 Task: Research Airbnb properties in Farafenni, Gambia from 1st November, 2023 to 9th November, 2023 for 5 adults.3 bedrooms having 3 beds and 3 bathrooms. Property type can be house. Booking option can be shelf check-in. Look for 4 properties as per requirement.
Action: Mouse moved to (536, 199)
Screenshot: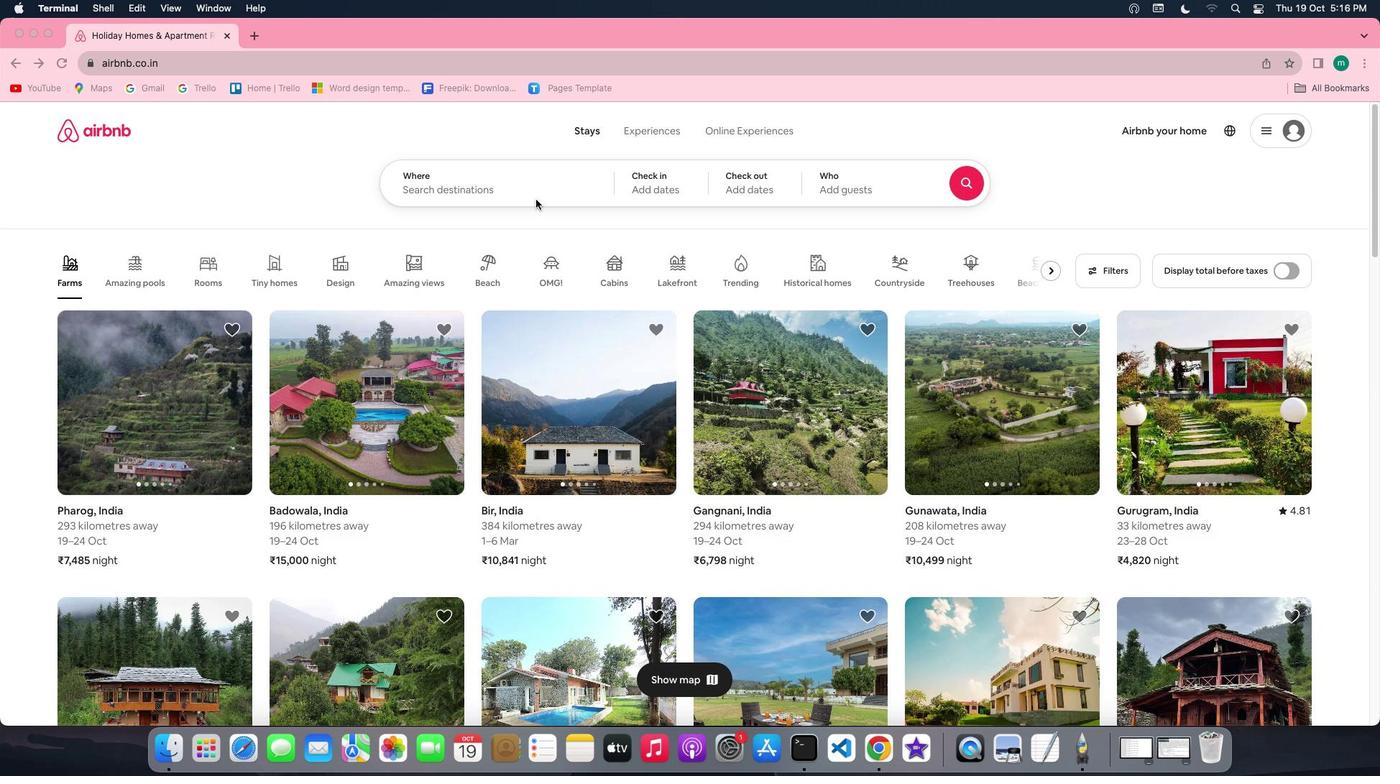 
Action: Mouse pressed left at (536, 199)
Screenshot: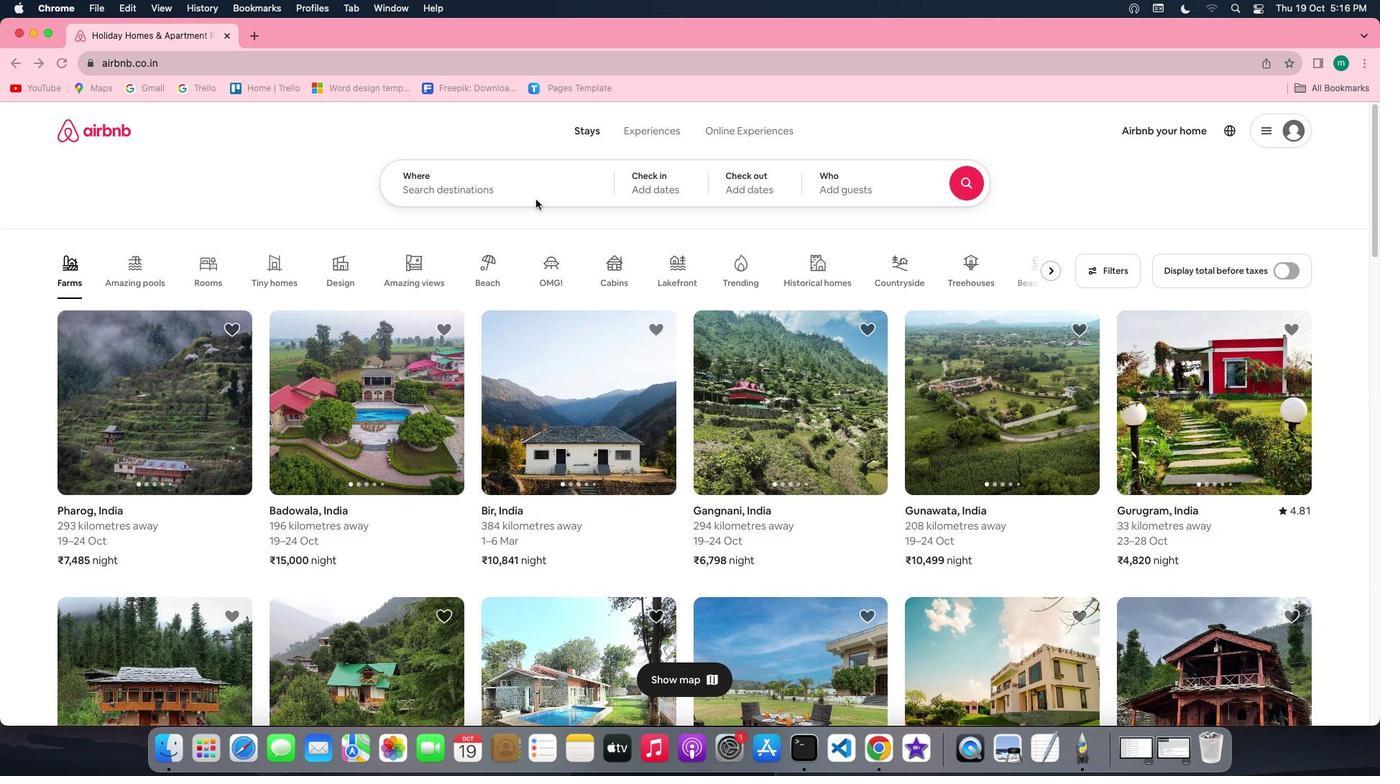 
Action: Mouse moved to (541, 192)
Screenshot: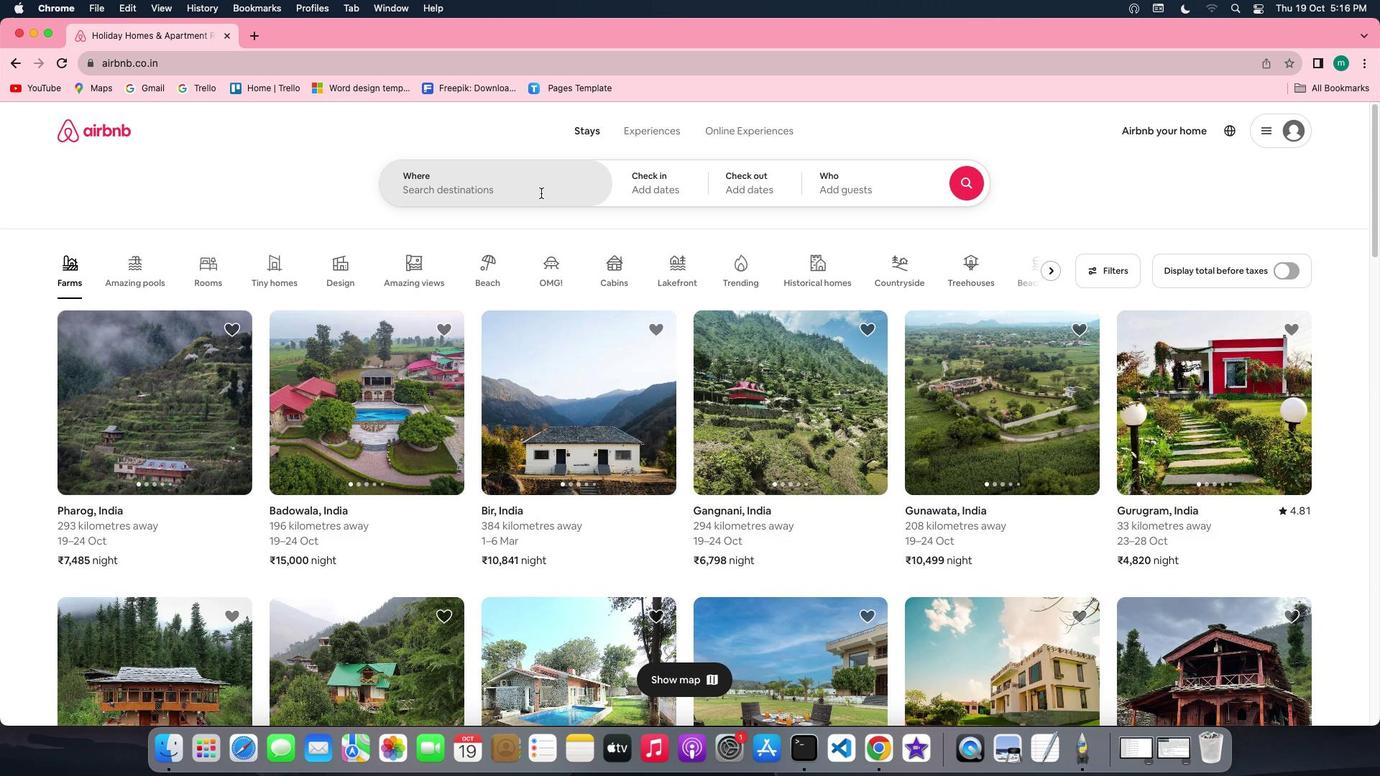 
Action: Mouse pressed left at (541, 192)
Screenshot: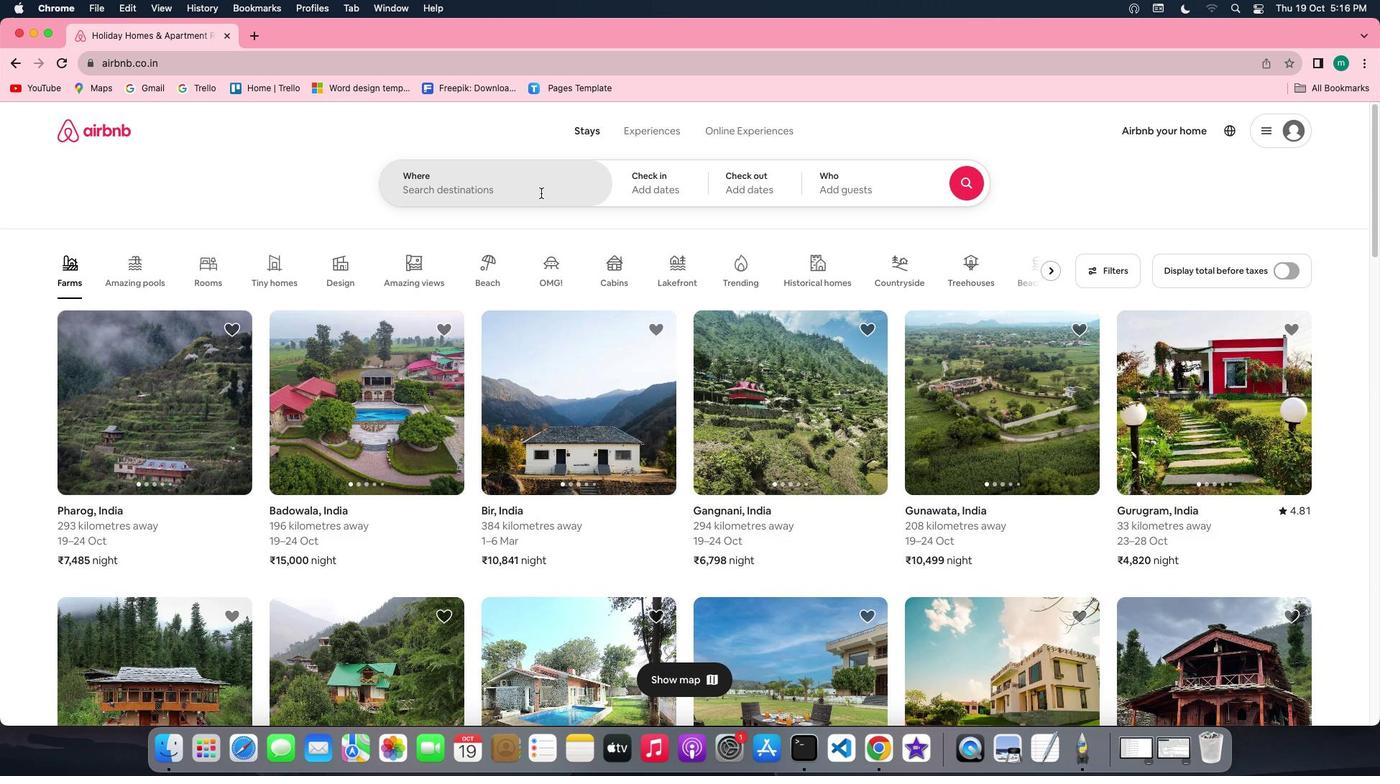 
Action: Key pressed Key.shift'F''a''r''a''f''e''n''n''i'','Key.spaceKey.shift'g''a''m''b''i''a'
Screenshot: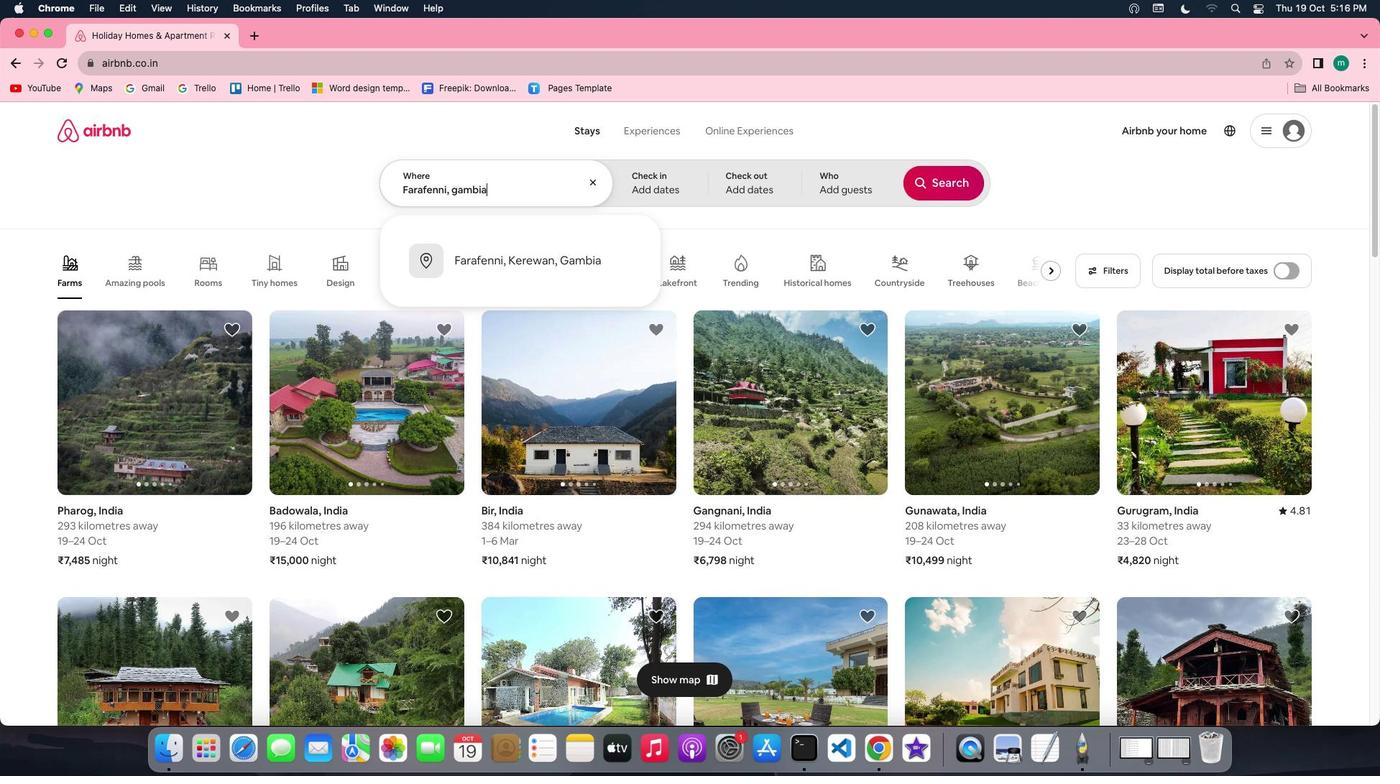 
Action: Mouse moved to (674, 191)
Screenshot: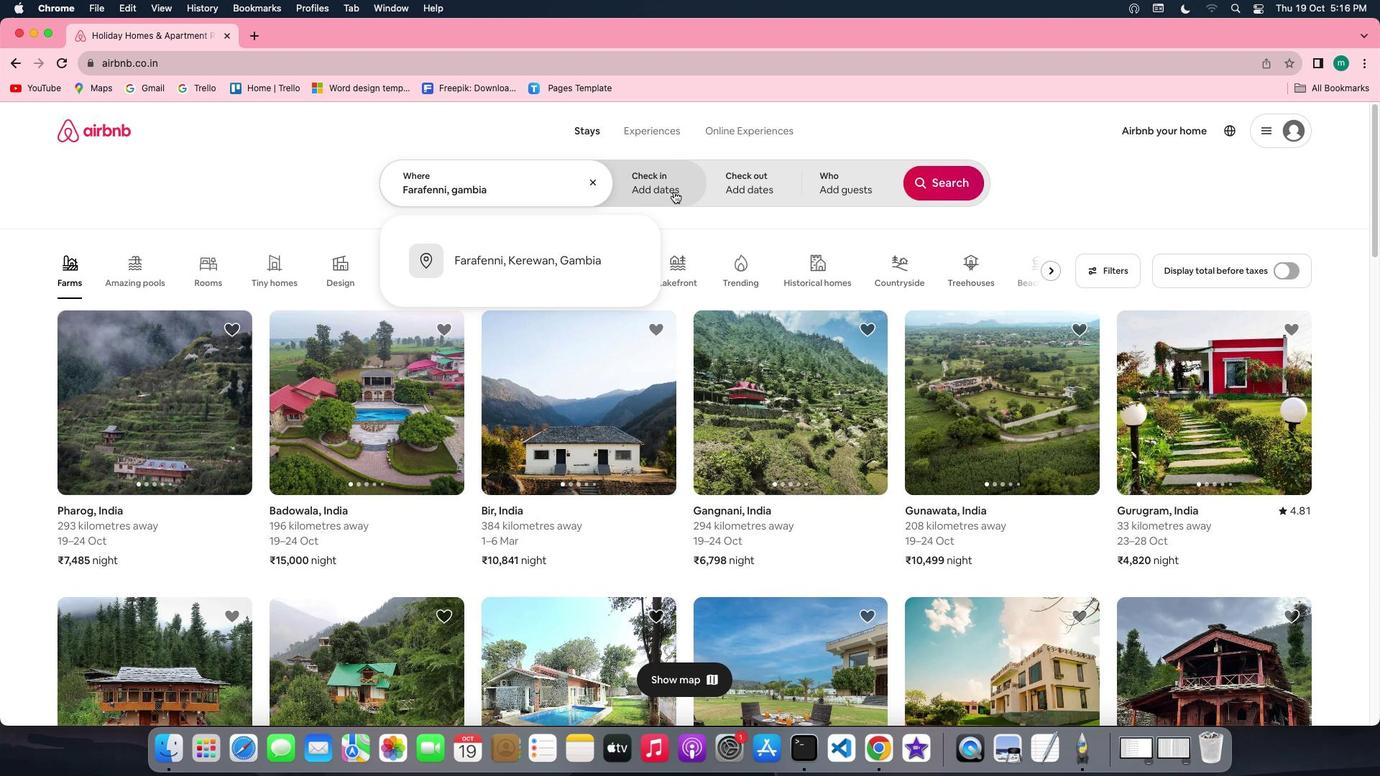 
Action: Mouse pressed left at (674, 191)
Screenshot: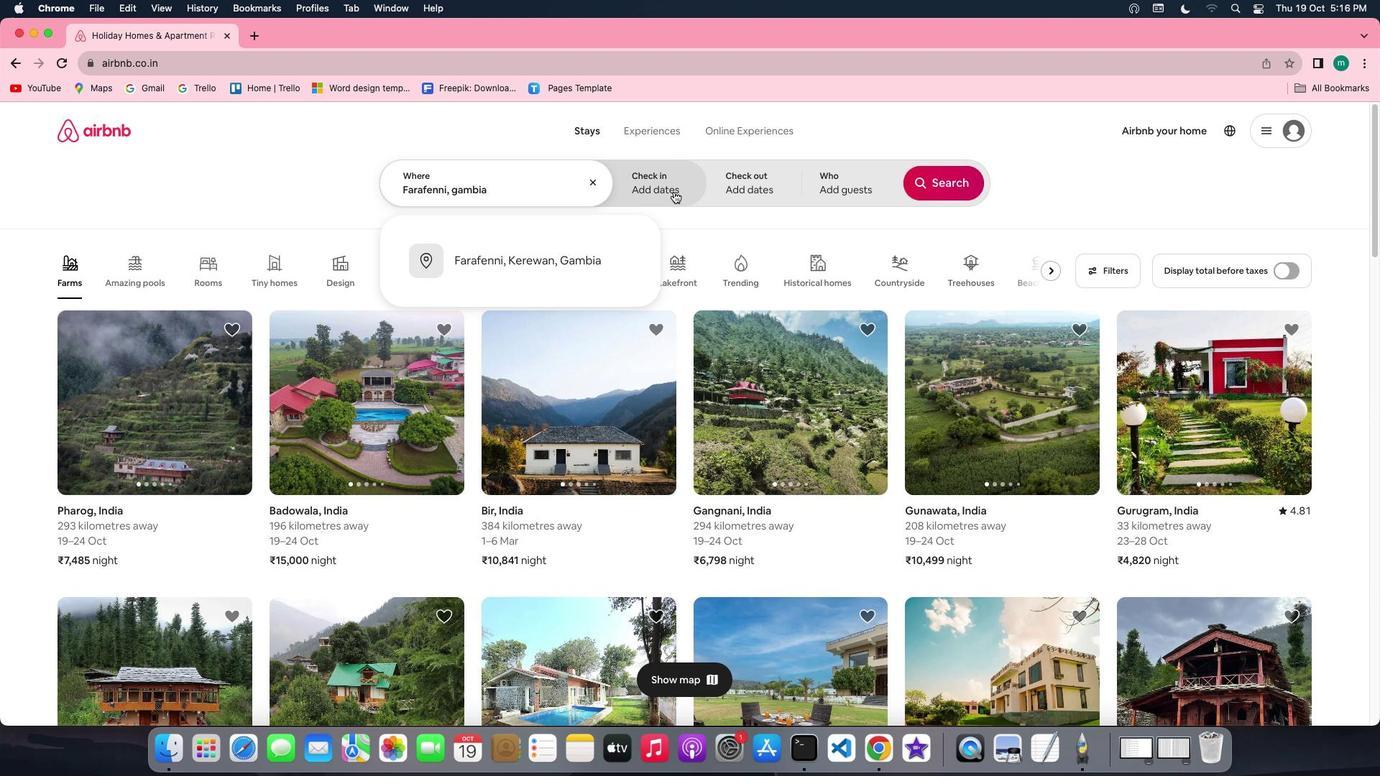 
Action: Mouse moved to (823, 357)
Screenshot: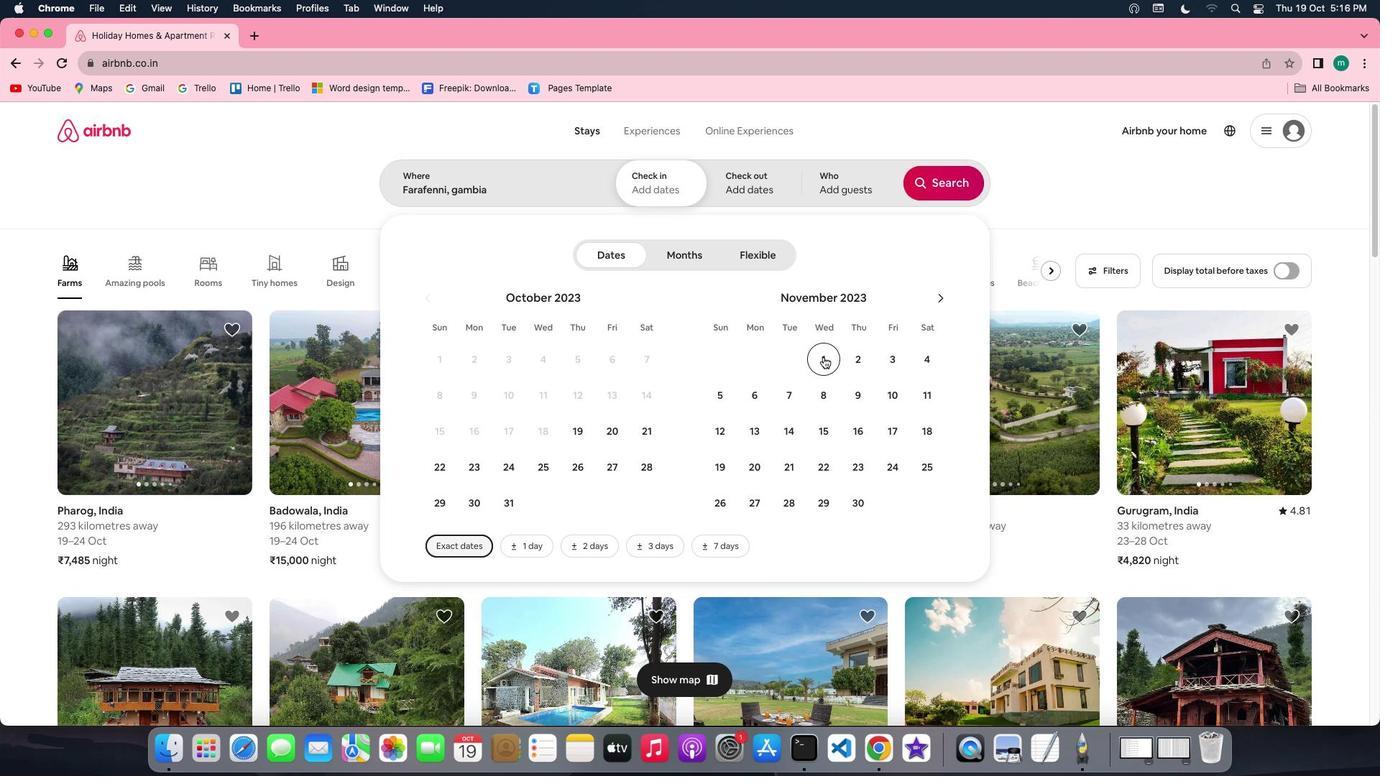 
Action: Mouse pressed left at (823, 357)
Screenshot: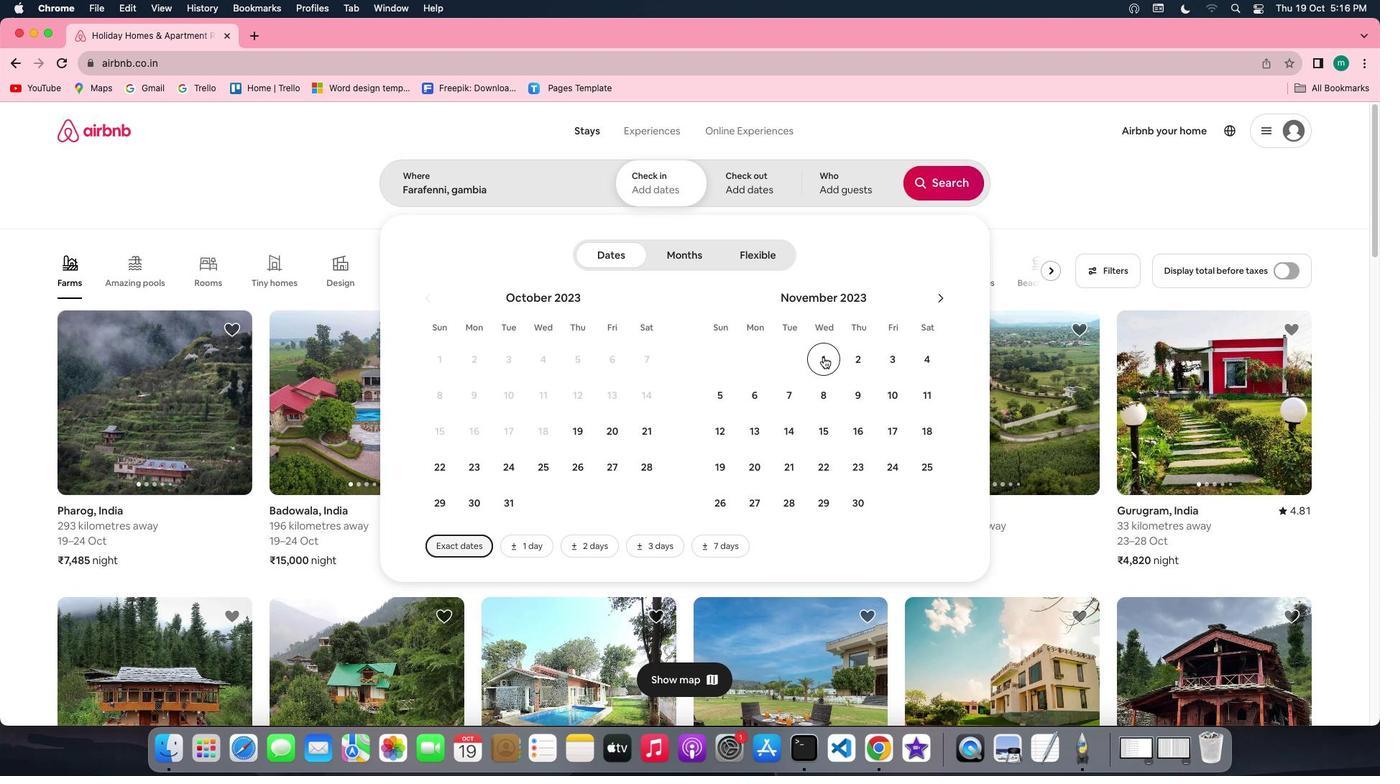 
Action: Mouse moved to (854, 401)
Screenshot: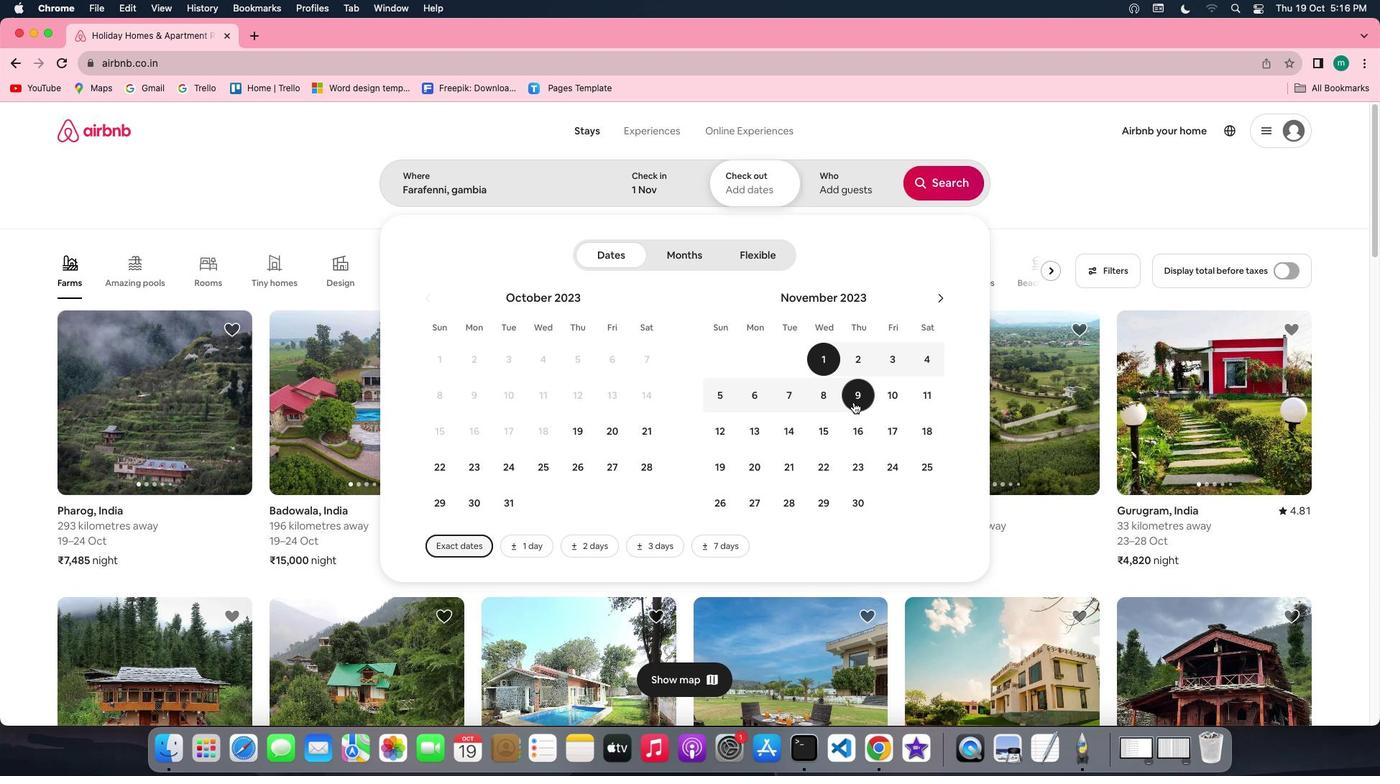 
Action: Mouse pressed left at (854, 401)
Screenshot: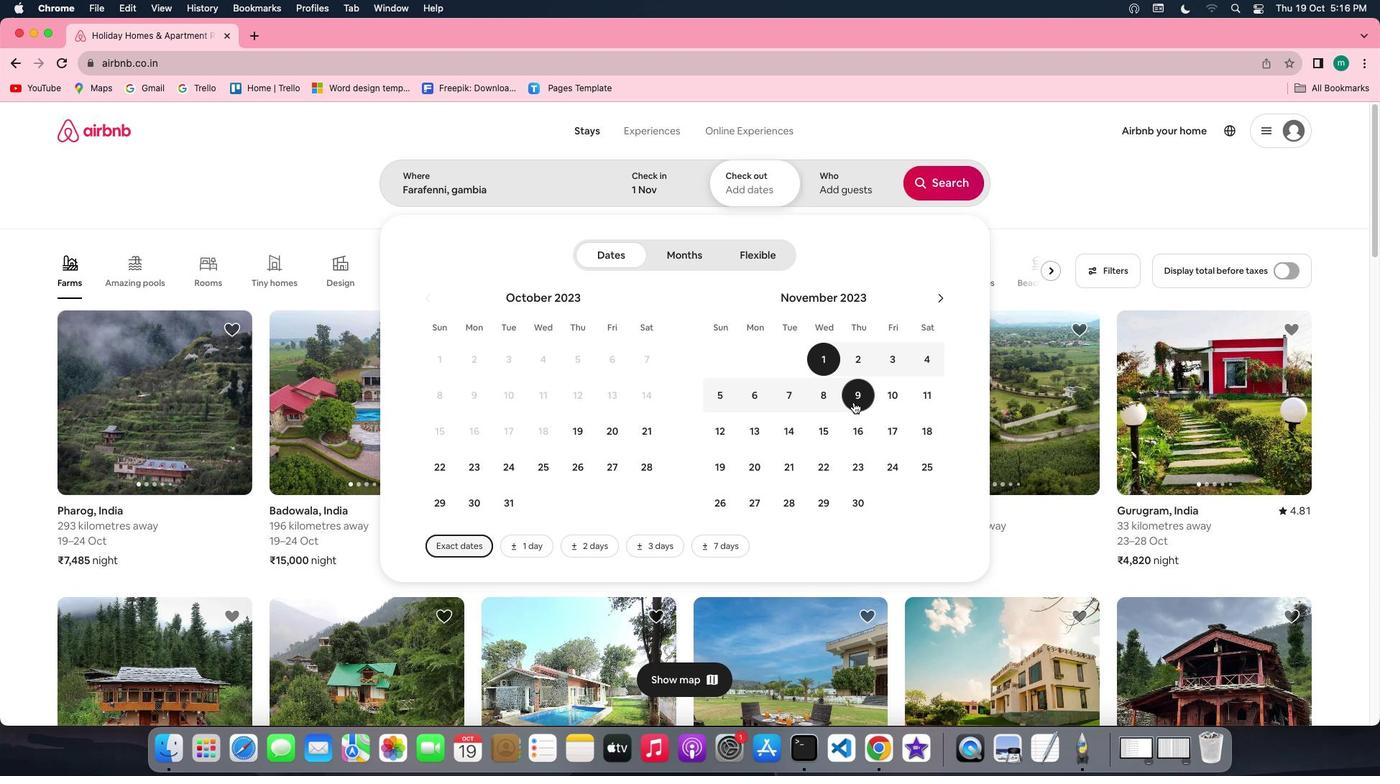
Action: Mouse moved to (846, 186)
Screenshot: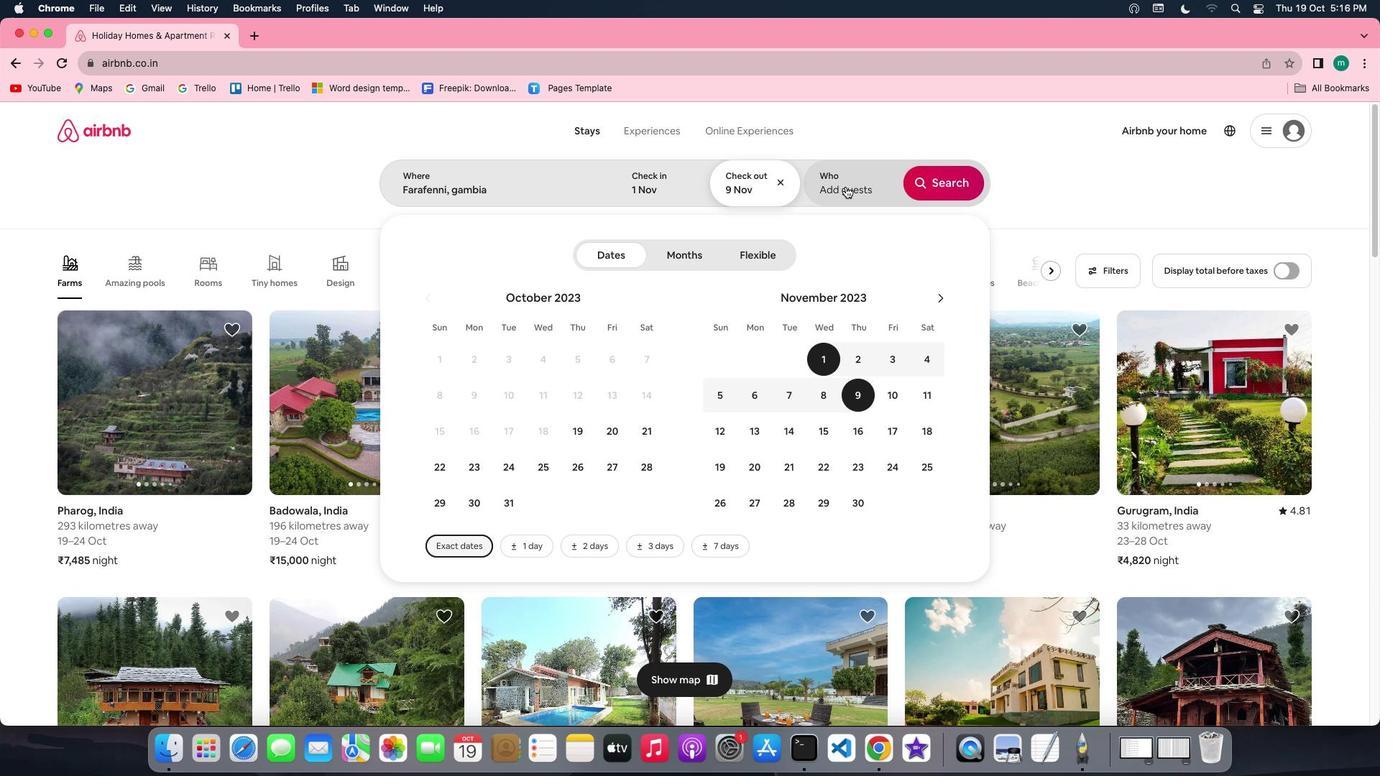 
Action: Mouse pressed left at (846, 186)
Screenshot: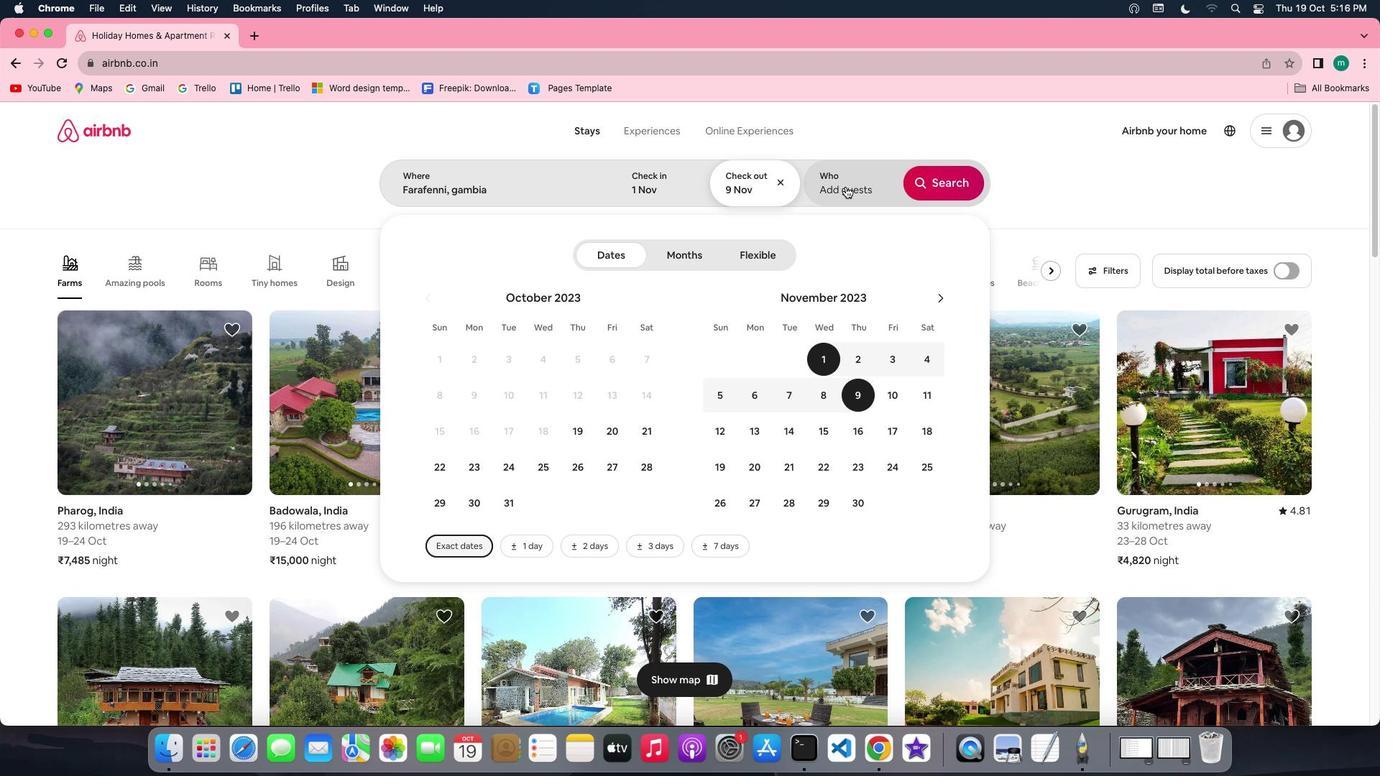 
Action: Mouse moved to (944, 254)
Screenshot: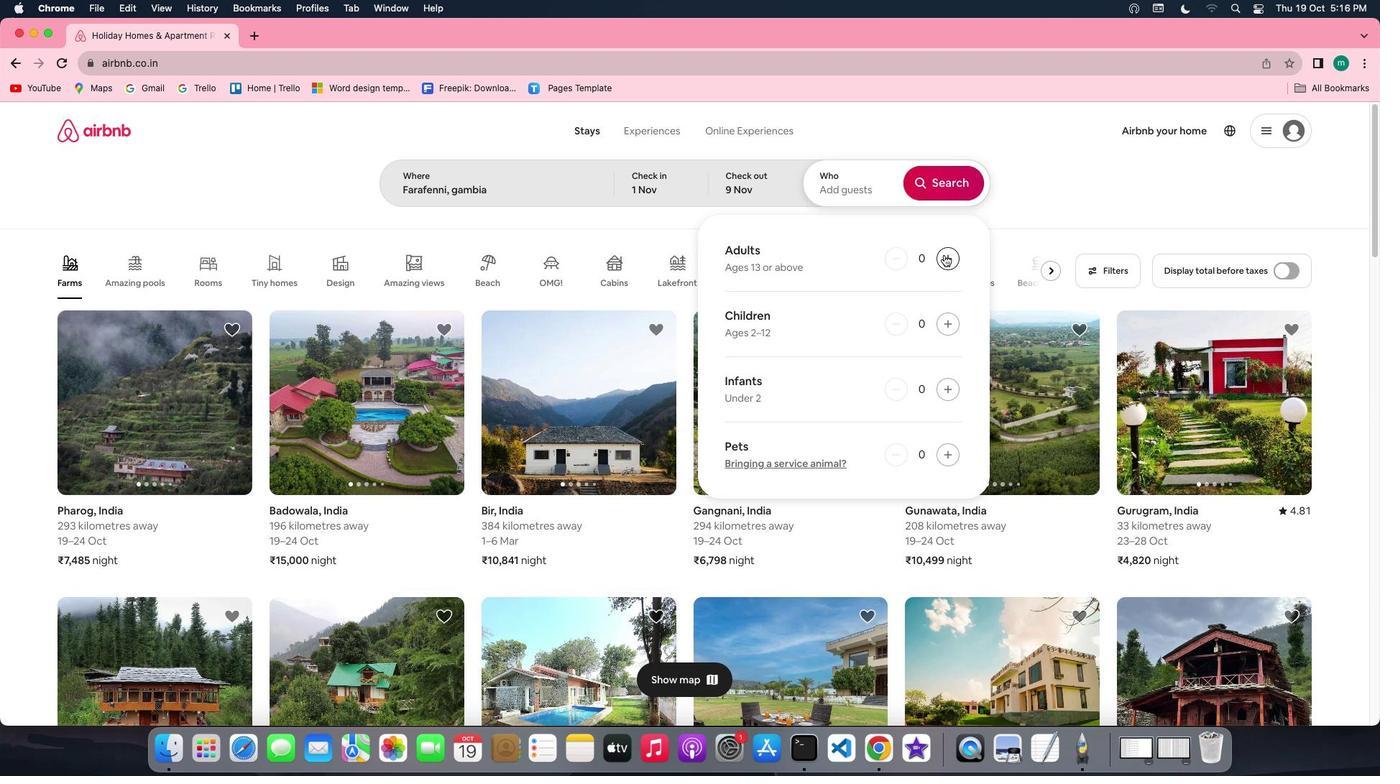 
Action: Mouse pressed left at (944, 254)
Screenshot: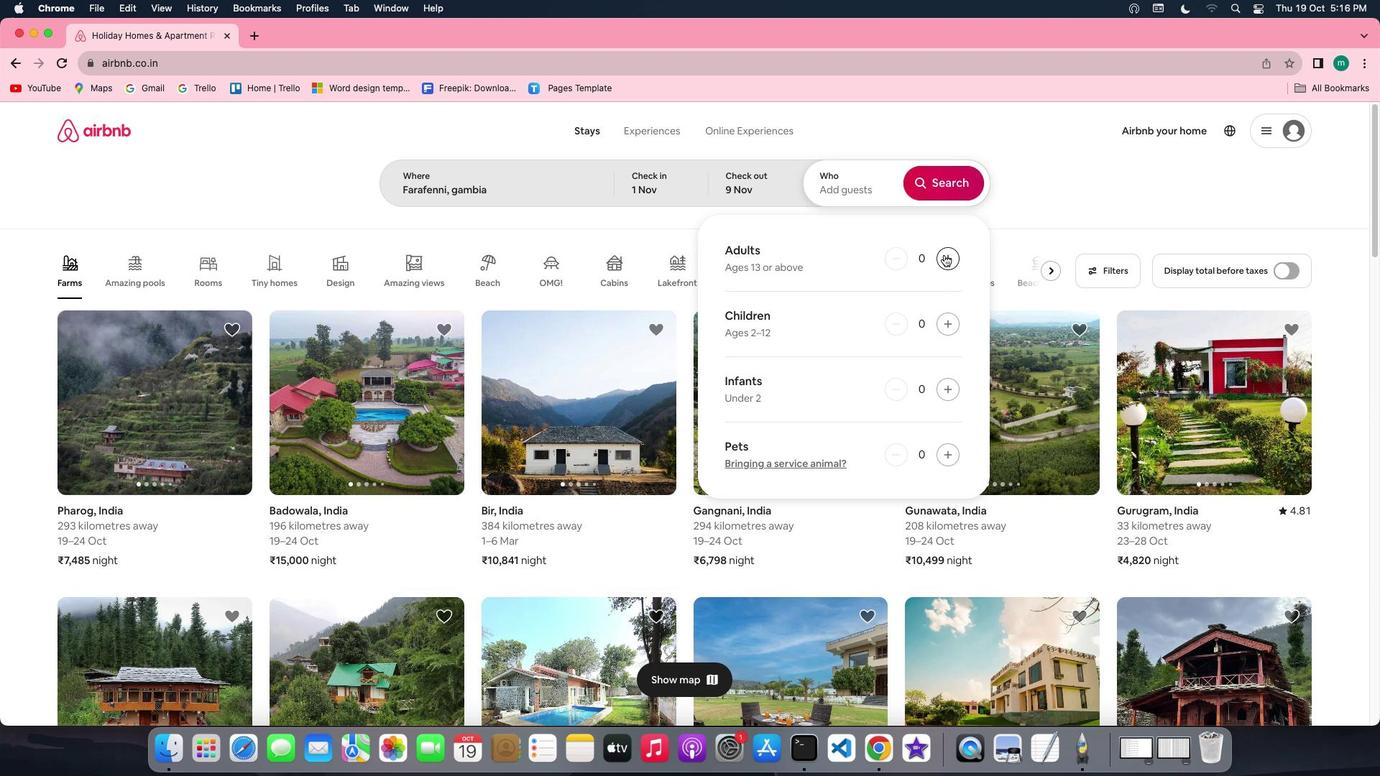 
Action: Mouse pressed left at (944, 254)
Screenshot: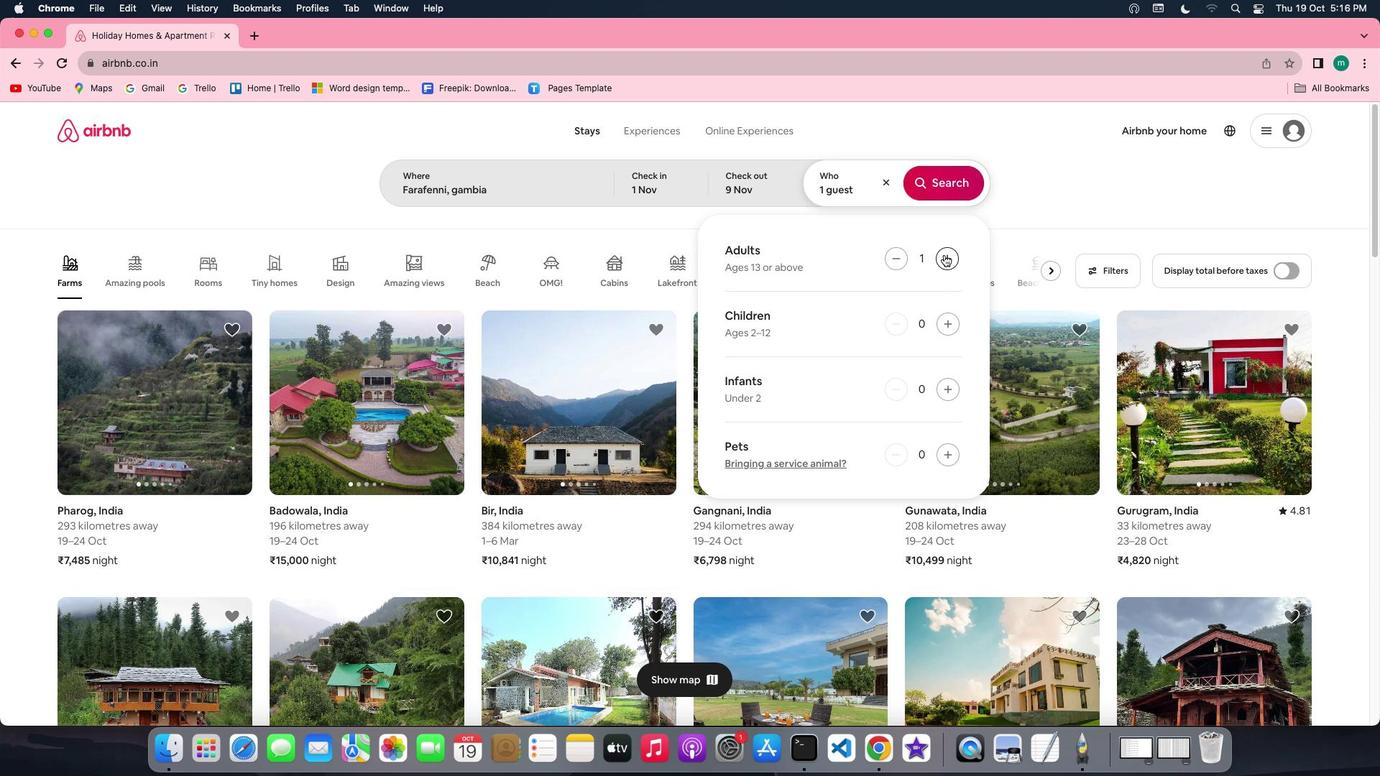 
Action: Mouse pressed left at (944, 254)
Screenshot: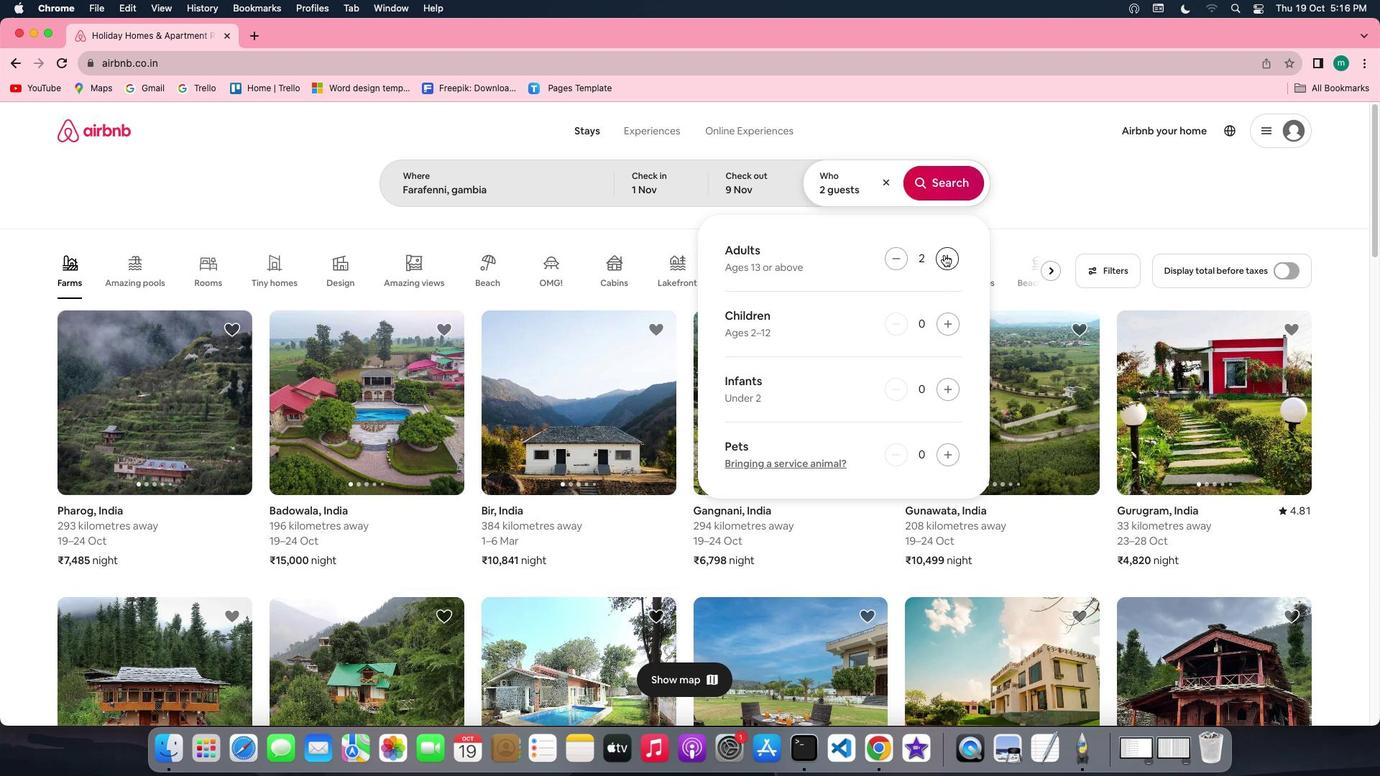 
Action: Mouse pressed left at (944, 254)
Screenshot: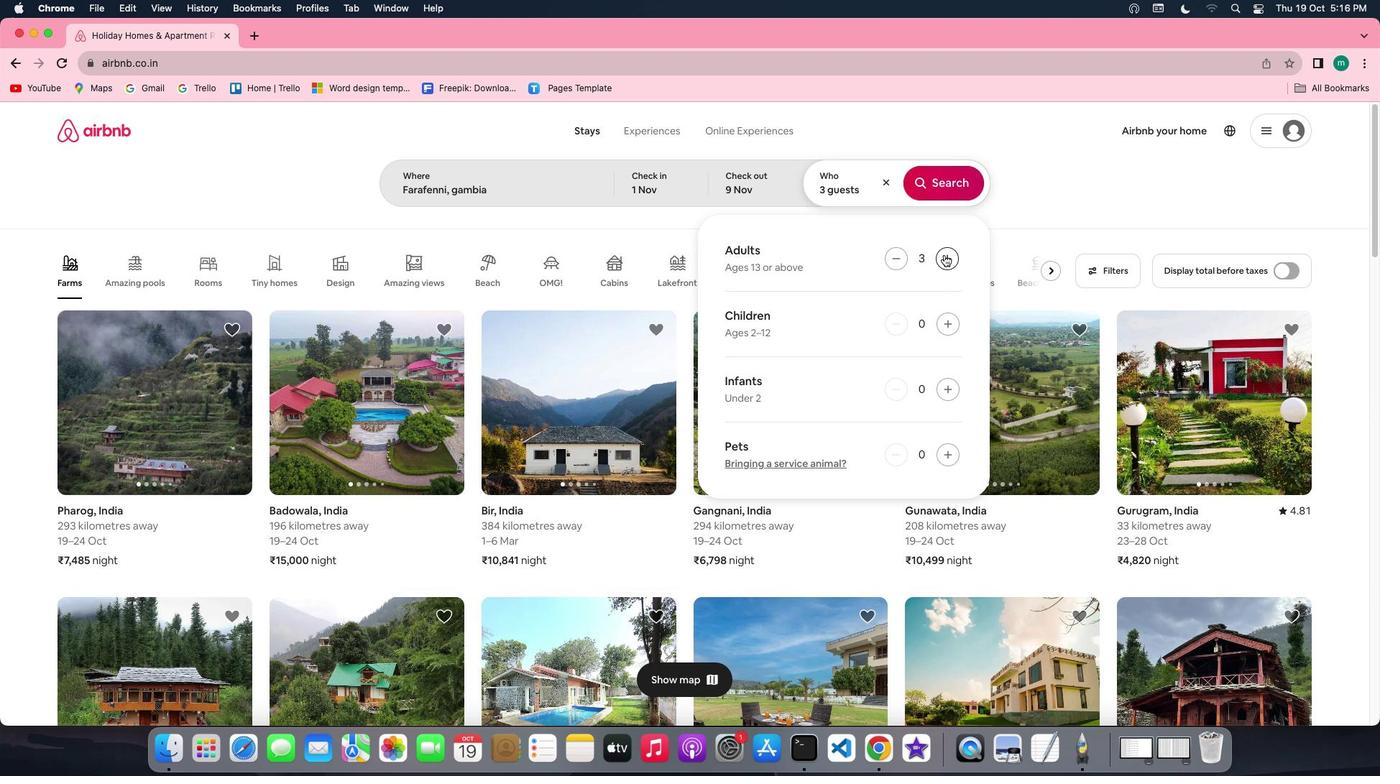 
Action: Mouse pressed left at (944, 254)
Screenshot: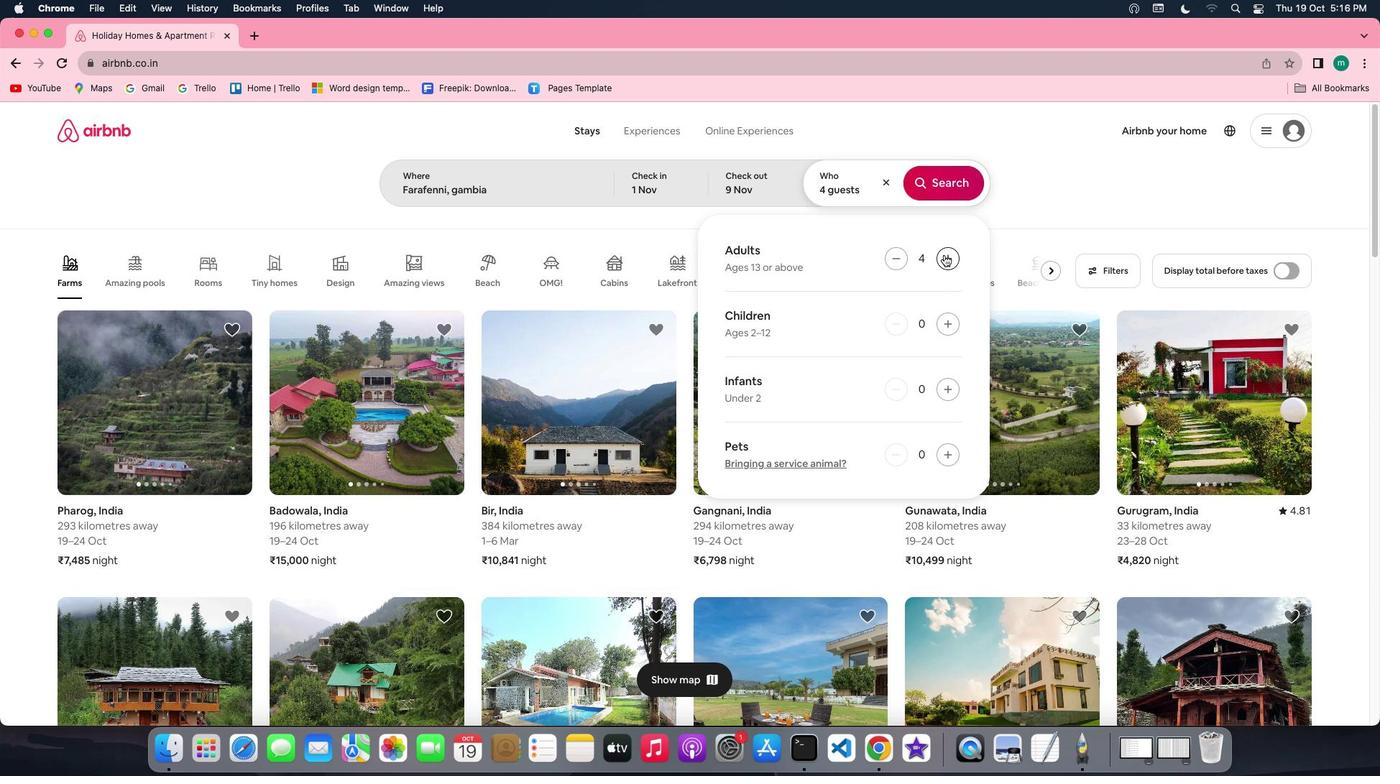 
Action: Mouse moved to (957, 173)
Screenshot: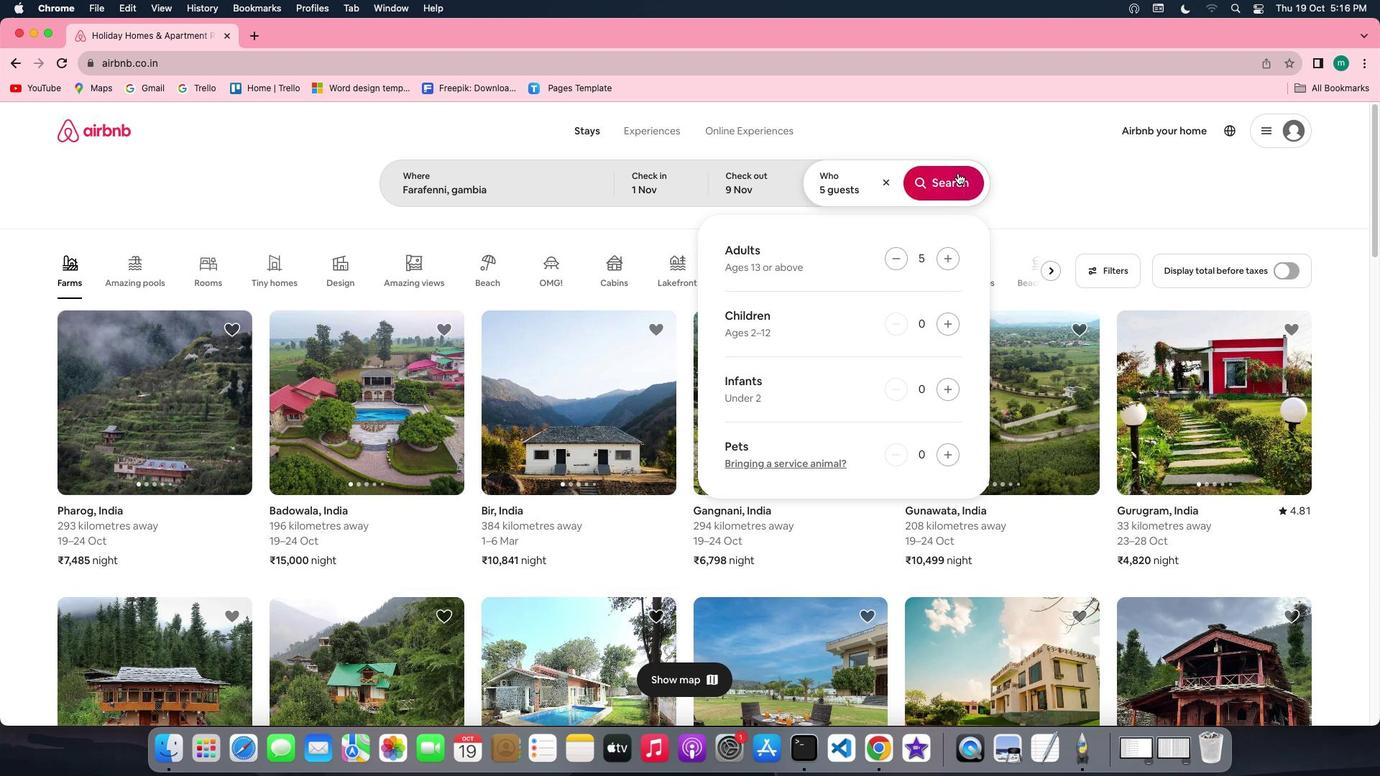 
Action: Mouse pressed left at (957, 173)
Screenshot: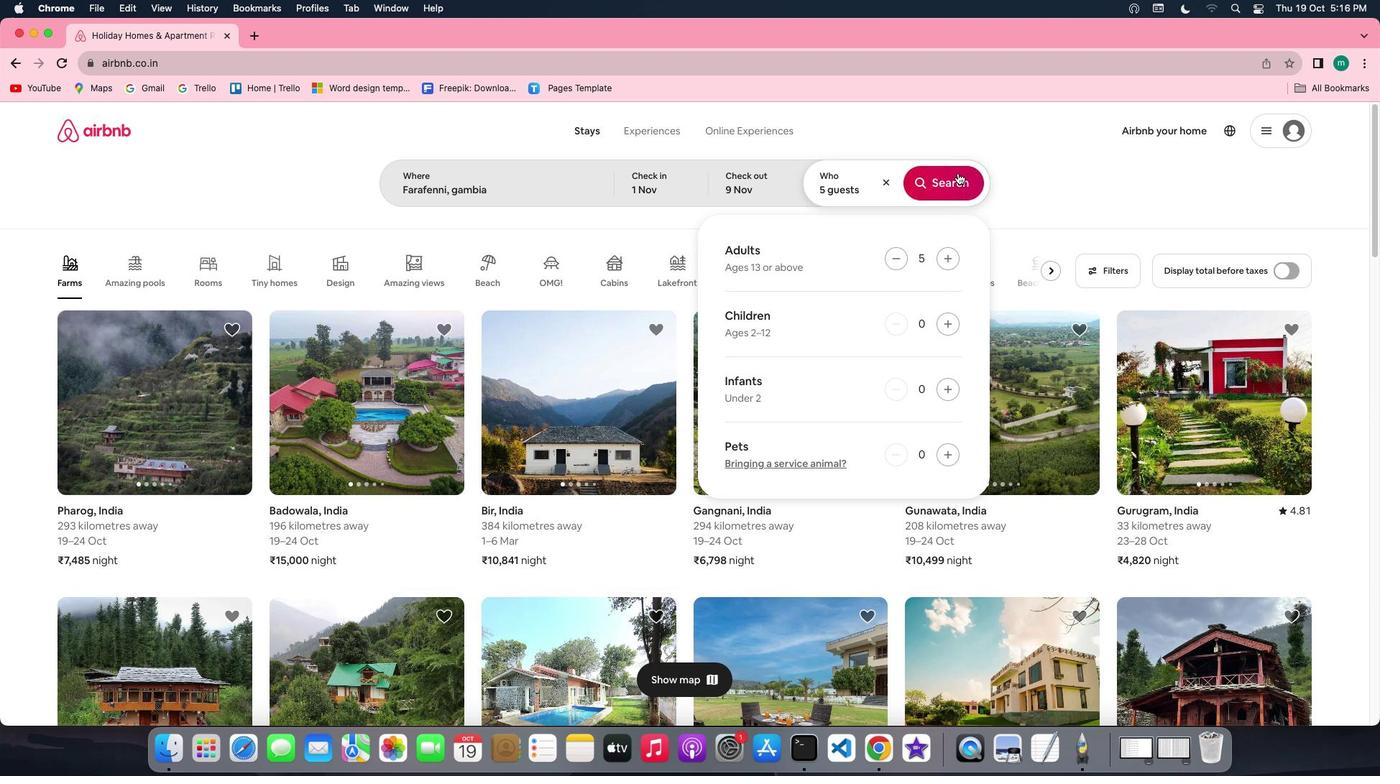 
Action: Mouse moved to (1133, 197)
Screenshot: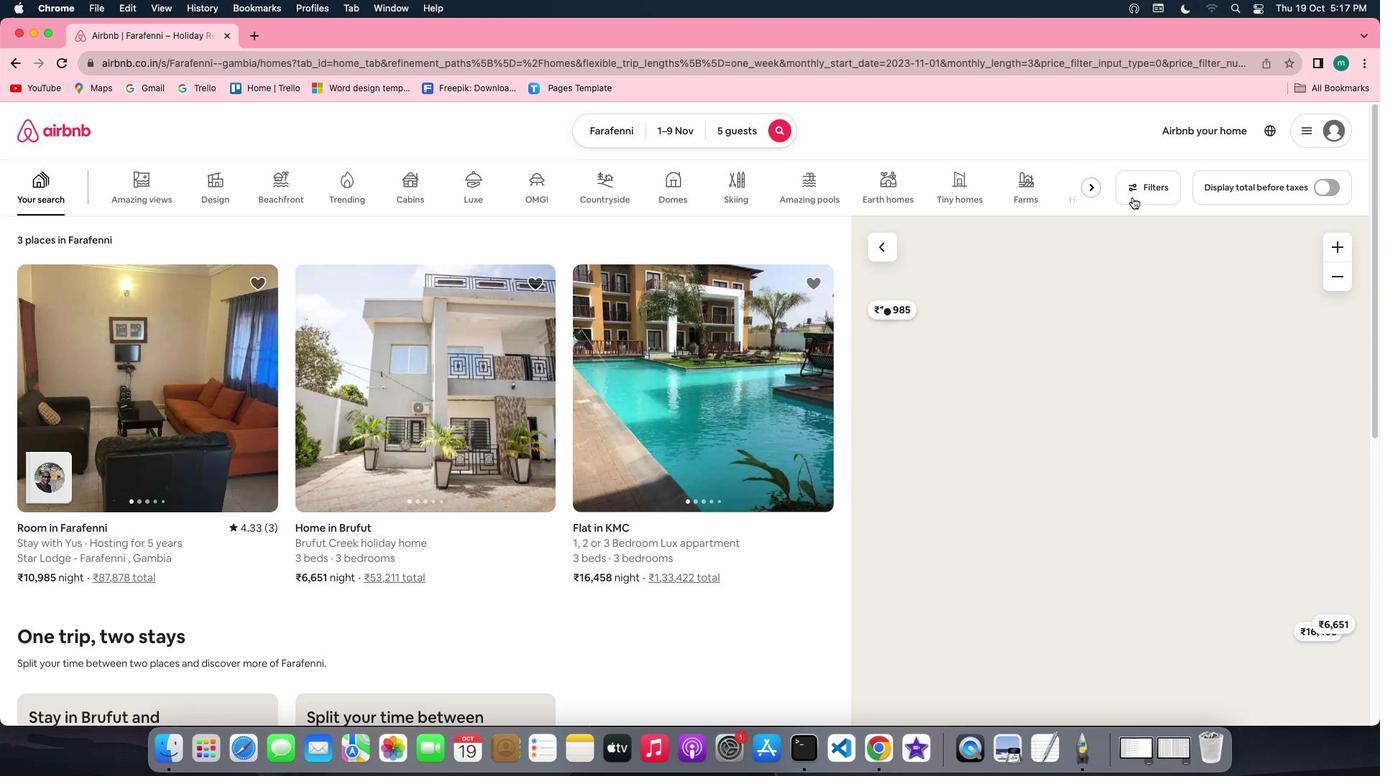 
Action: Mouse pressed left at (1133, 197)
Screenshot: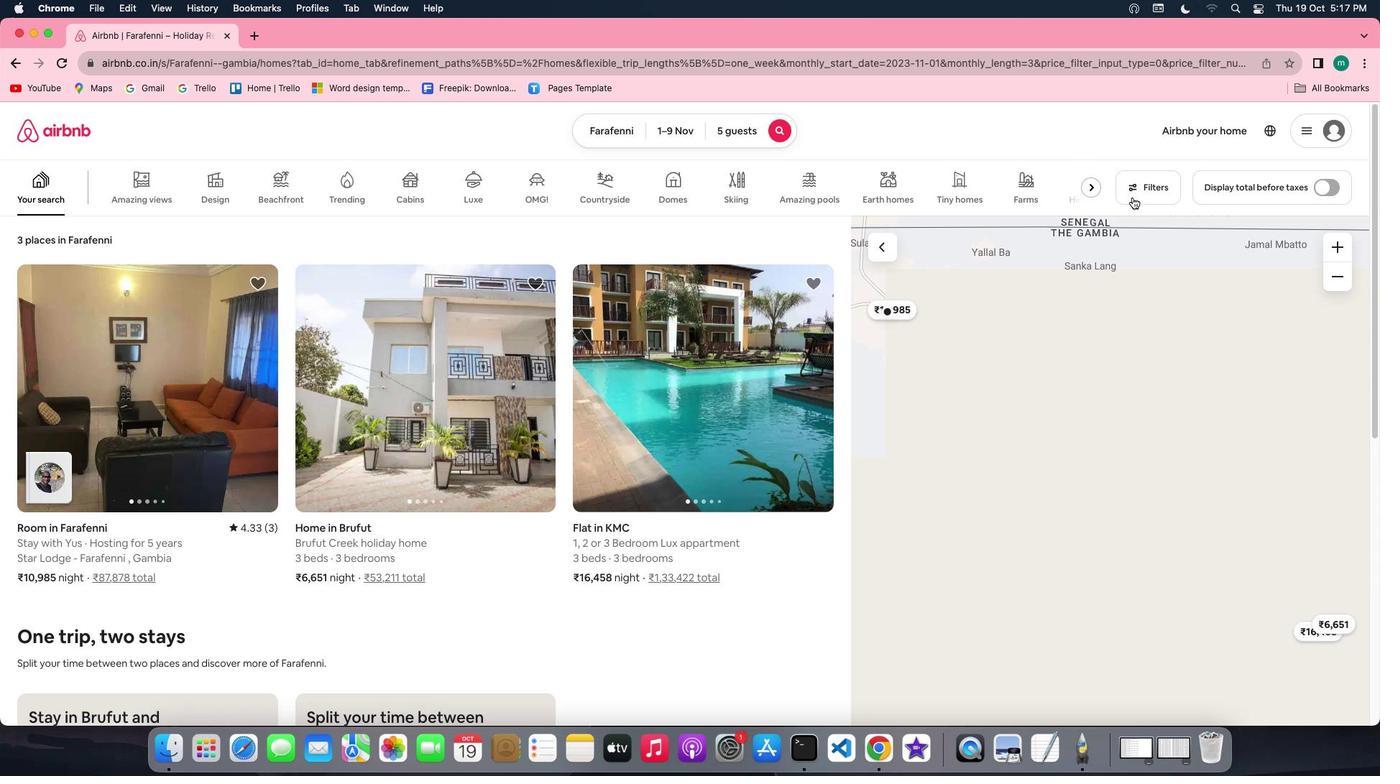 
Action: Mouse moved to (573, 504)
Screenshot: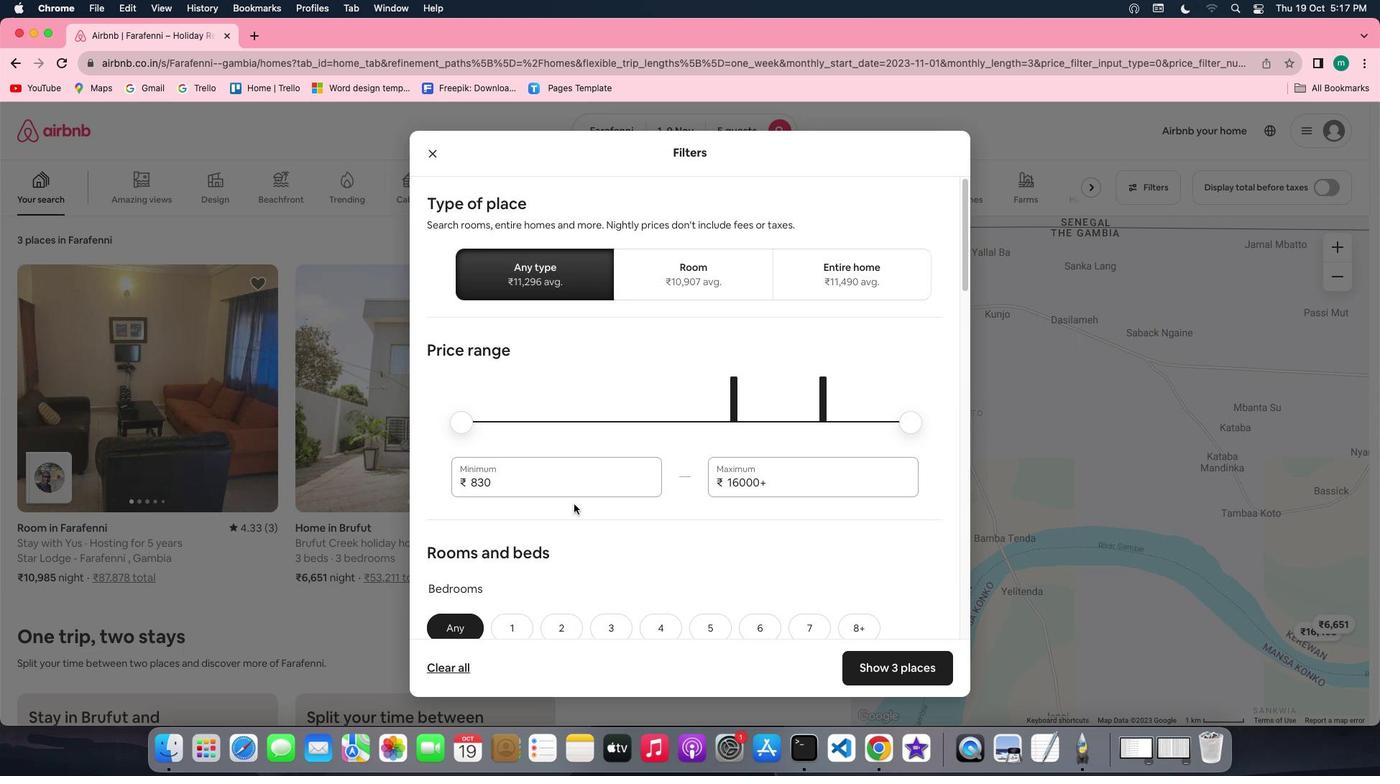 
Action: Mouse scrolled (573, 504) with delta (0, 0)
Screenshot: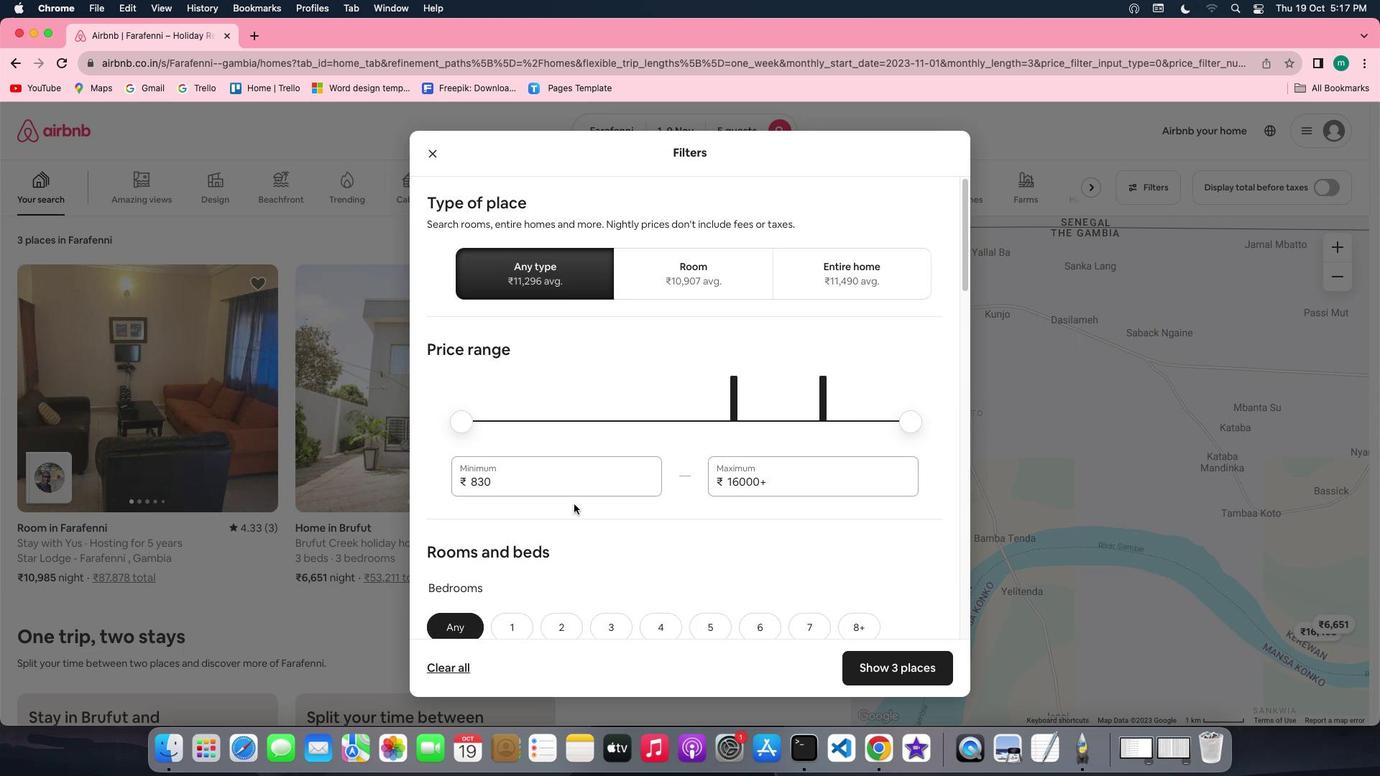 
Action: Mouse scrolled (573, 504) with delta (0, 0)
Screenshot: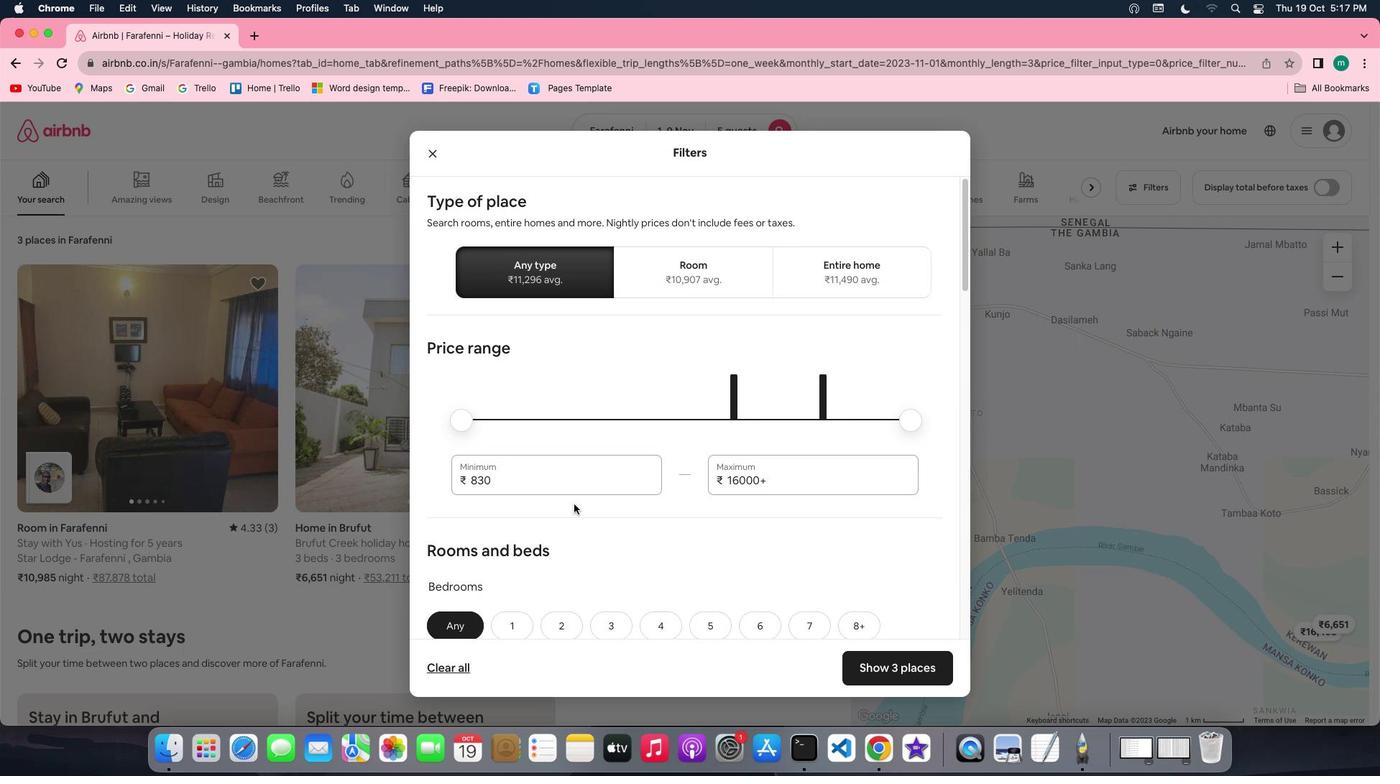 
Action: Mouse scrolled (573, 504) with delta (0, 0)
Screenshot: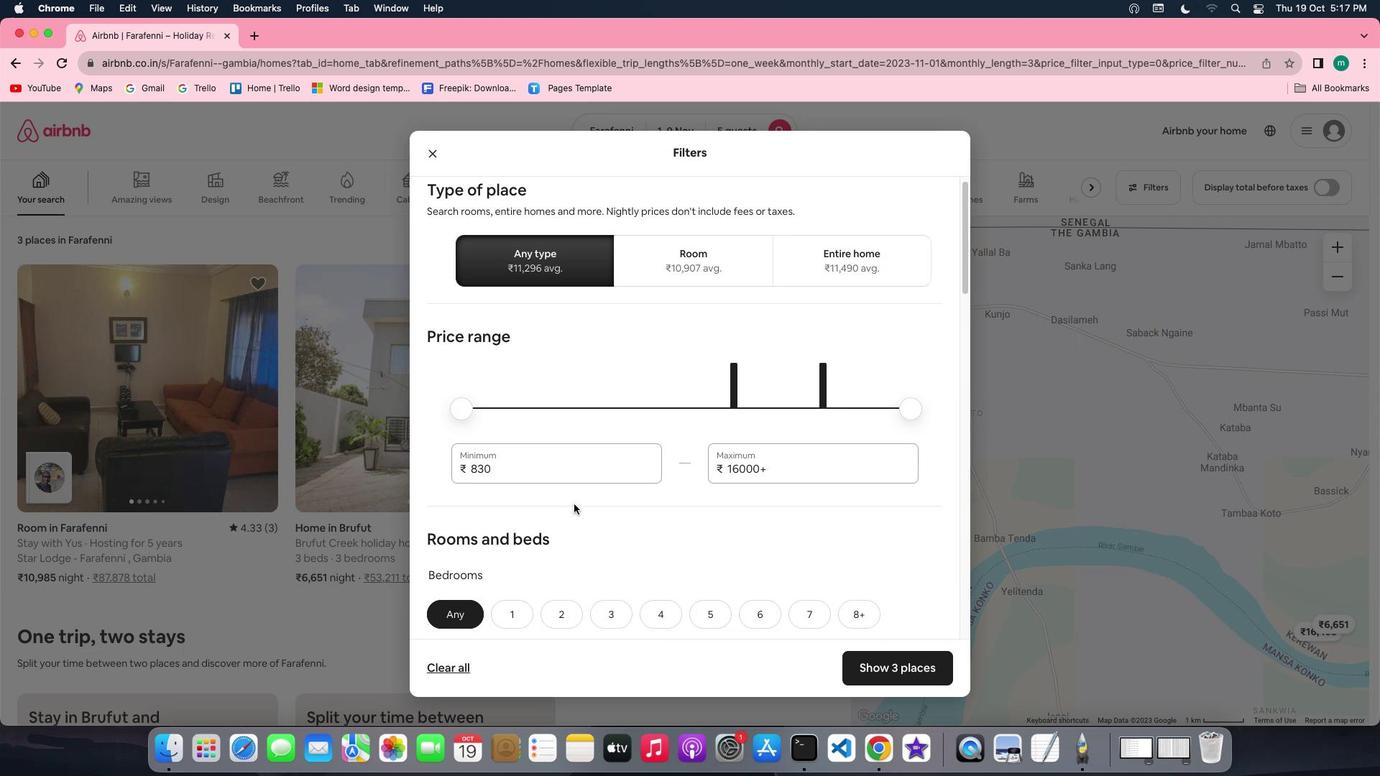 
Action: Mouse moved to (671, 519)
Screenshot: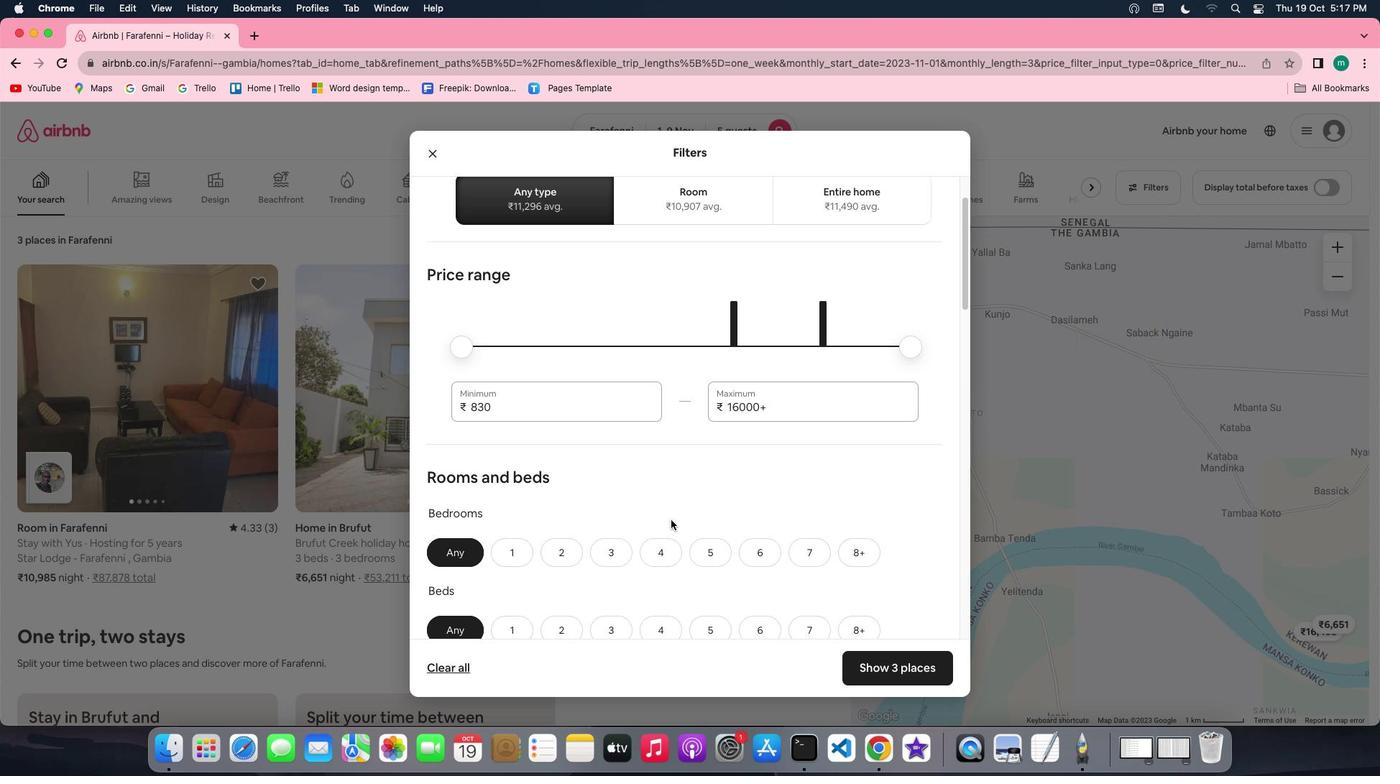 
Action: Mouse scrolled (671, 519) with delta (0, 0)
Screenshot: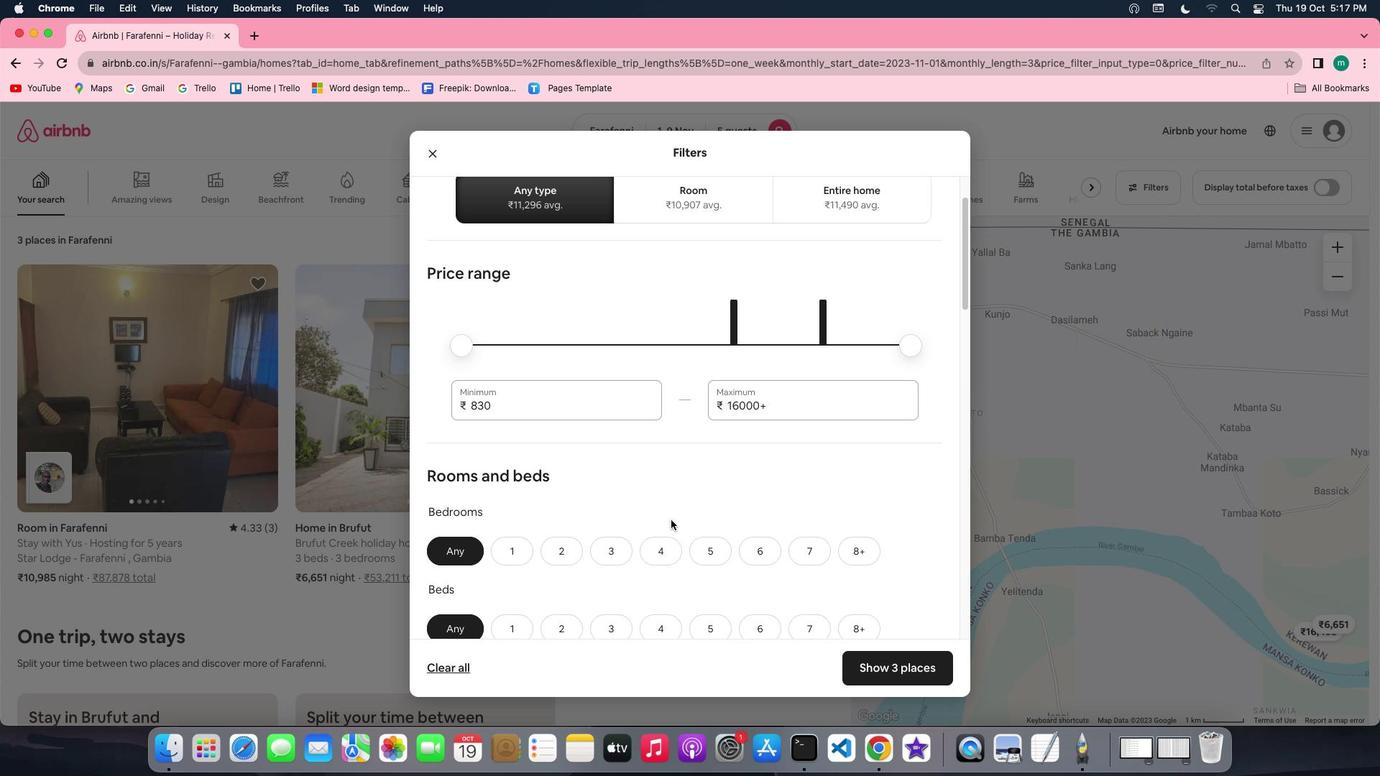 
Action: Mouse scrolled (671, 519) with delta (0, 0)
Screenshot: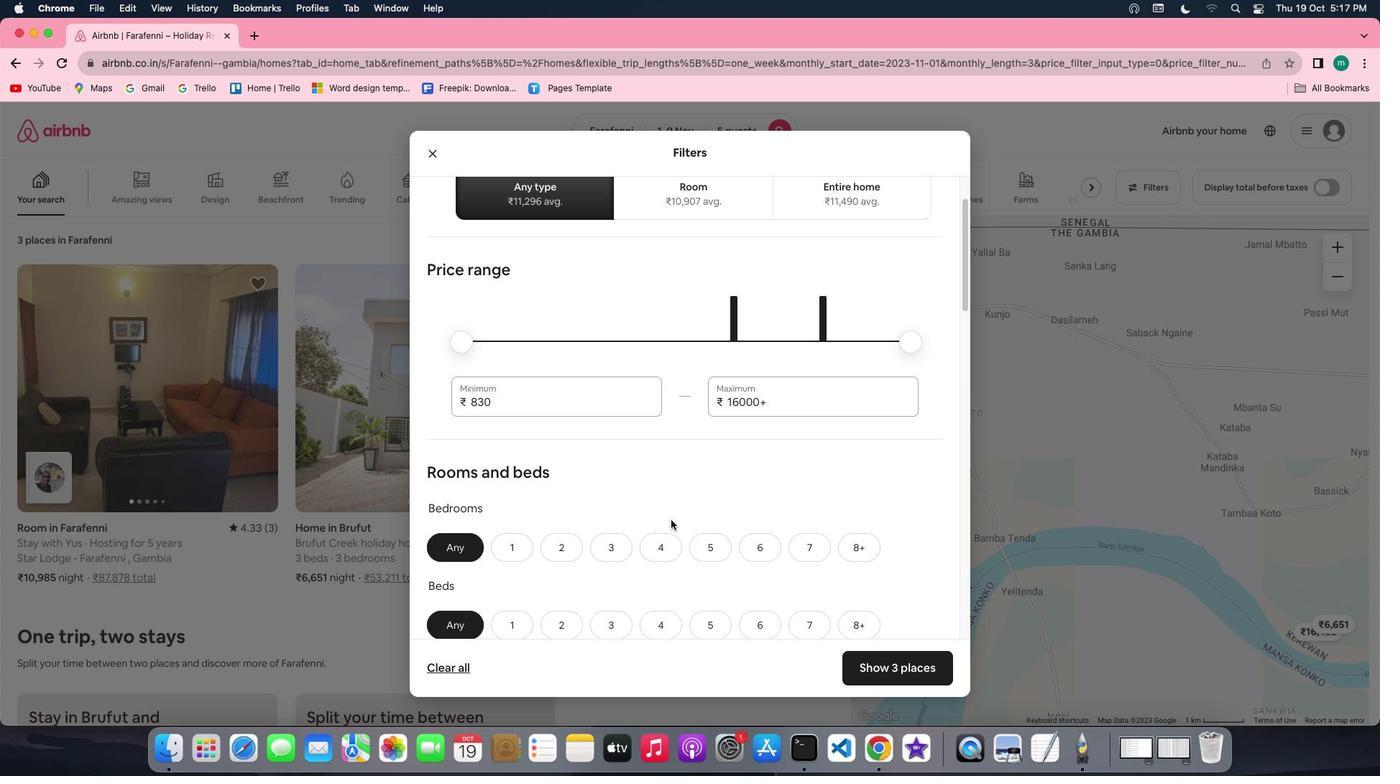 
Action: Mouse scrolled (671, 519) with delta (0, 0)
Screenshot: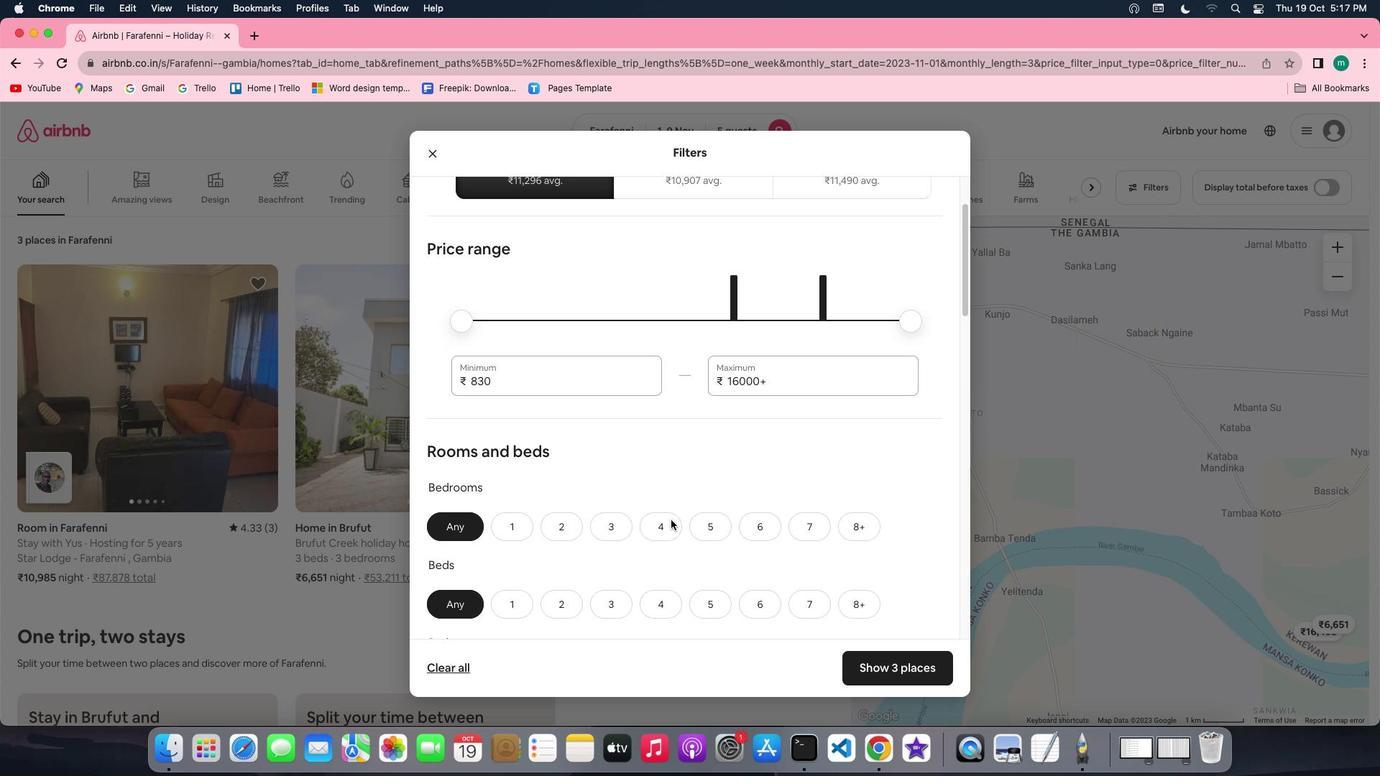 
Action: Mouse scrolled (671, 519) with delta (0, 0)
Screenshot: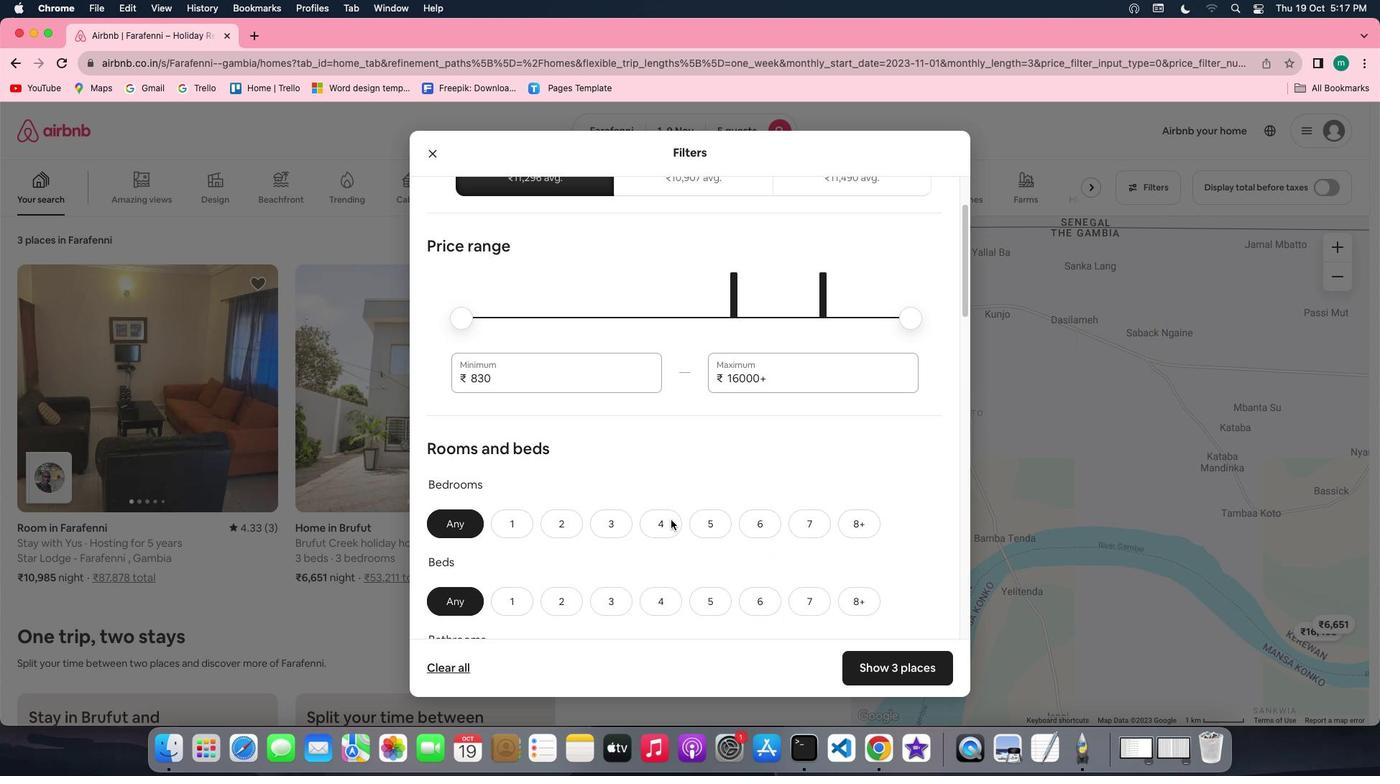 
Action: Mouse scrolled (671, 519) with delta (0, 0)
Screenshot: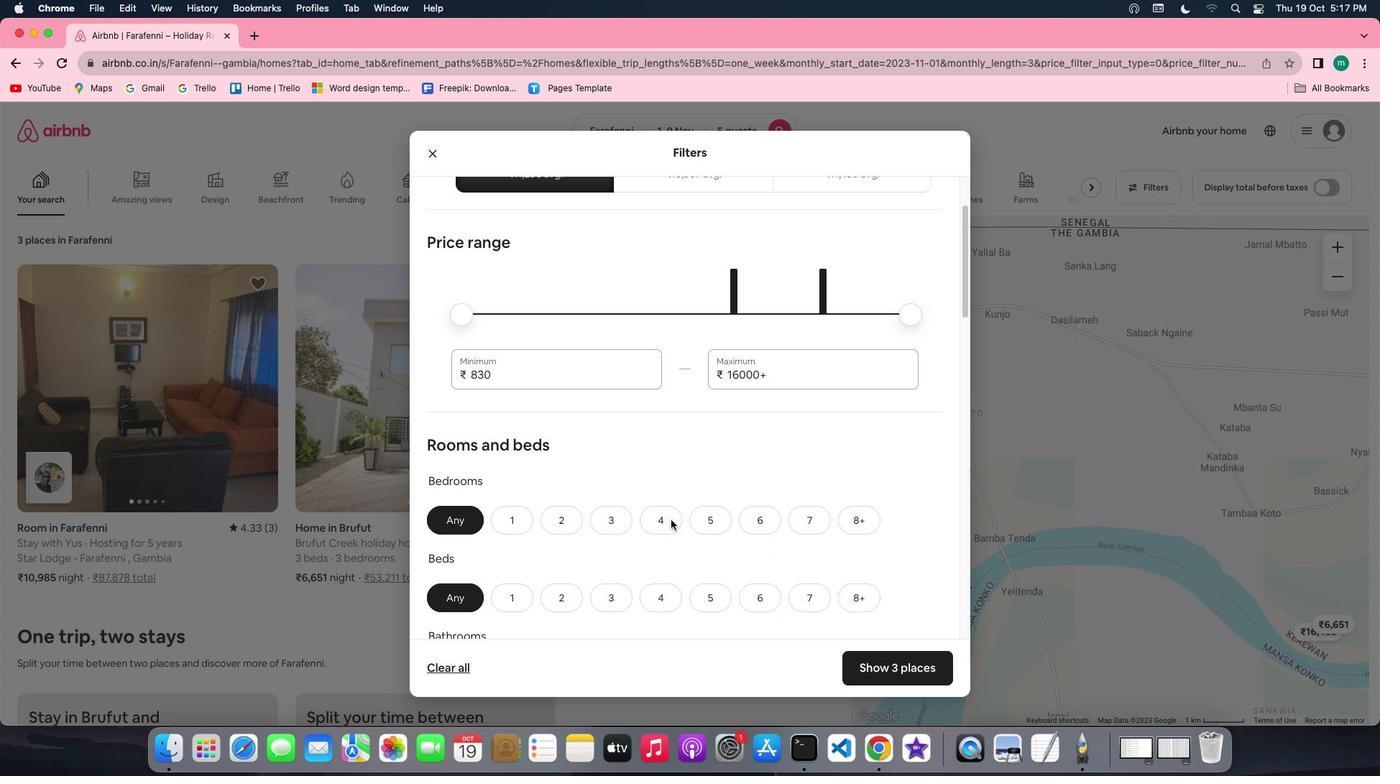 
Action: Mouse scrolled (671, 519) with delta (0, 0)
Screenshot: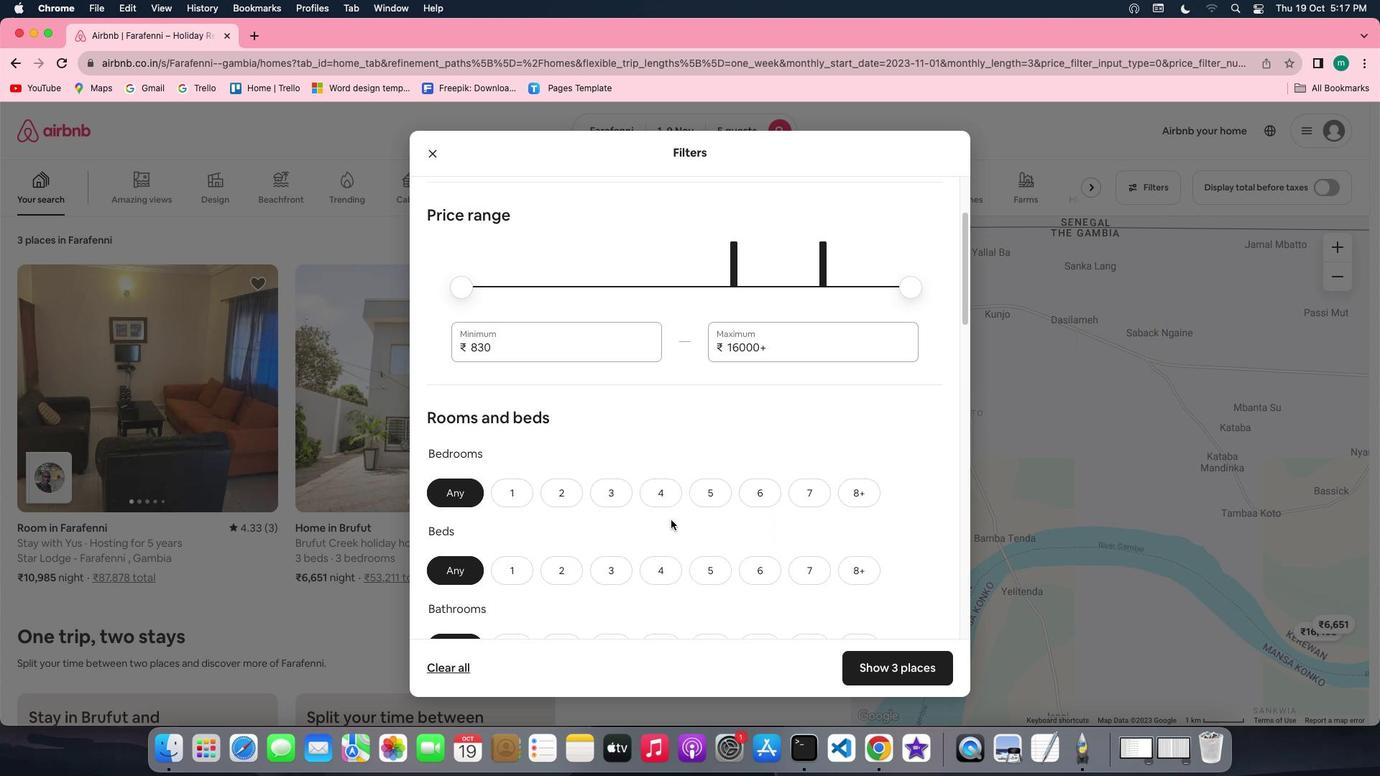 
Action: Mouse scrolled (671, 519) with delta (0, 0)
Screenshot: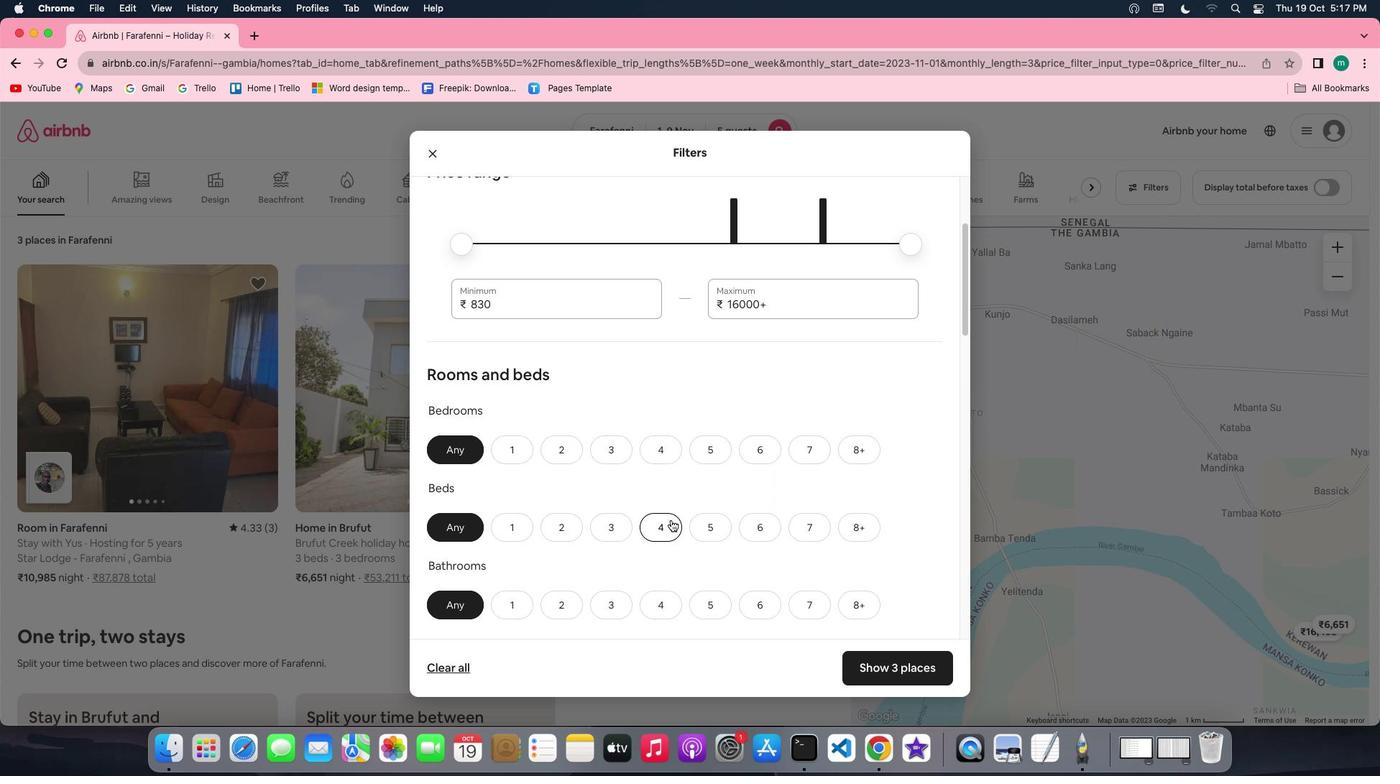 
Action: Mouse scrolled (671, 519) with delta (0, 0)
Screenshot: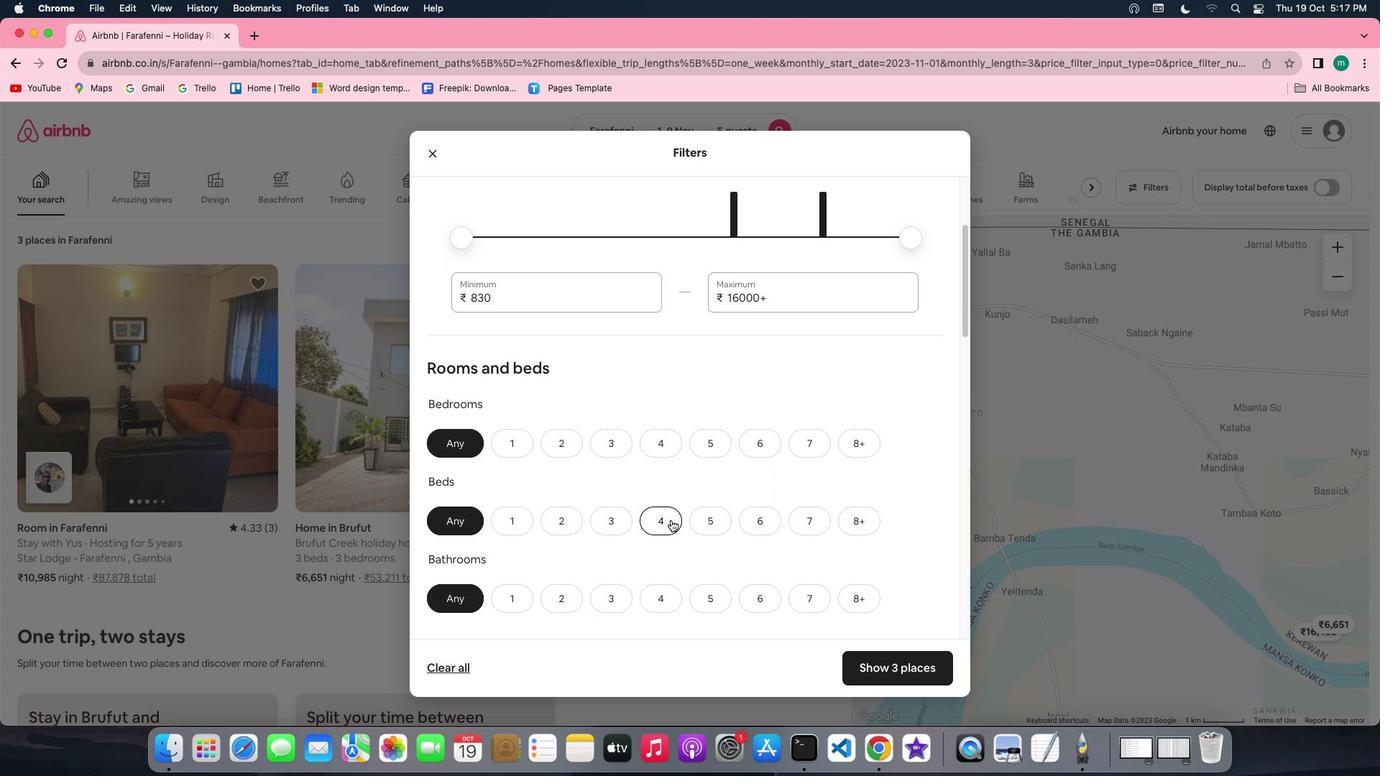 
Action: Mouse scrolled (671, 519) with delta (0, 0)
Screenshot: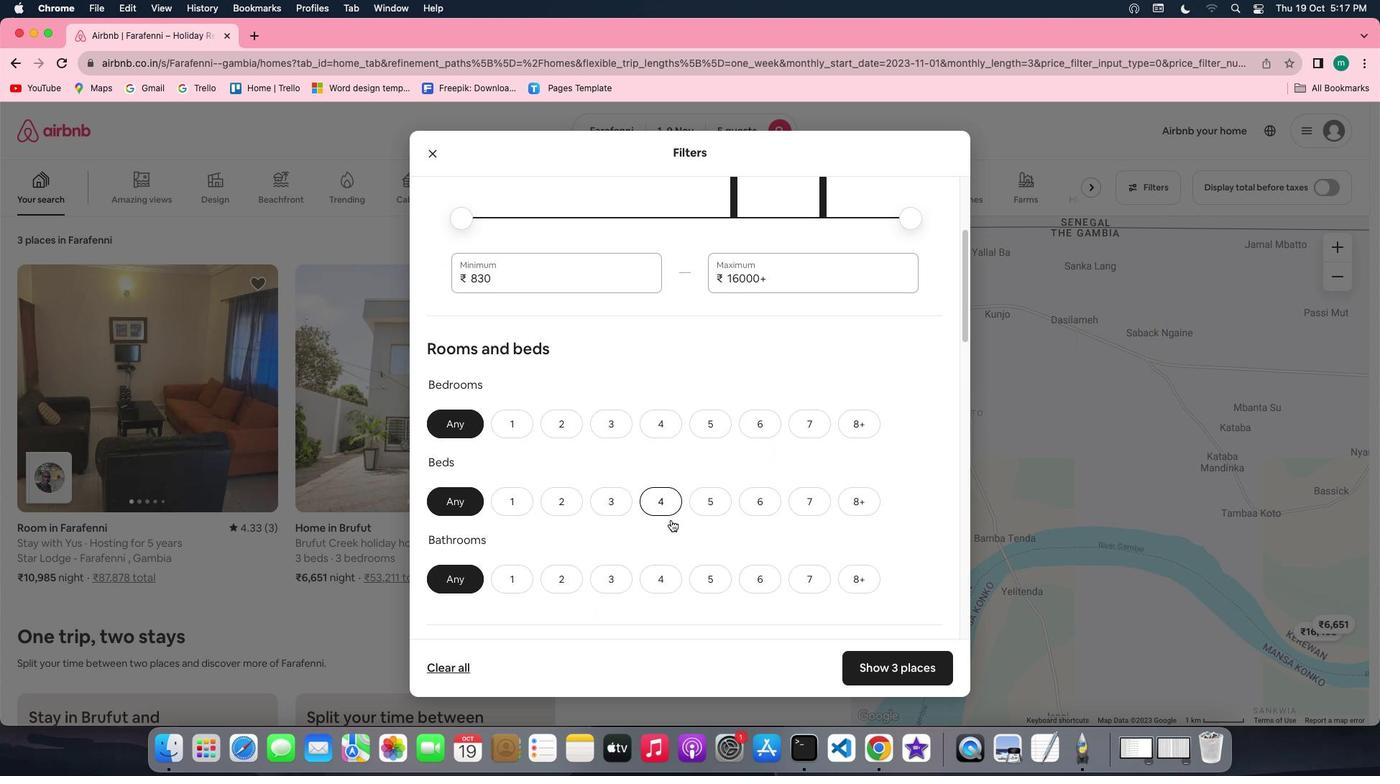 
Action: Mouse scrolled (671, 519) with delta (0, 0)
Screenshot: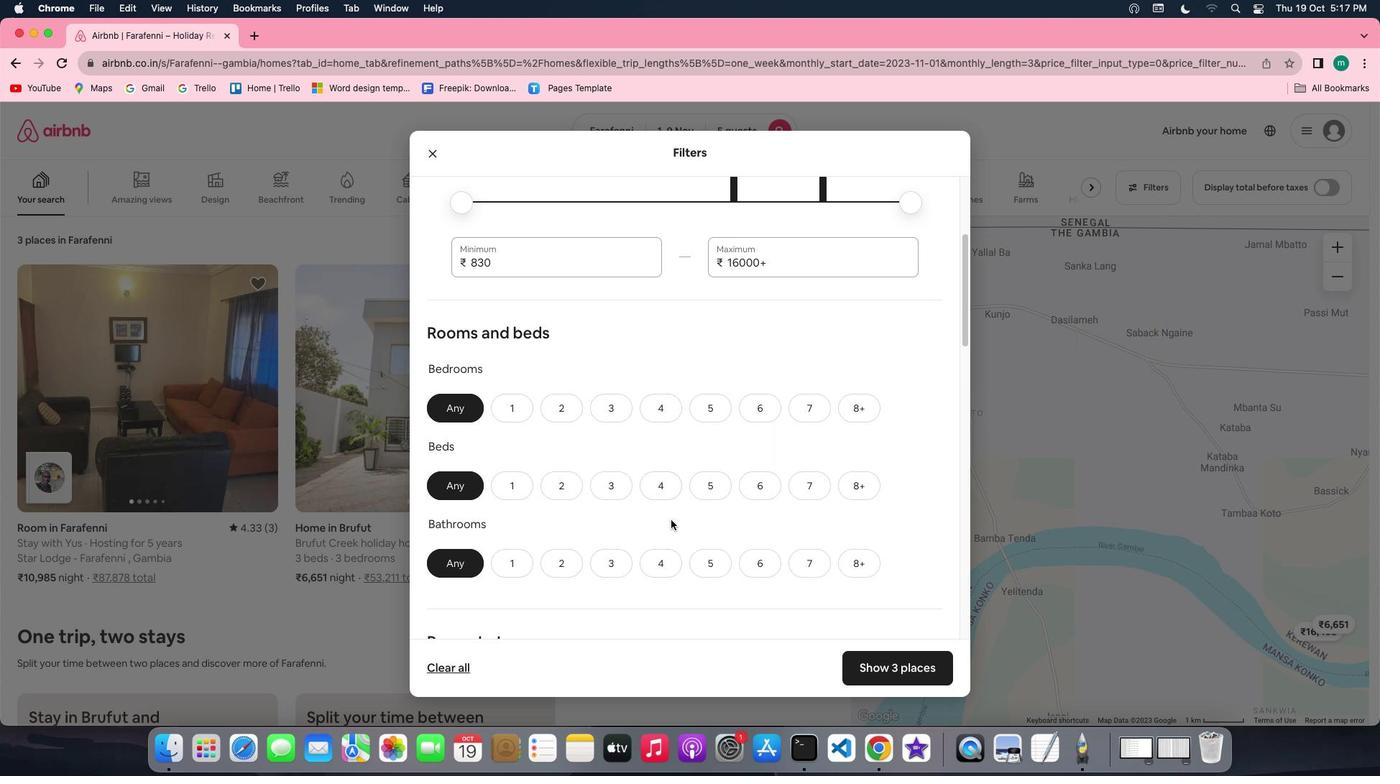 
Action: Mouse scrolled (671, 519) with delta (0, 0)
Screenshot: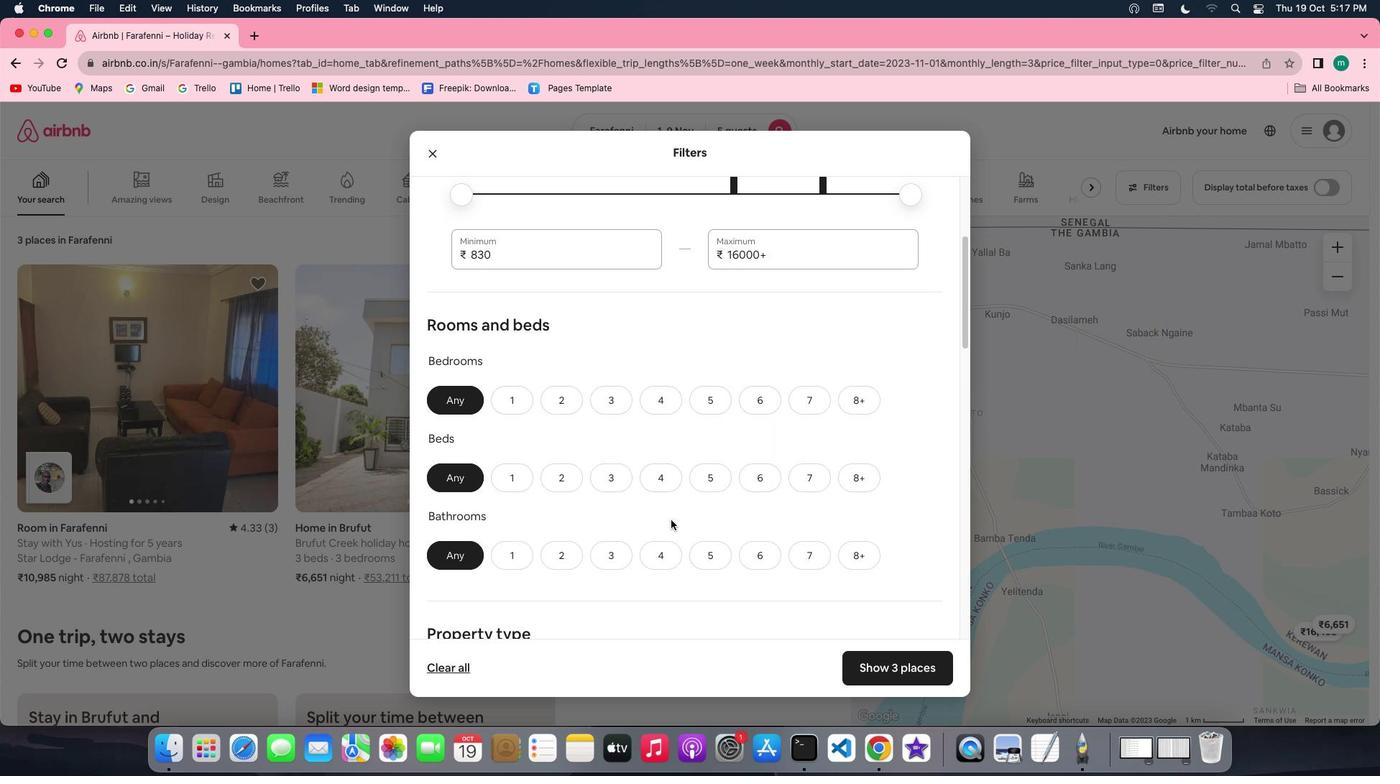 
Action: Mouse scrolled (671, 519) with delta (0, 0)
Screenshot: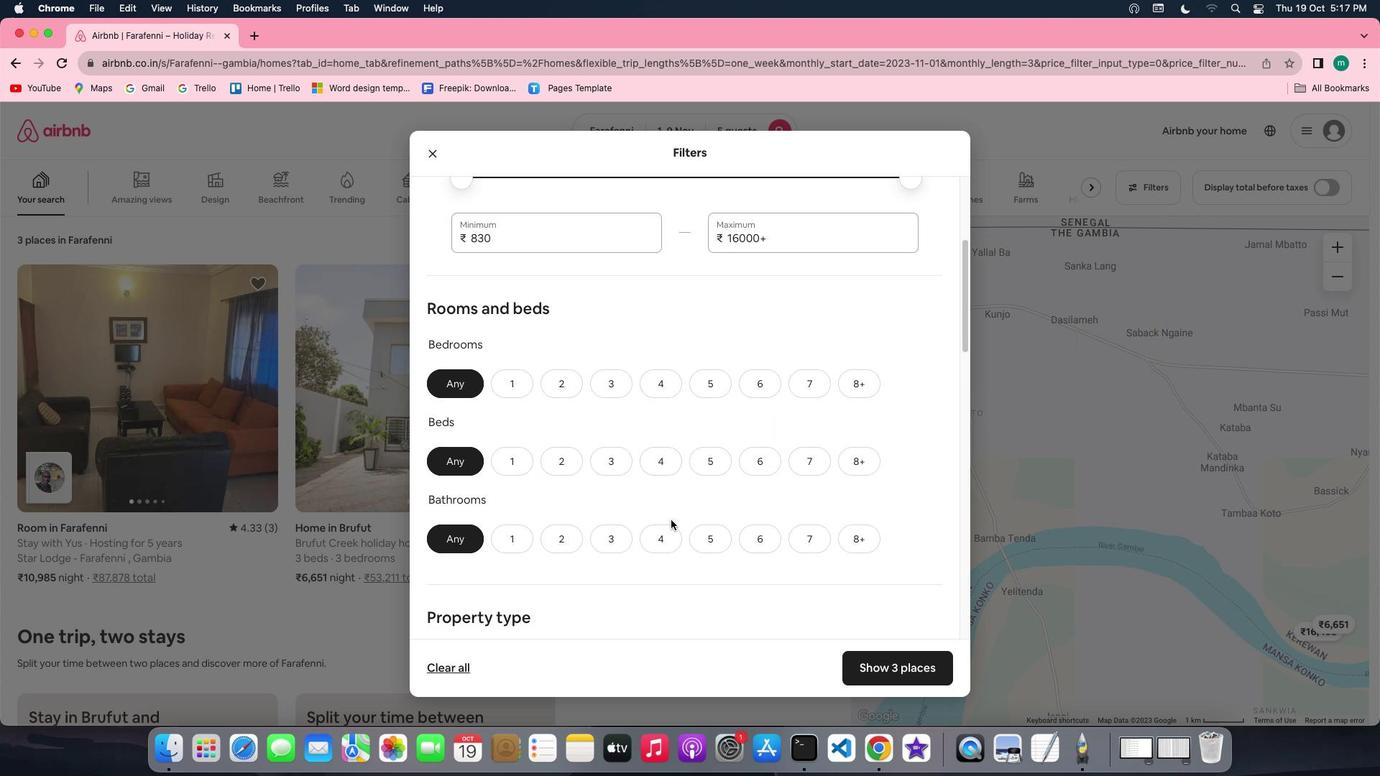 
Action: Mouse moved to (606, 349)
Screenshot: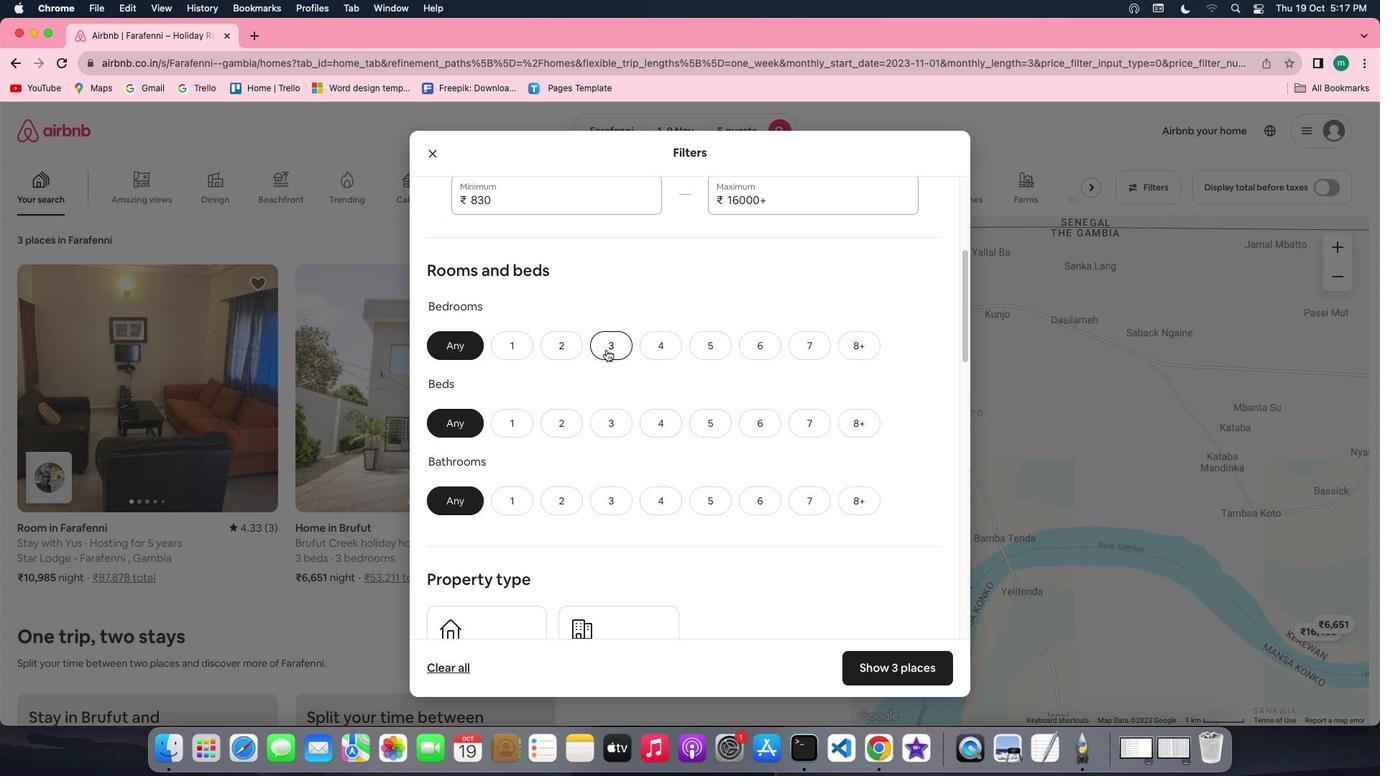 
Action: Mouse pressed left at (606, 349)
Screenshot: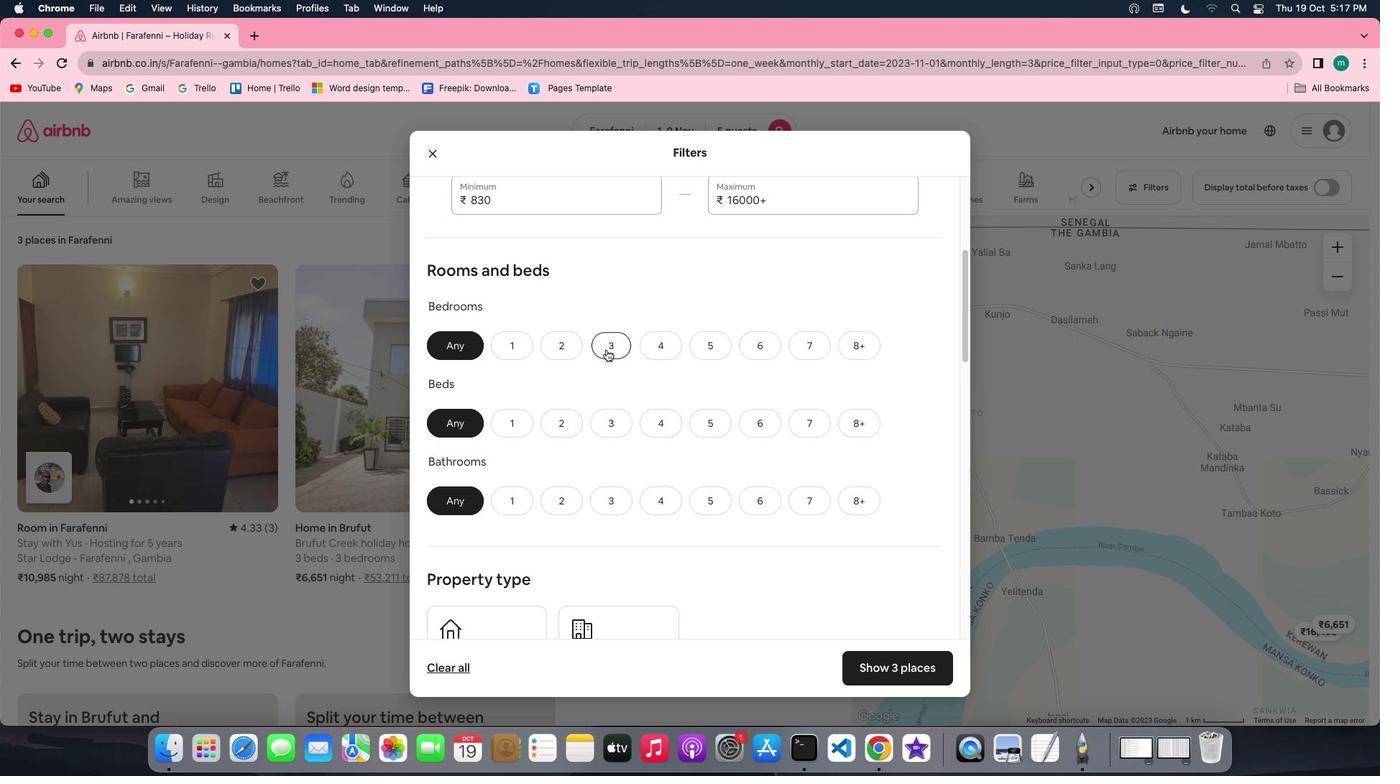 
Action: Mouse moved to (611, 414)
Screenshot: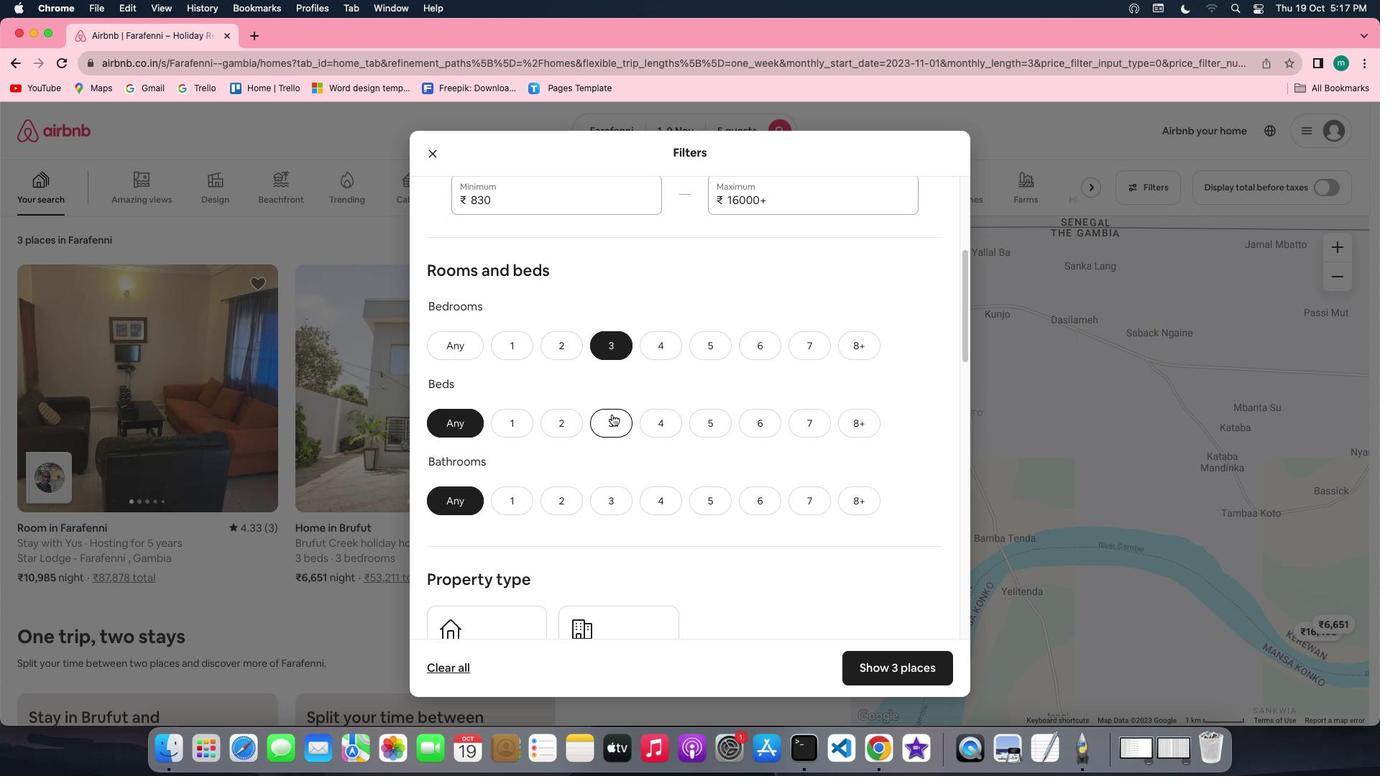 
Action: Mouse pressed left at (611, 414)
Screenshot: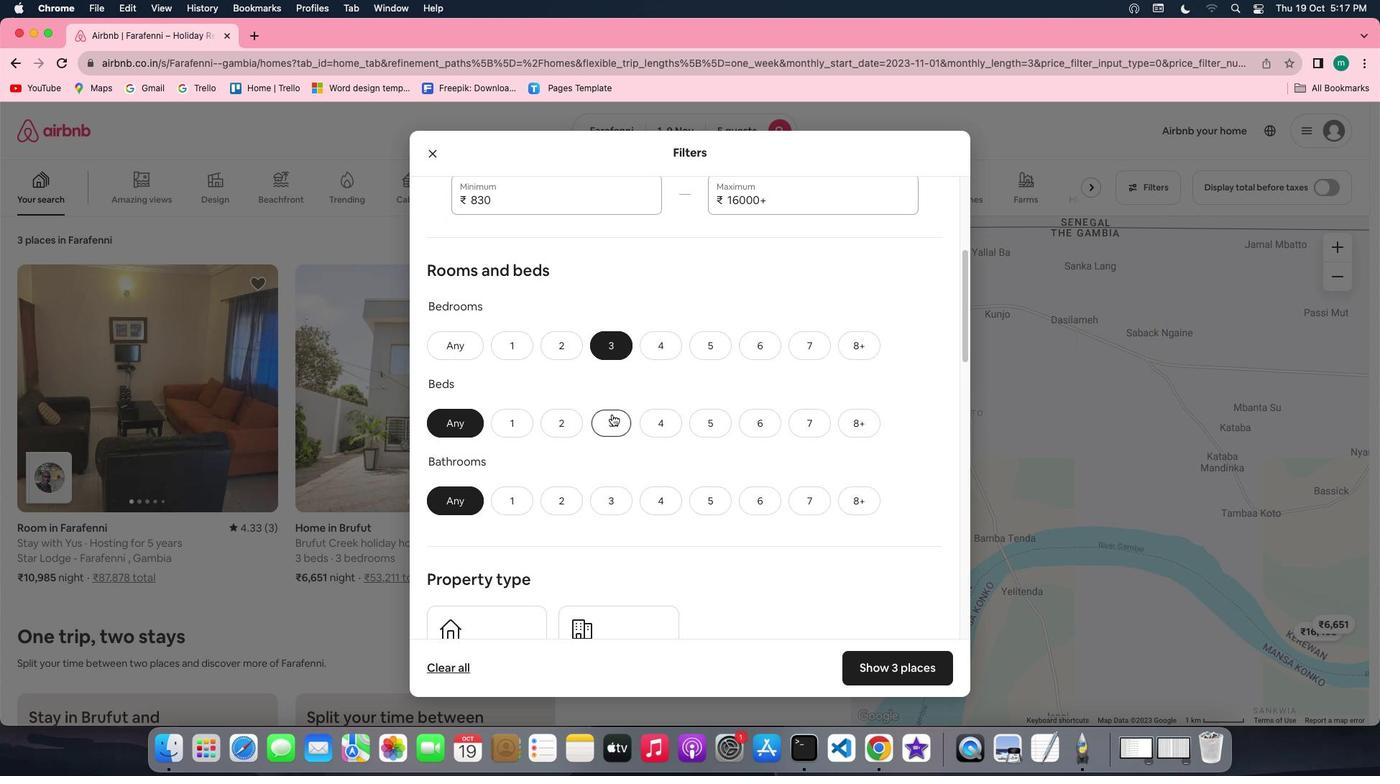 
Action: Mouse moved to (614, 495)
Screenshot: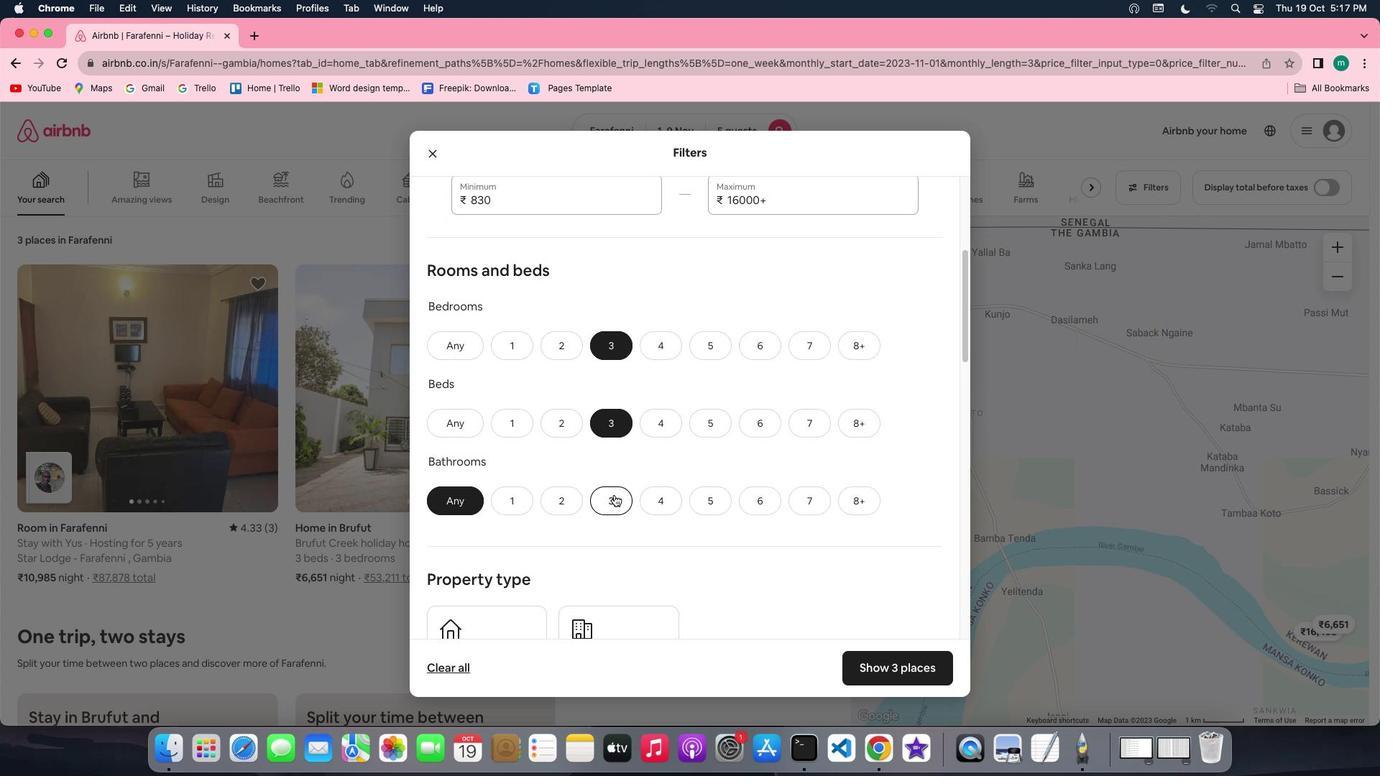 
Action: Mouse pressed left at (614, 495)
Screenshot: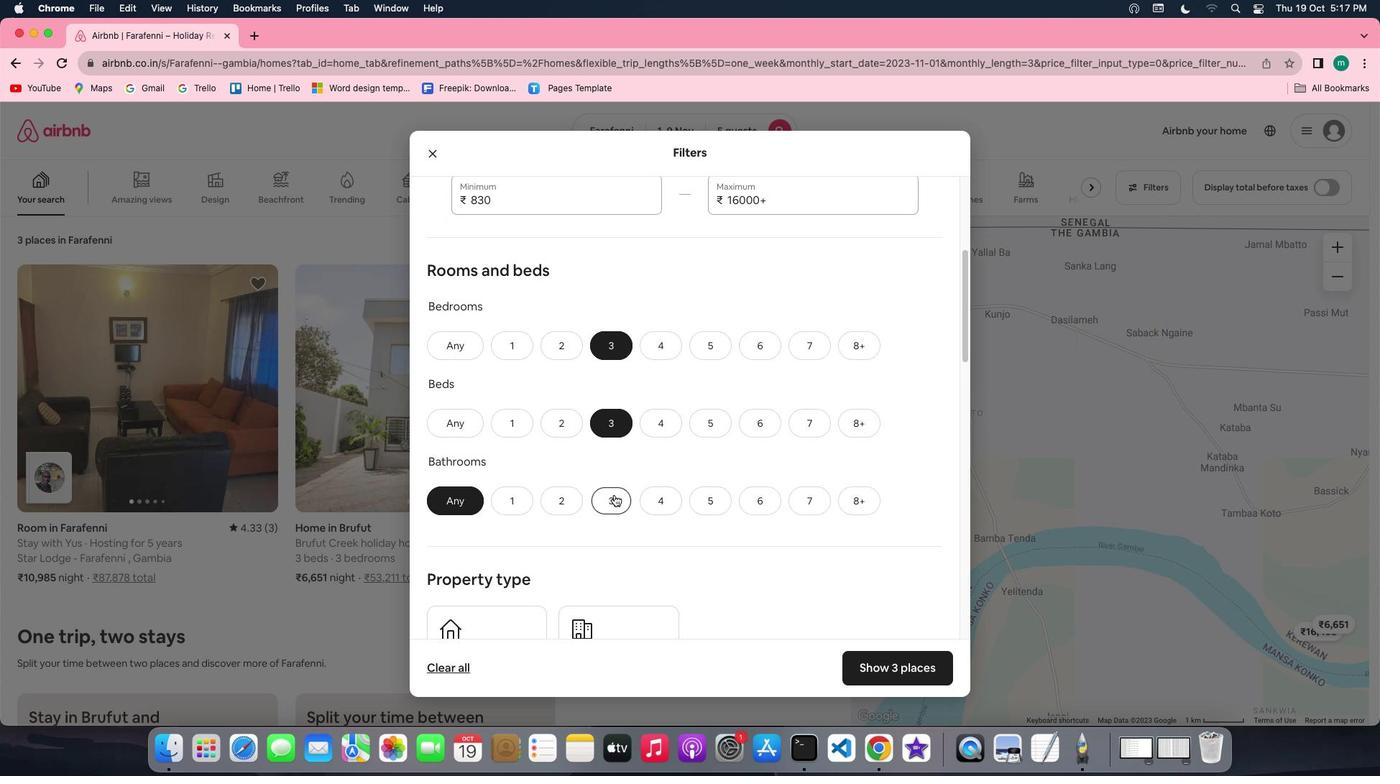 
Action: Mouse moved to (762, 529)
Screenshot: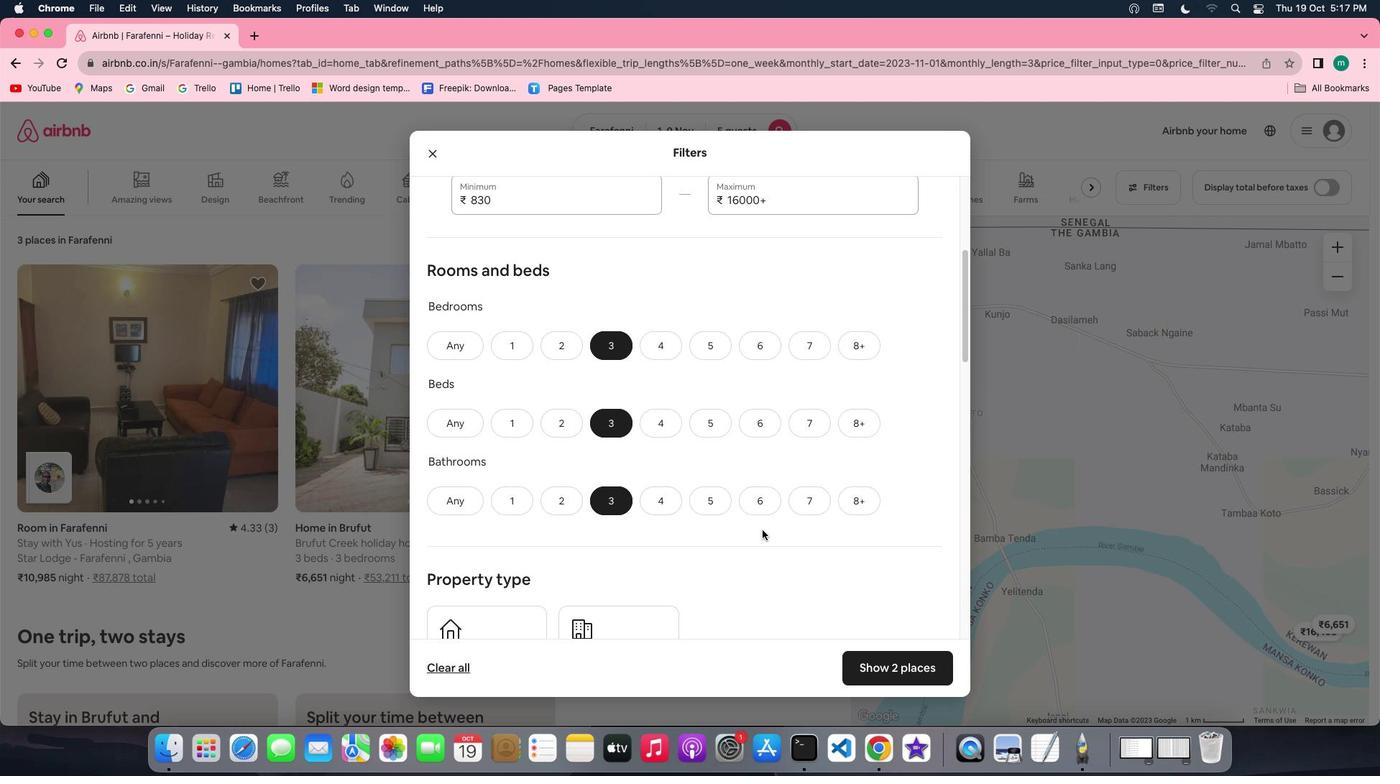 
Action: Mouse scrolled (762, 529) with delta (0, 0)
Screenshot: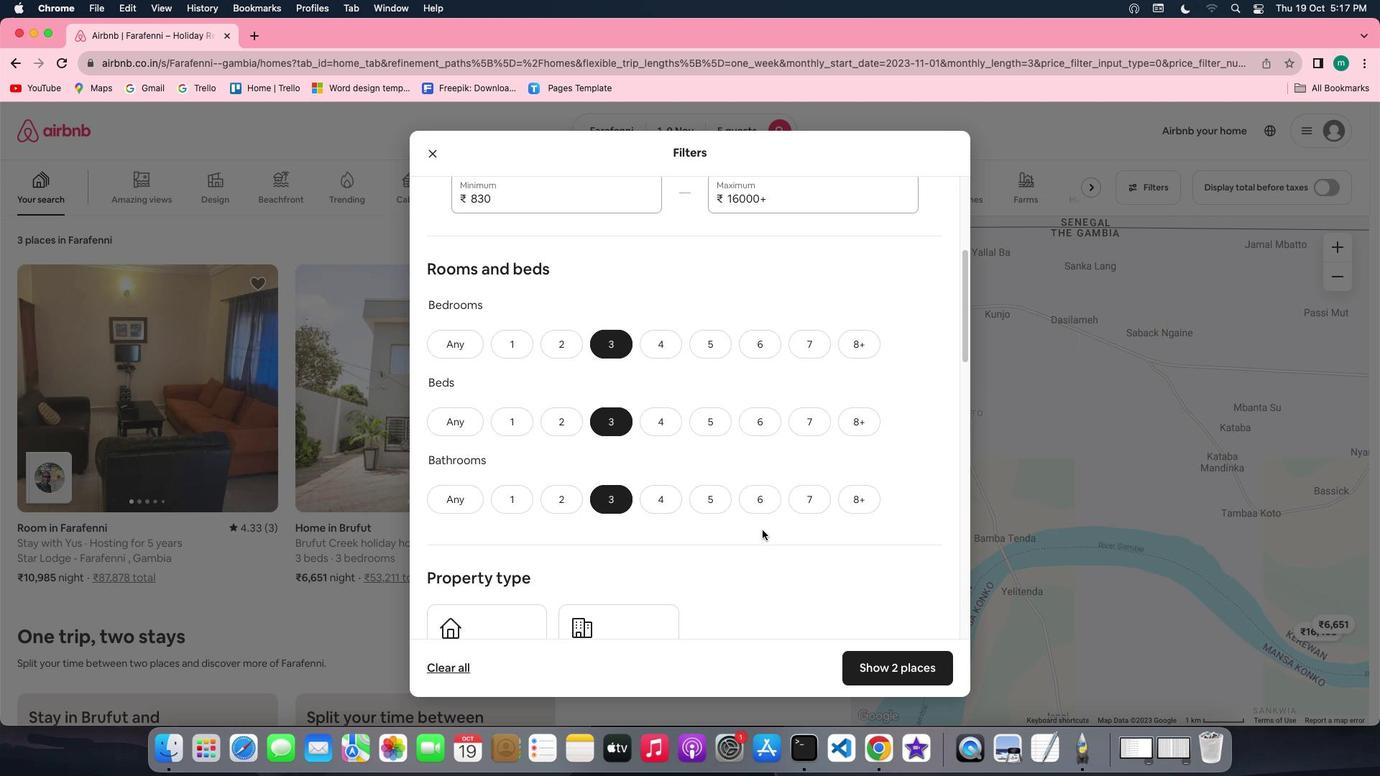 
Action: Mouse scrolled (762, 529) with delta (0, 0)
Screenshot: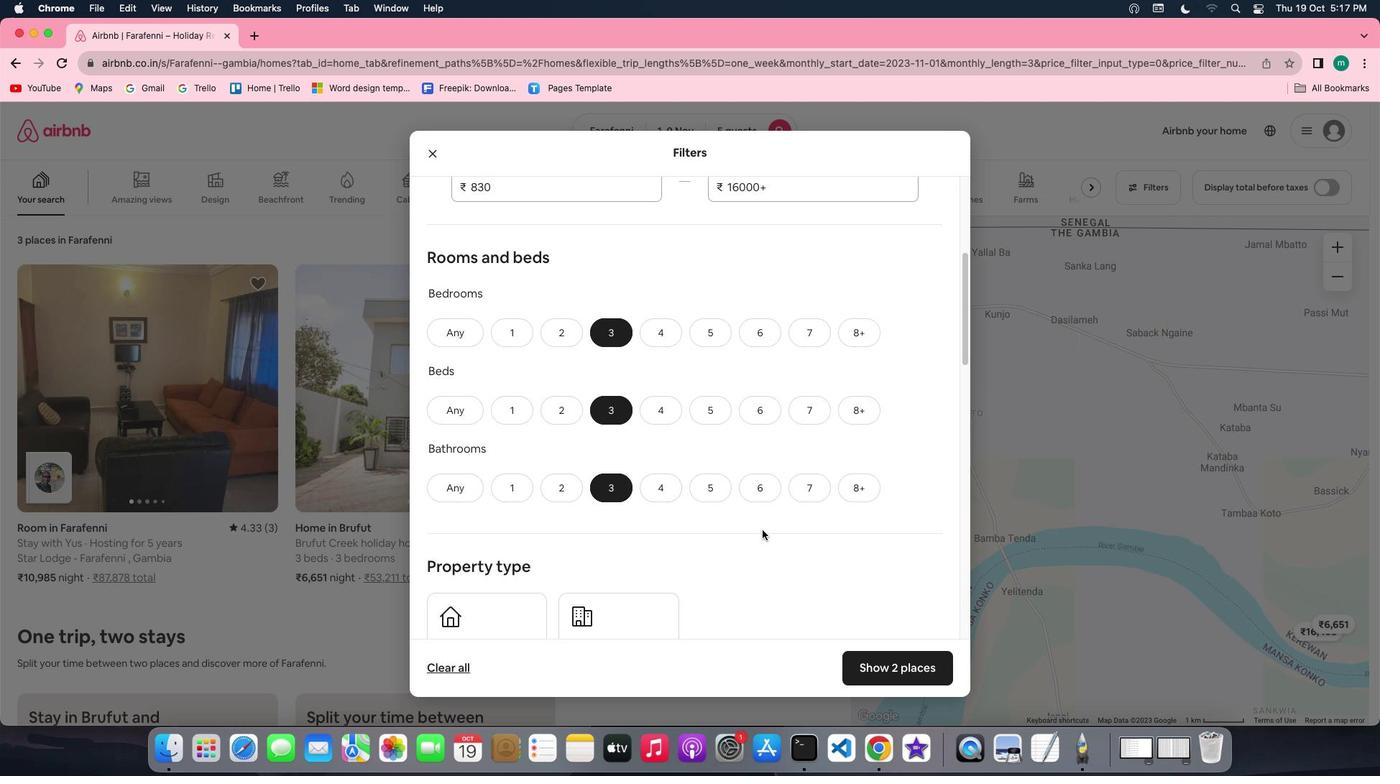 
Action: Mouse scrolled (762, 529) with delta (0, -1)
Screenshot: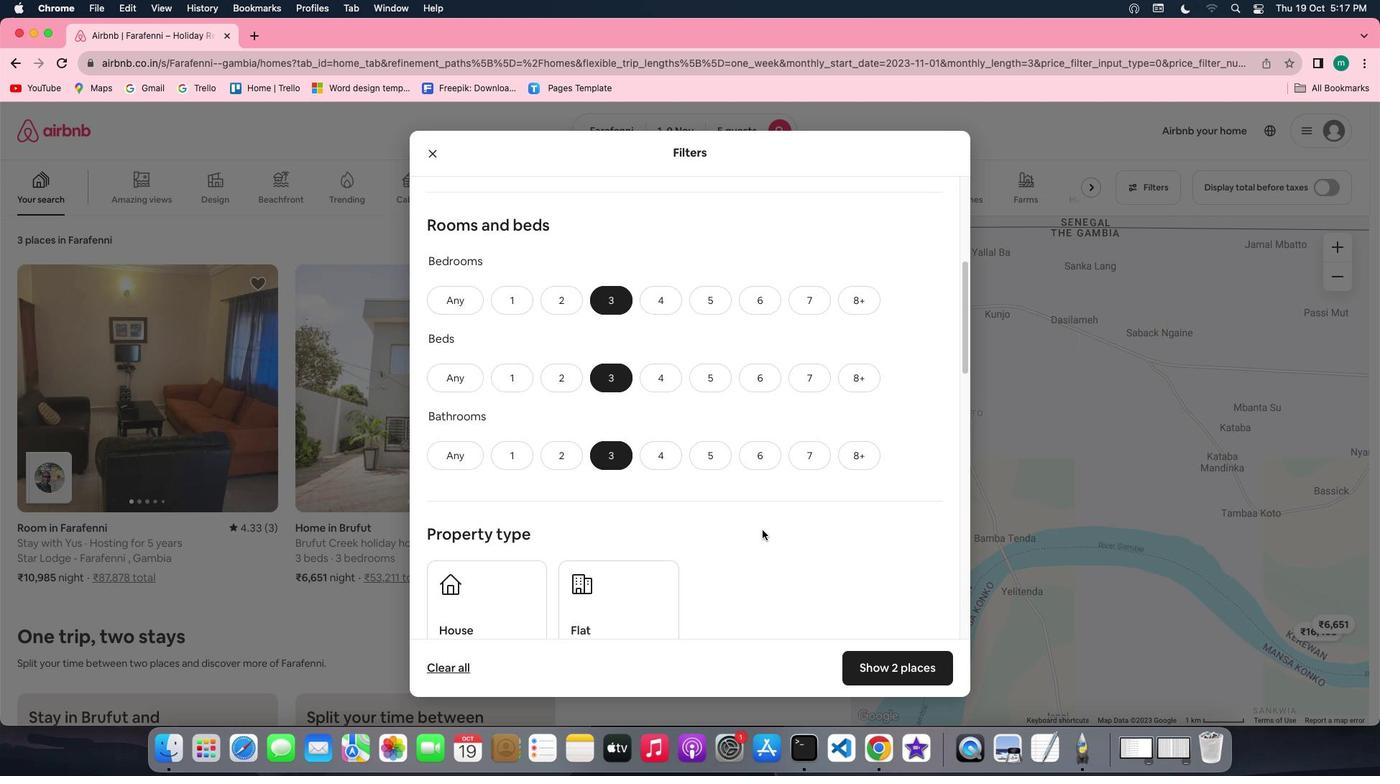 
Action: Mouse scrolled (762, 529) with delta (0, 0)
Screenshot: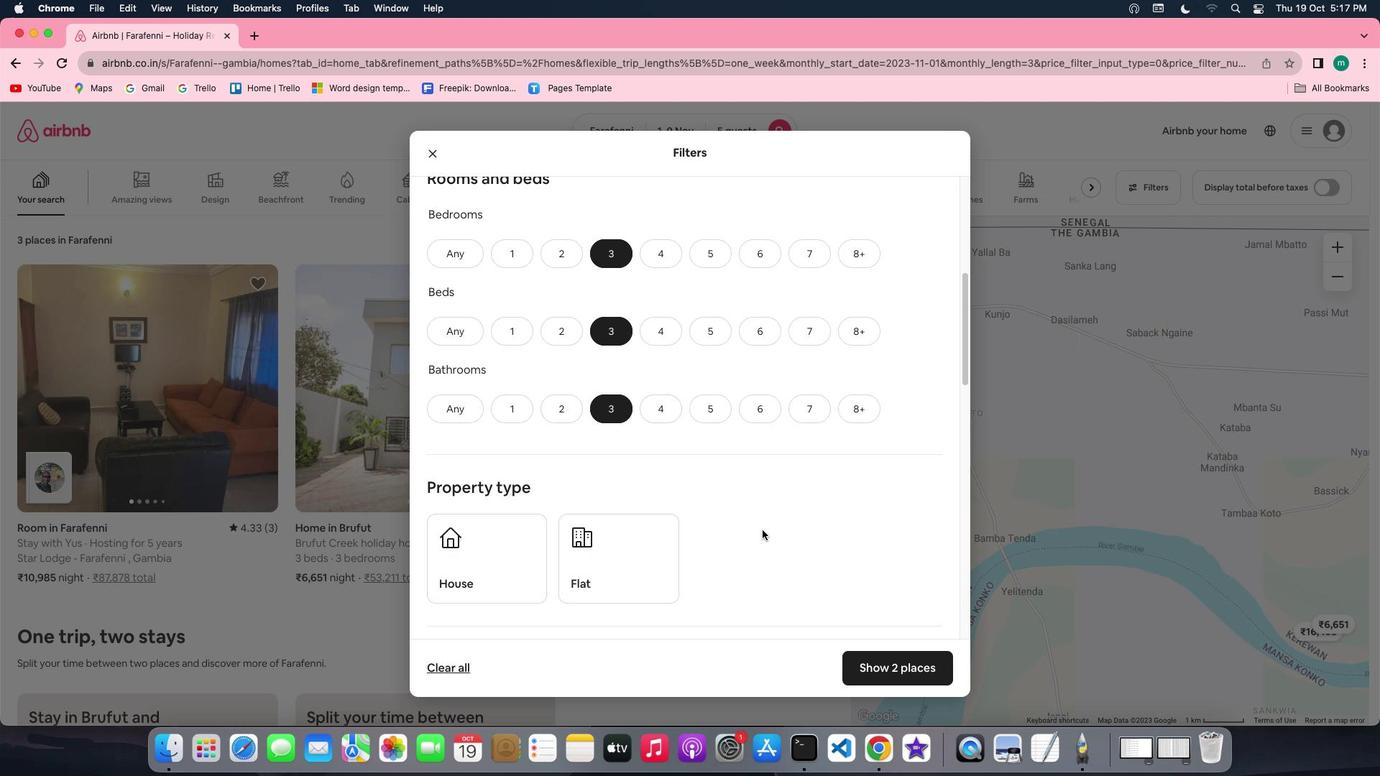 
Action: Mouse scrolled (762, 529) with delta (0, 0)
Screenshot: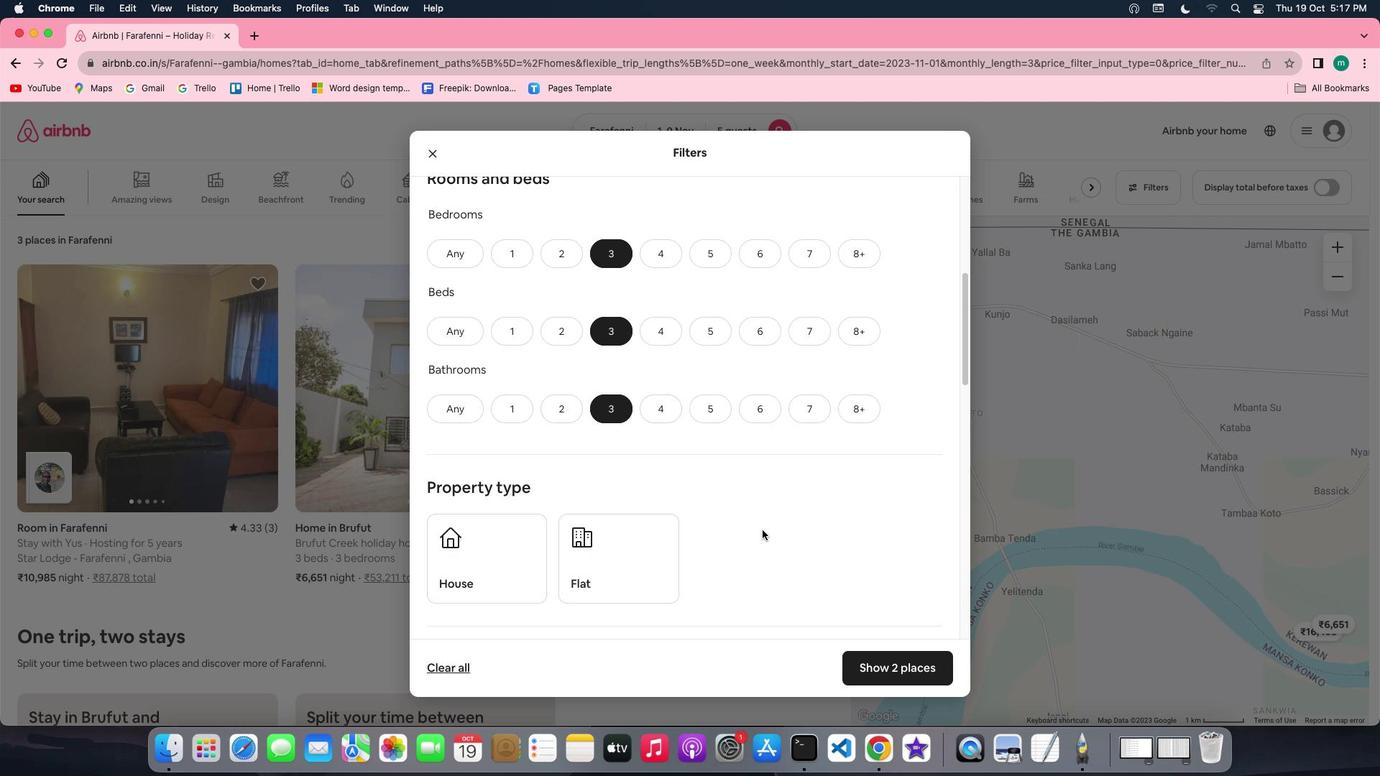 
Action: Mouse scrolled (762, 529) with delta (0, -1)
Screenshot: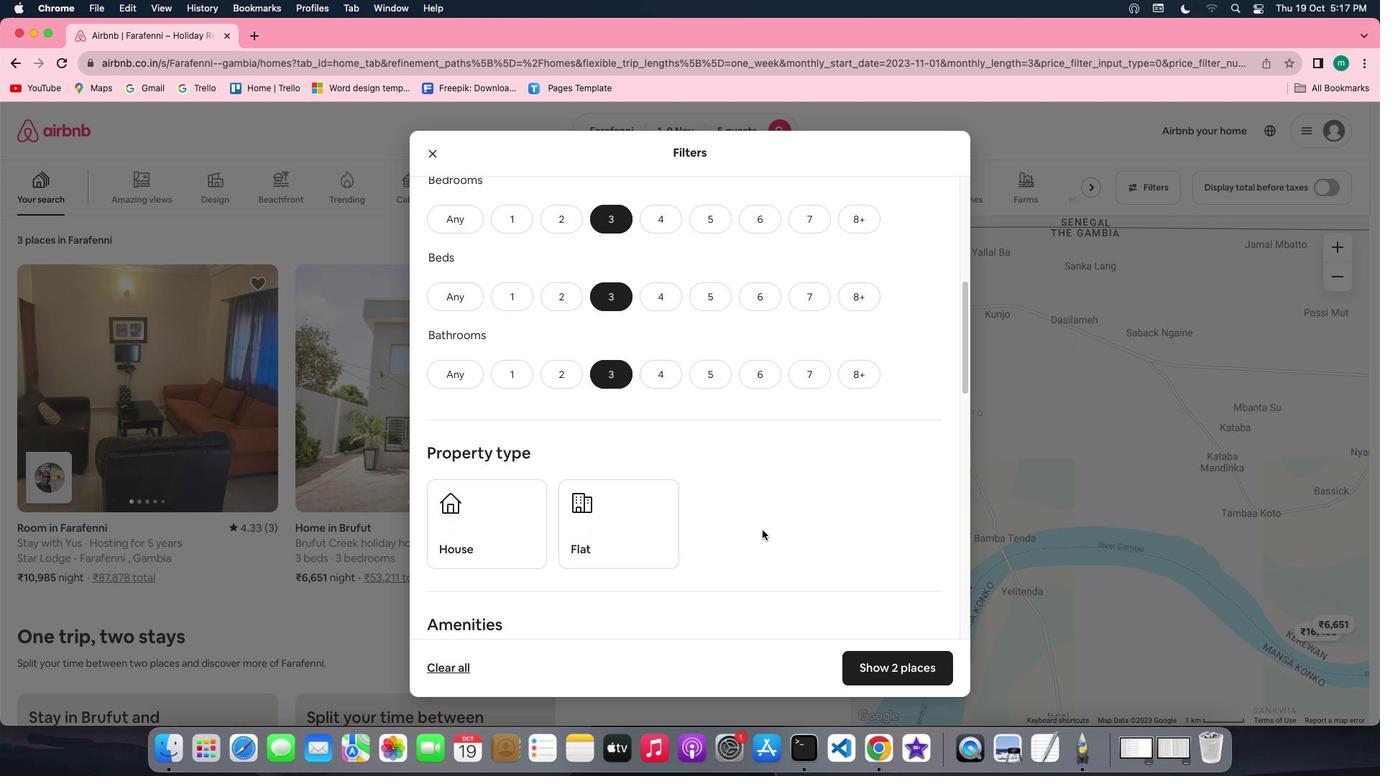 
Action: Mouse scrolled (762, 529) with delta (0, -1)
Screenshot: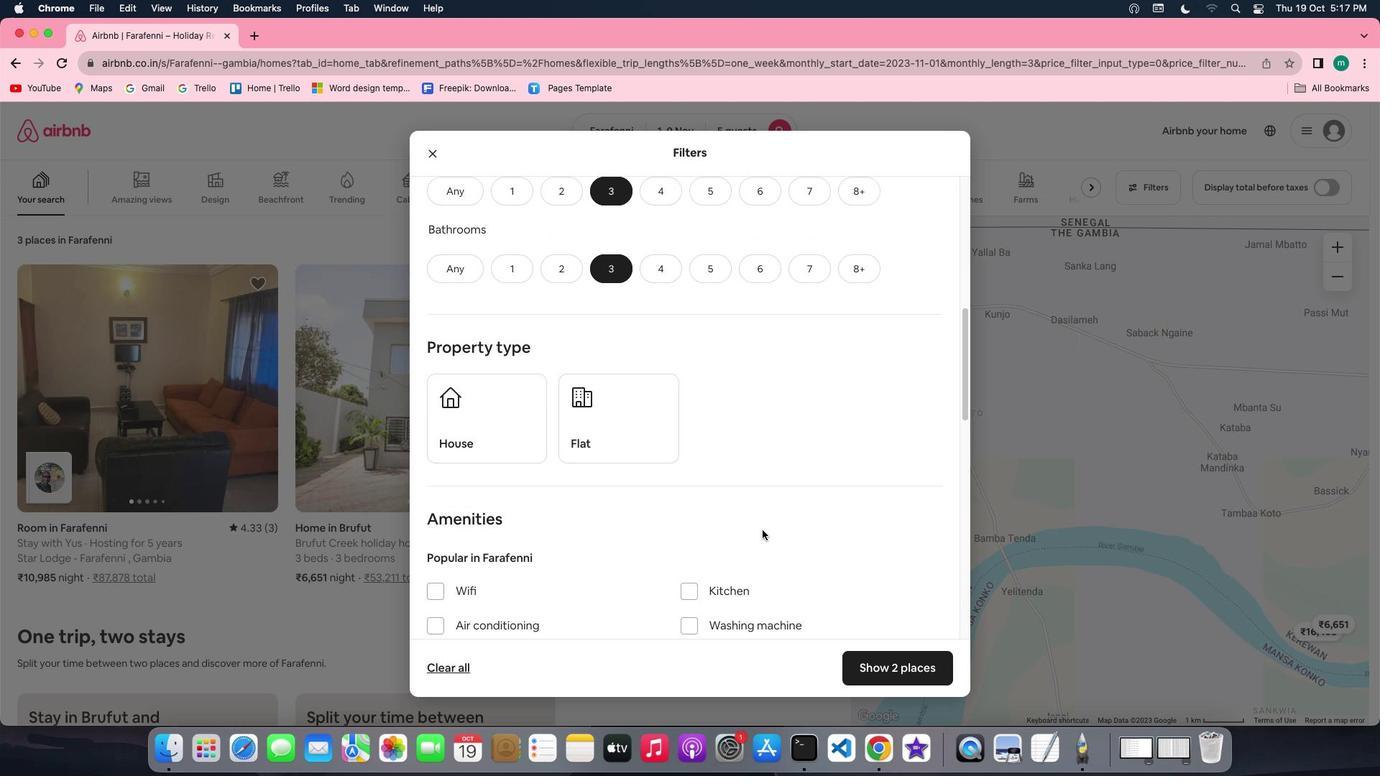 
Action: Mouse moved to (494, 417)
Screenshot: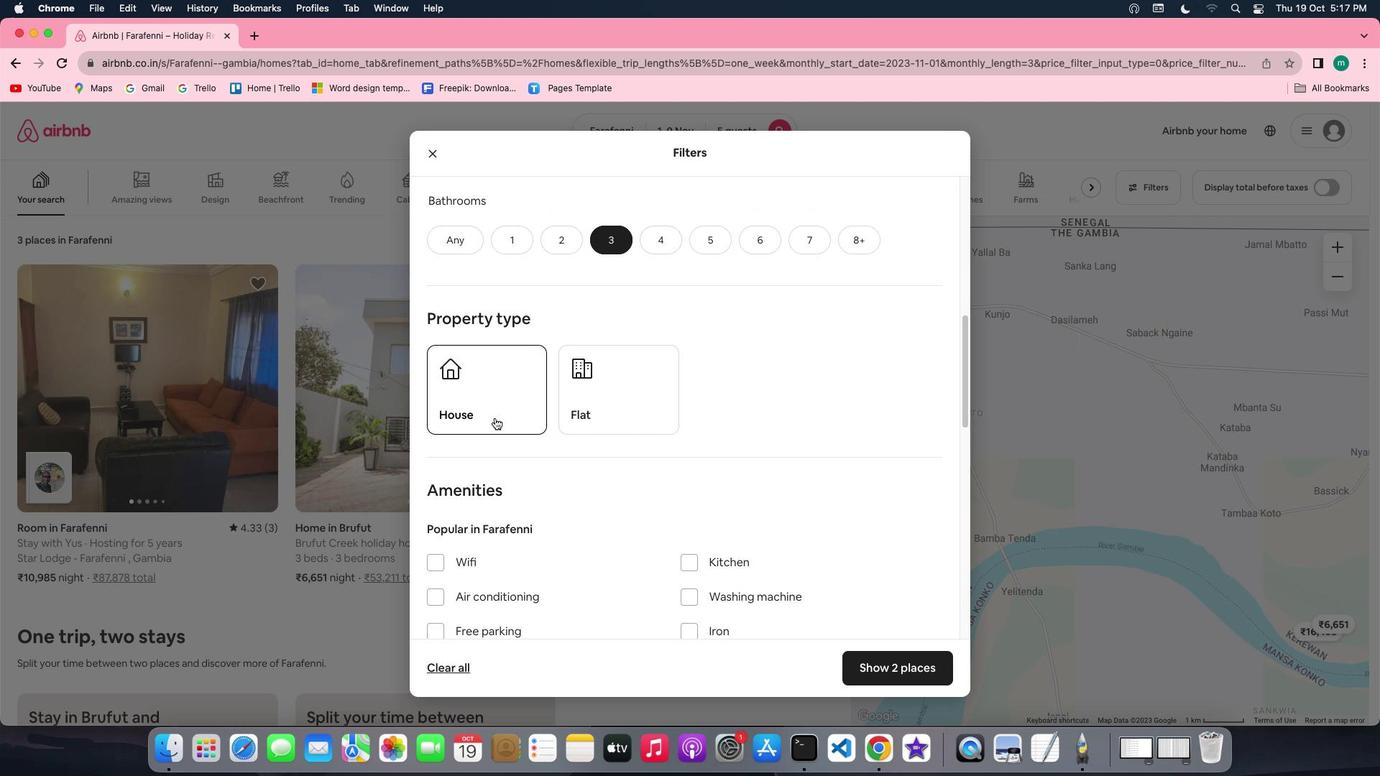 
Action: Mouse pressed left at (494, 417)
Screenshot: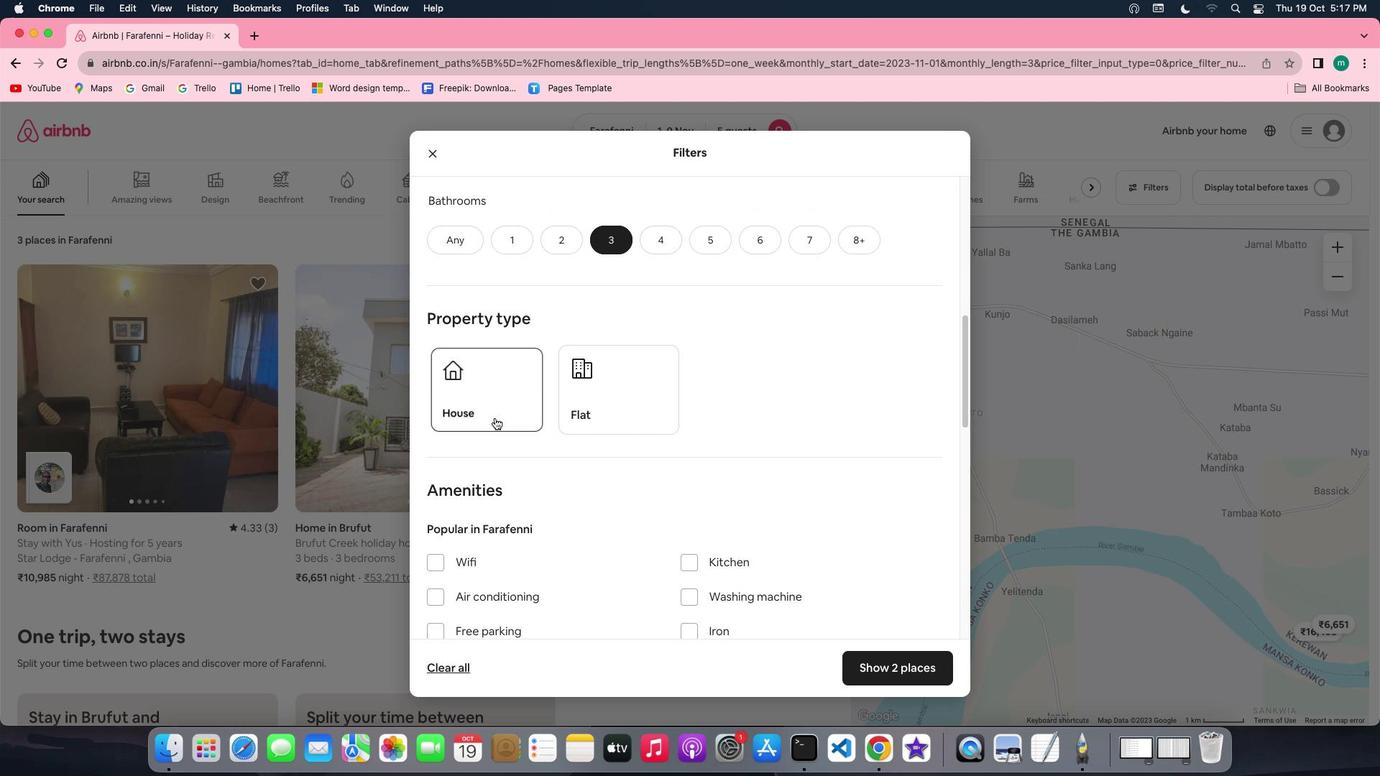 
Action: Mouse moved to (634, 466)
Screenshot: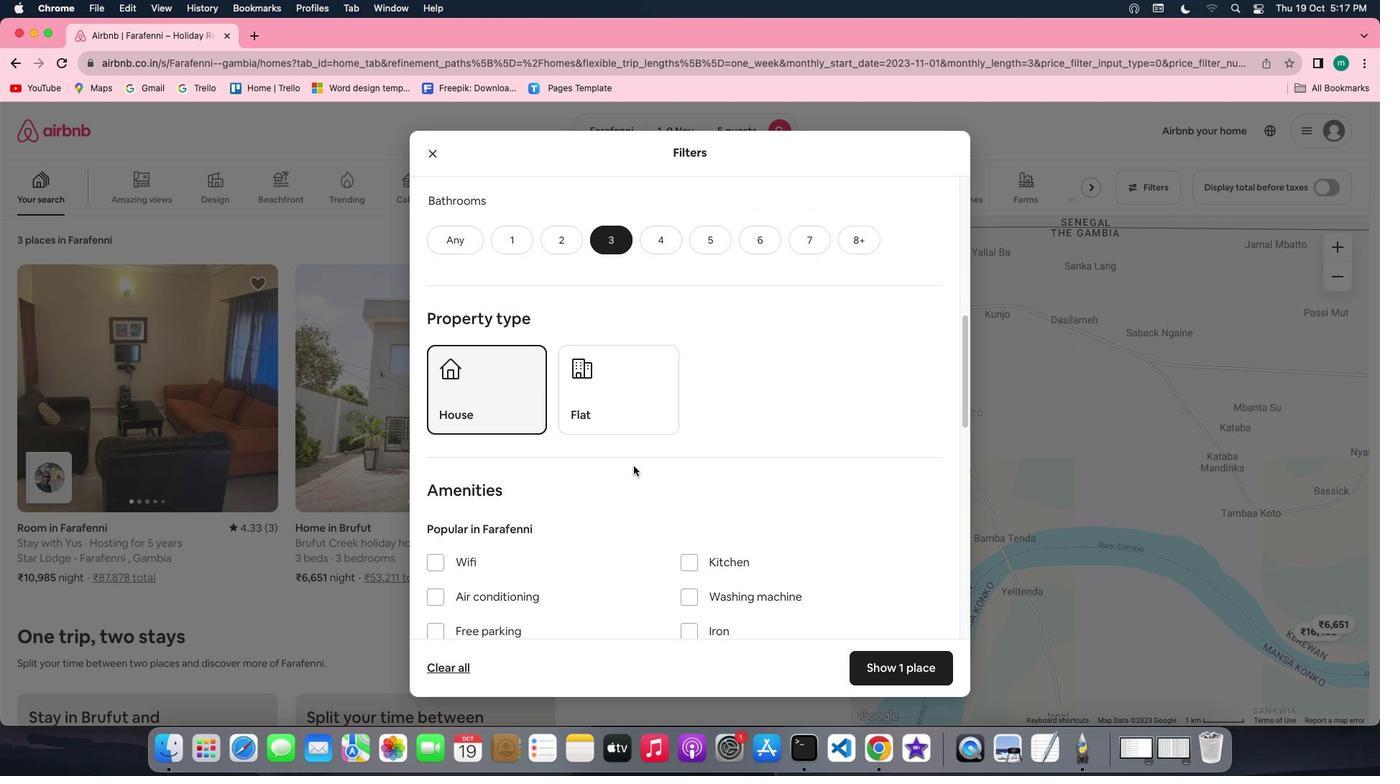 
Action: Mouse scrolled (634, 466) with delta (0, 0)
Screenshot: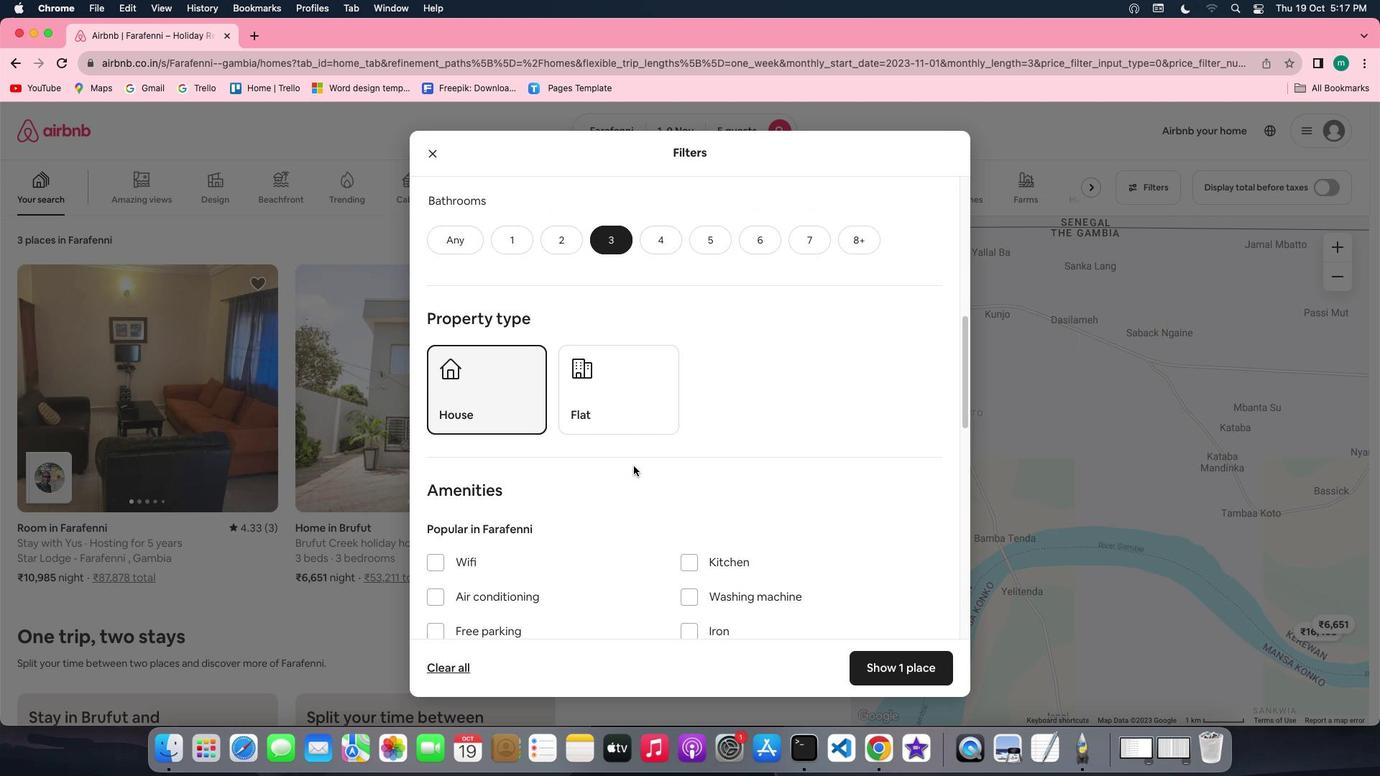 
Action: Mouse scrolled (634, 466) with delta (0, 0)
Screenshot: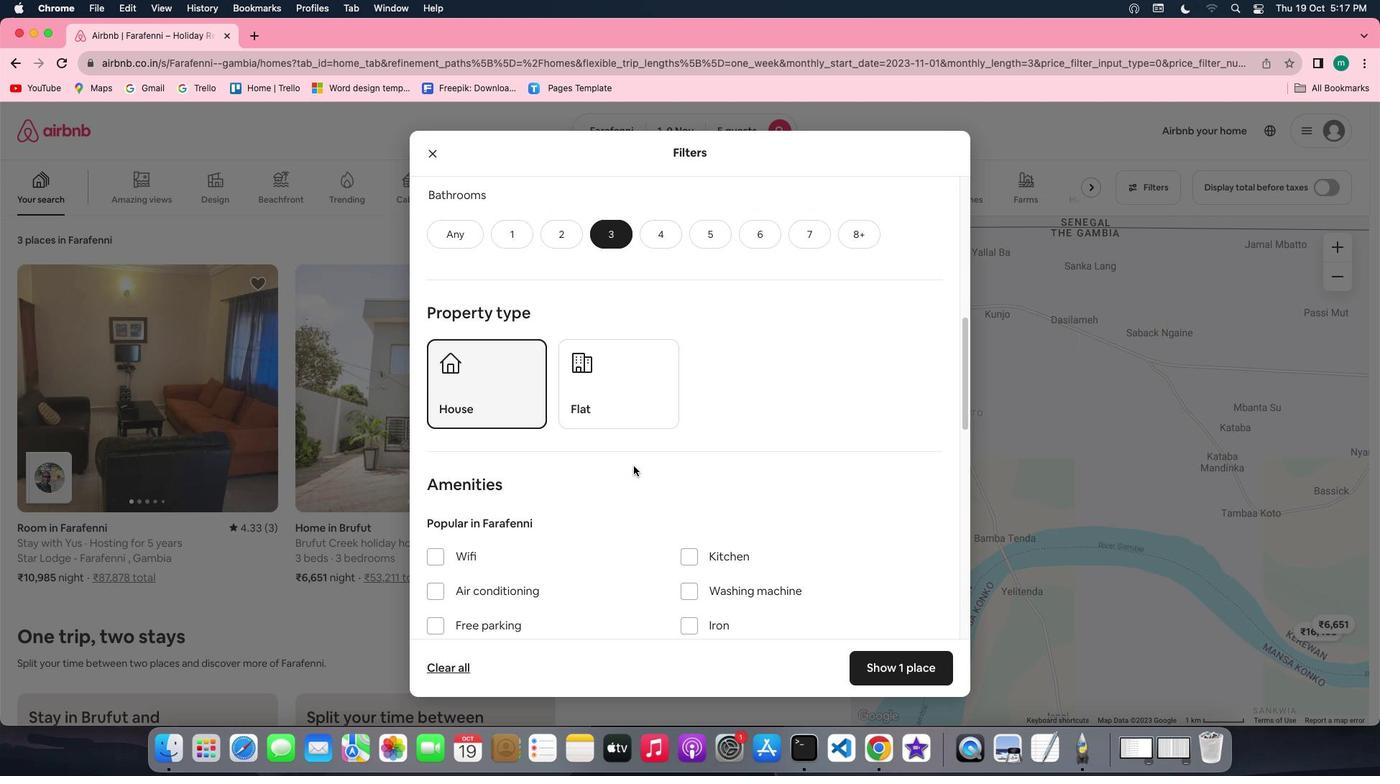 
Action: Mouse scrolled (634, 466) with delta (0, 0)
Screenshot: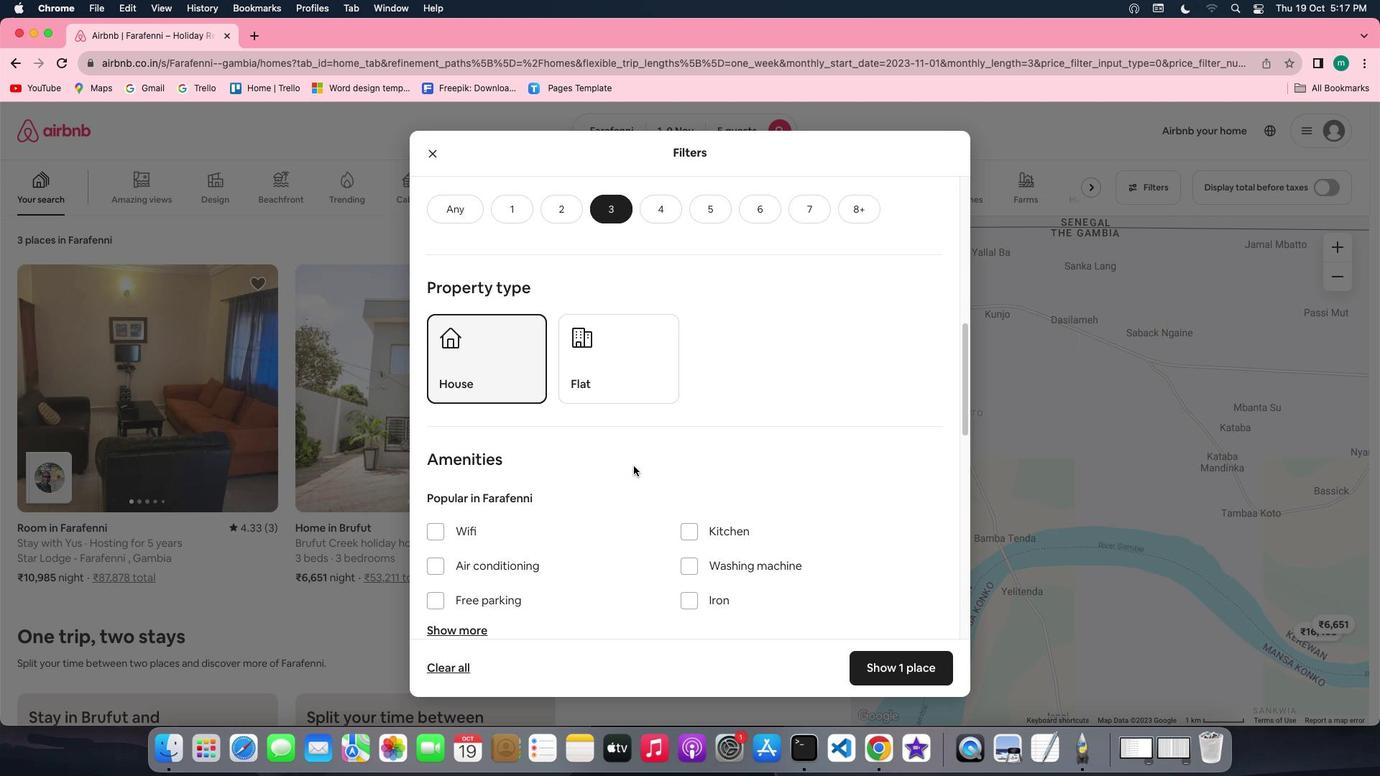 
Action: Mouse scrolled (634, 466) with delta (0, 0)
Screenshot: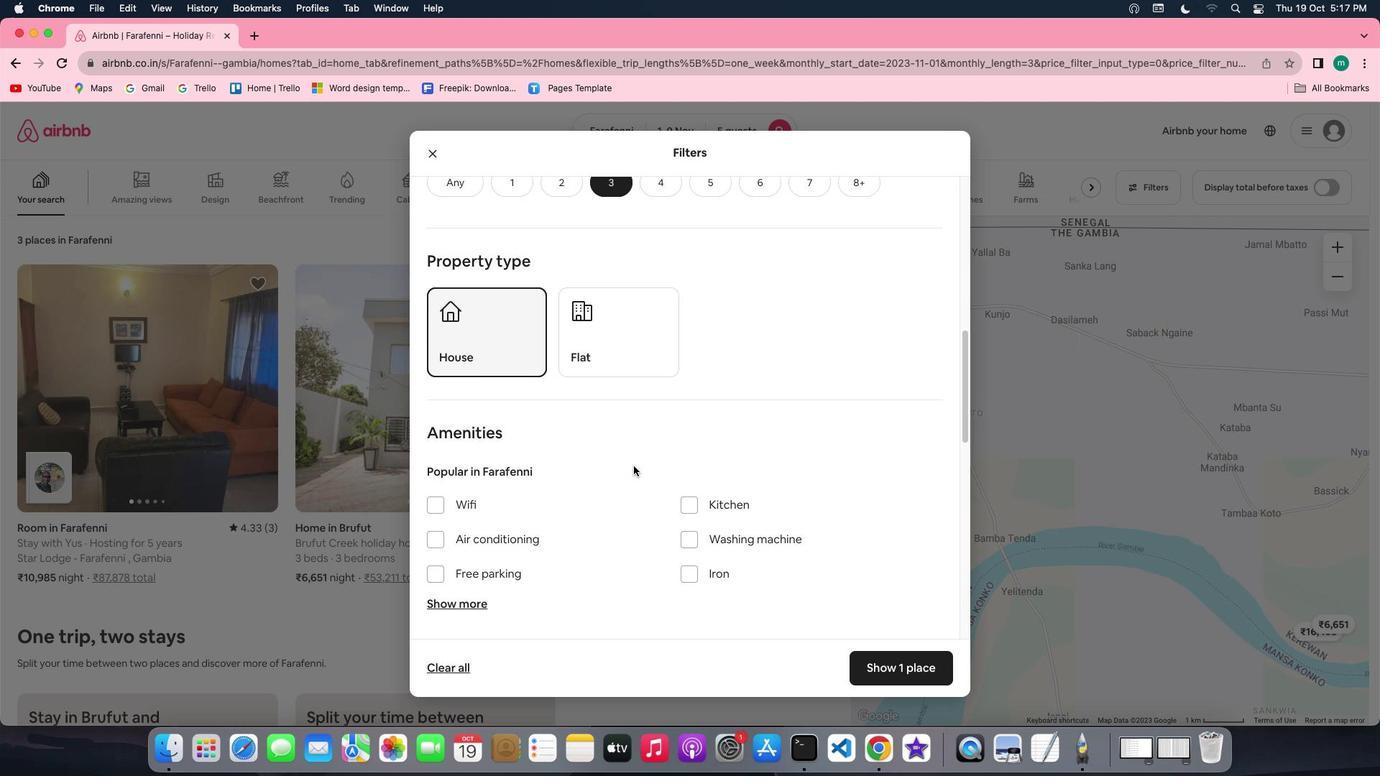 
Action: Mouse scrolled (634, 466) with delta (0, 0)
Screenshot: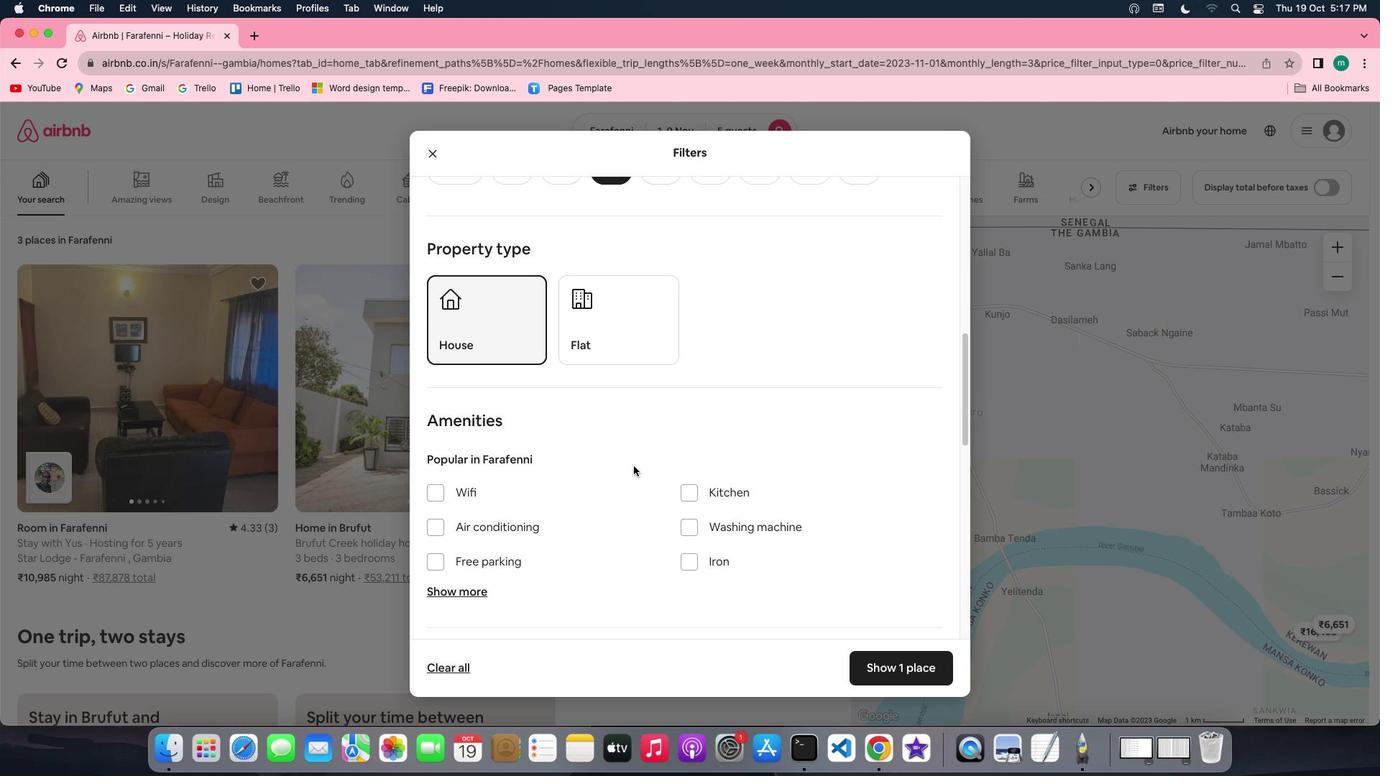 
Action: Mouse scrolled (634, 466) with delta (0, -1)
Screenshot: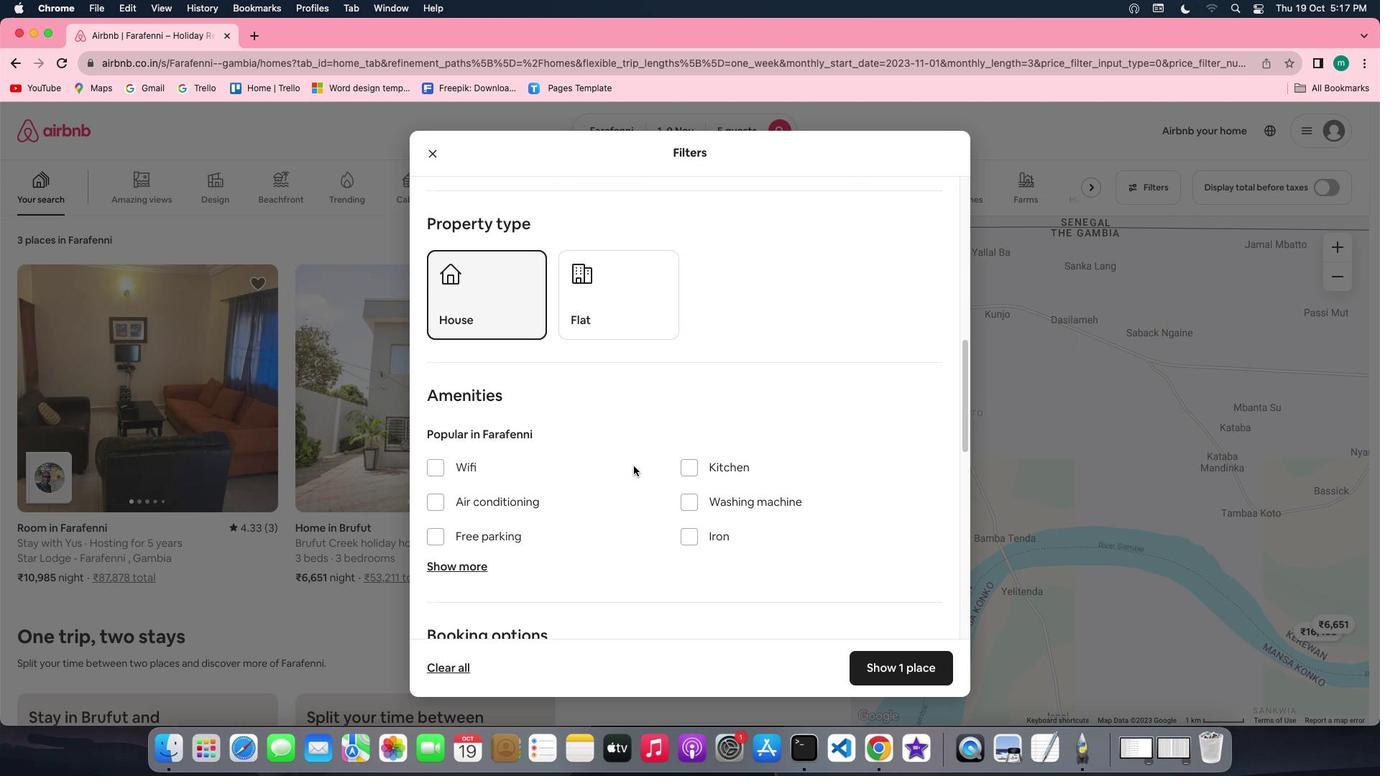 
Action: Mouse scrolled (634, 466) with delta (0, -2)
Screenshot: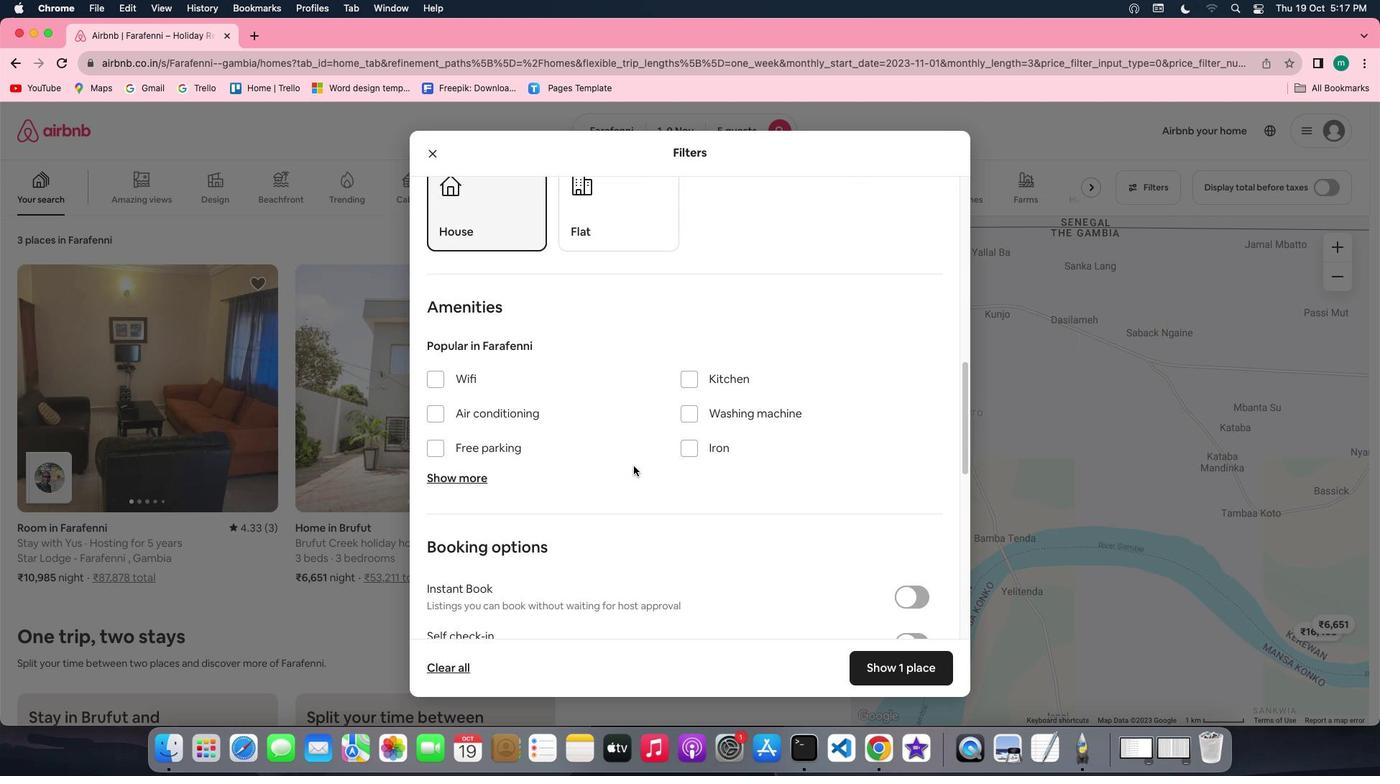 
Action: Mouse moved to (908, 555)
Screenshot: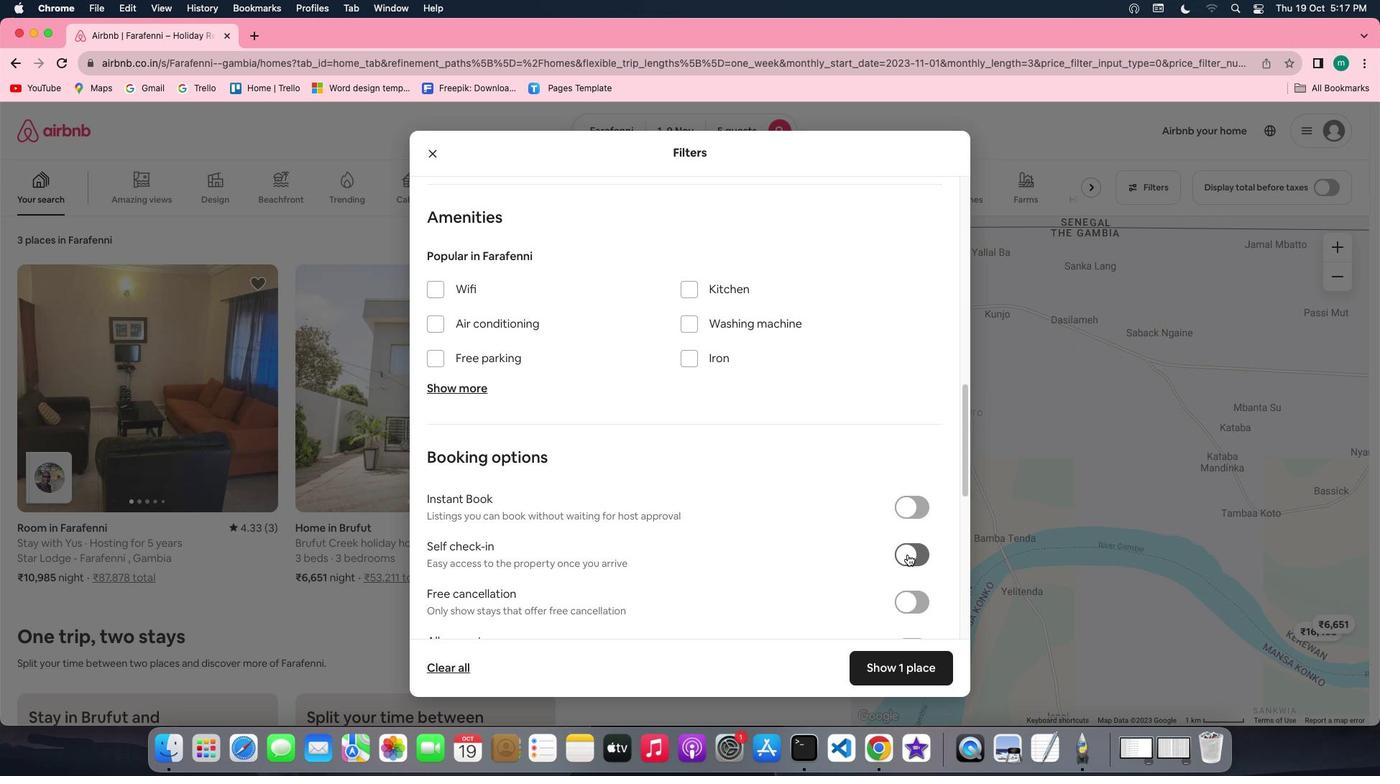 
Action: Mouse pressed left at (908, 555)
Screenshot: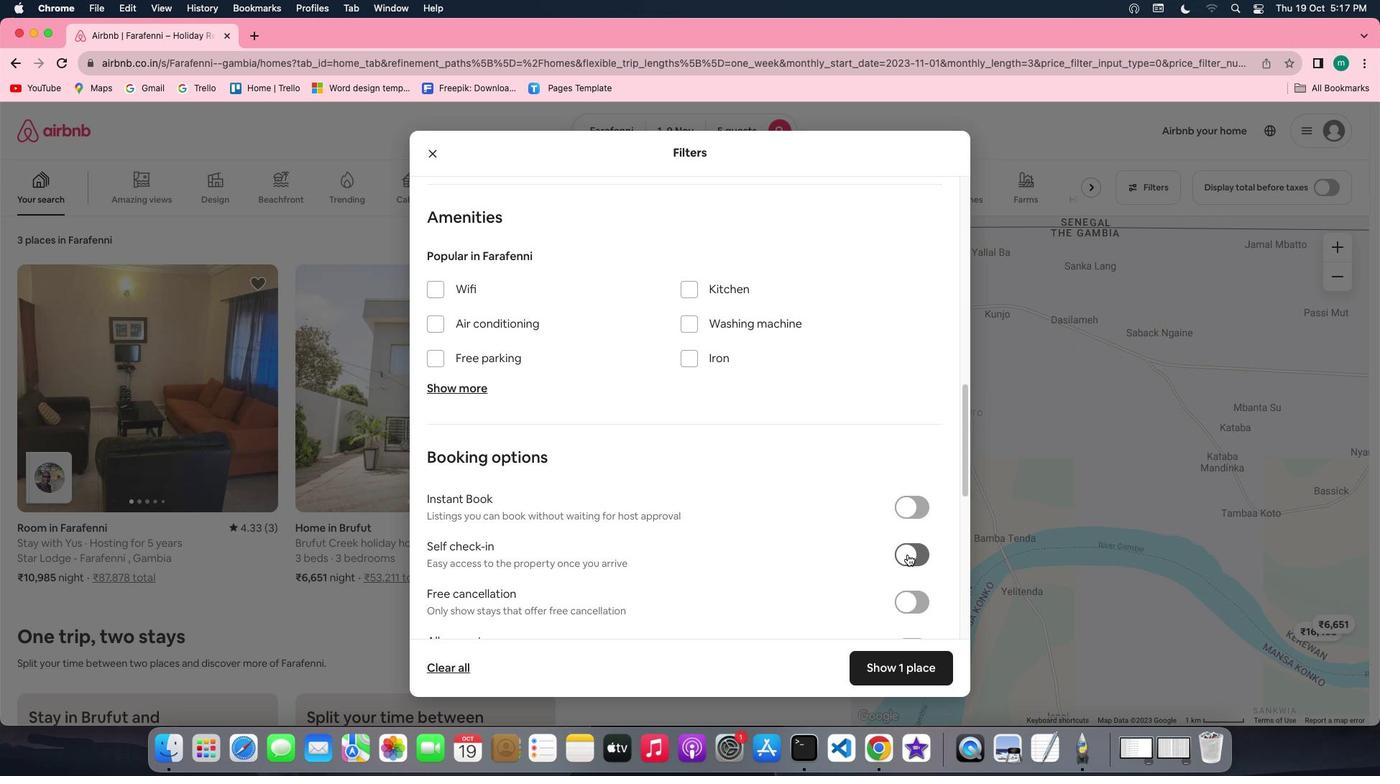 
Action: Mouse moved to (888, 658)
Screenshot: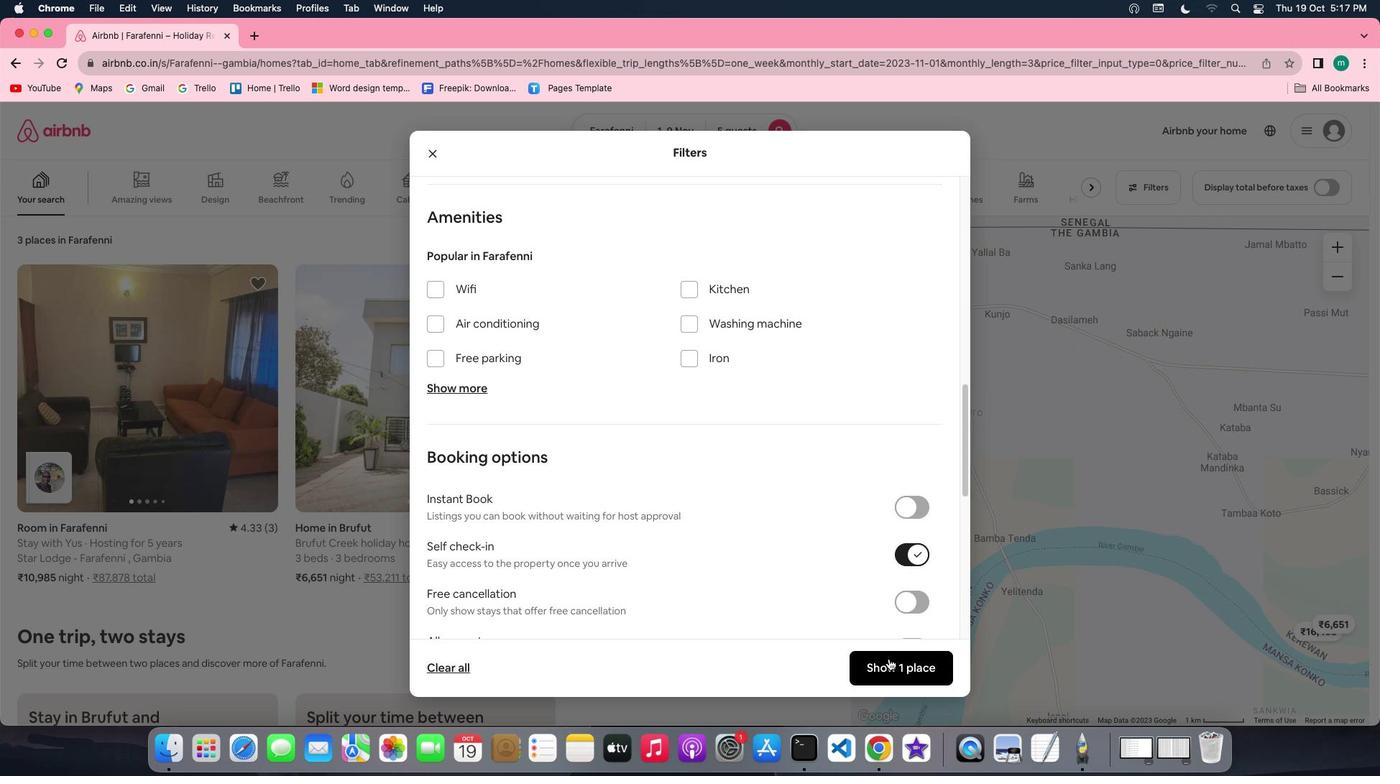 
Action: Mouse pressed left at (888, 658)
Screenshot: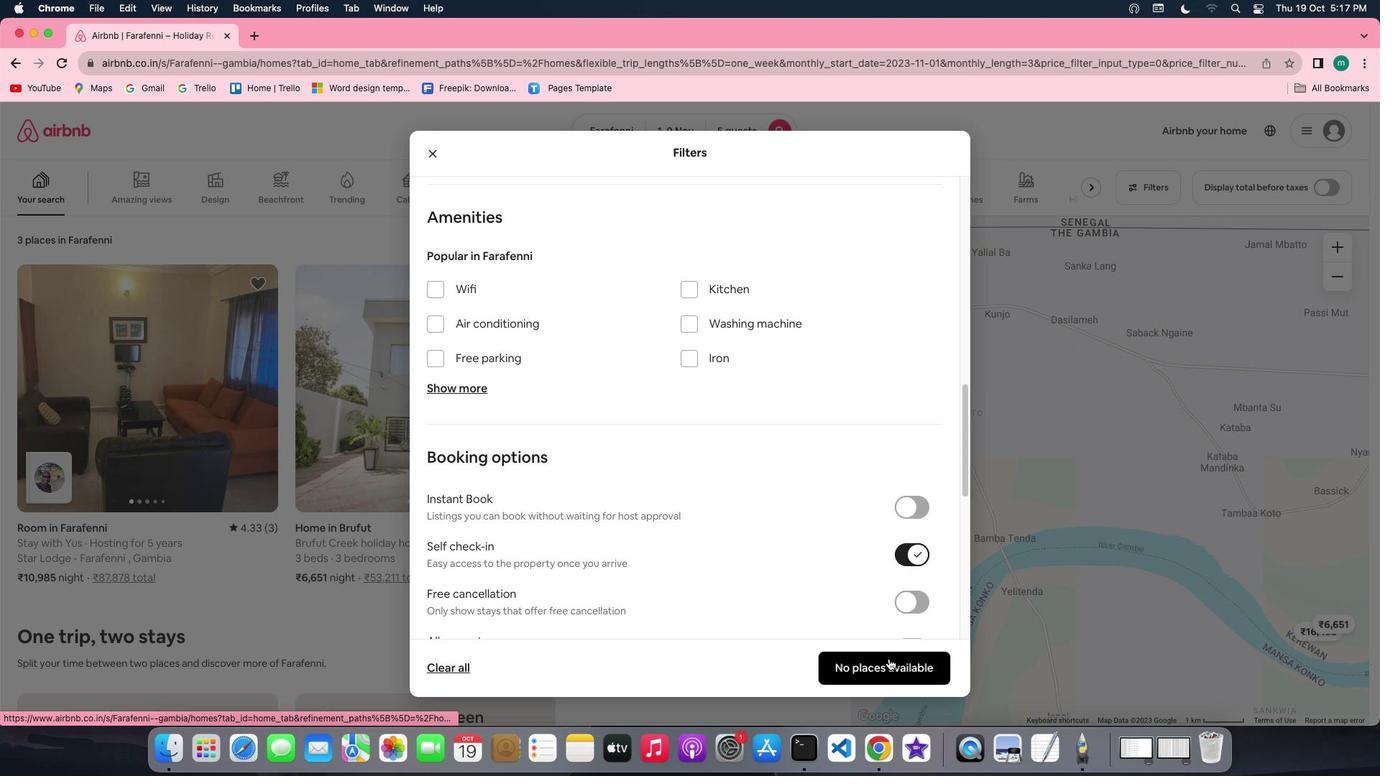
Action: Mouse moved to (525, 513)
Screenshot: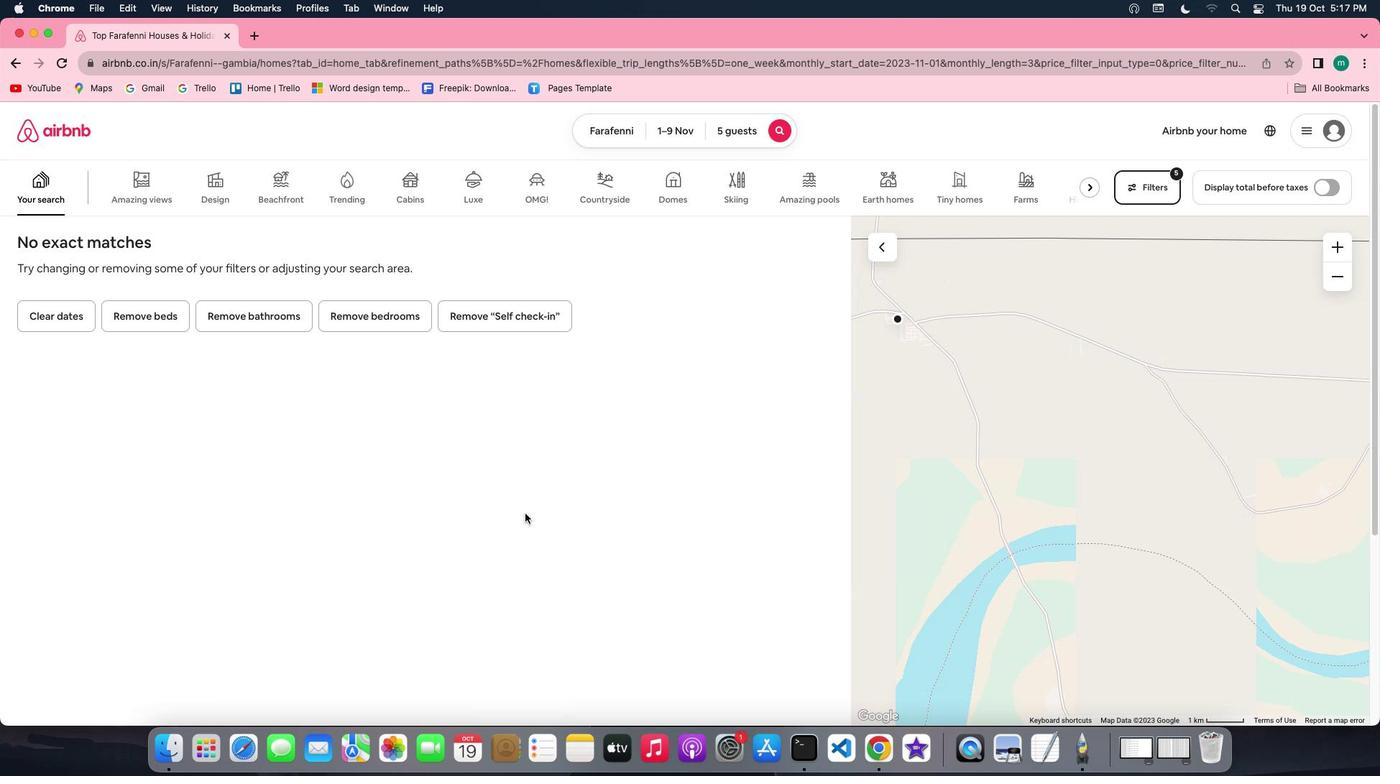 
